 Task: Open Card Partnership Review Meeting in Board Data Visualization Techniques to Workspace Business Development and Sales and add a team member Softage.3@softage.net, a label Orange, a checklist Talent Management, an attachment from Trello, a color Orange and finally, add a card description 'Plan and execute company team-building activity at a go-karting track' and a comment 'Let us make sure we have clear communication channels in place for this task to ensure that everyone is on the same page.'. Add a start date 'Jan 07, 1900' with a due date 'Jan 14, 1900'
Action: Mouse moved to (687, 190)
Screenshot: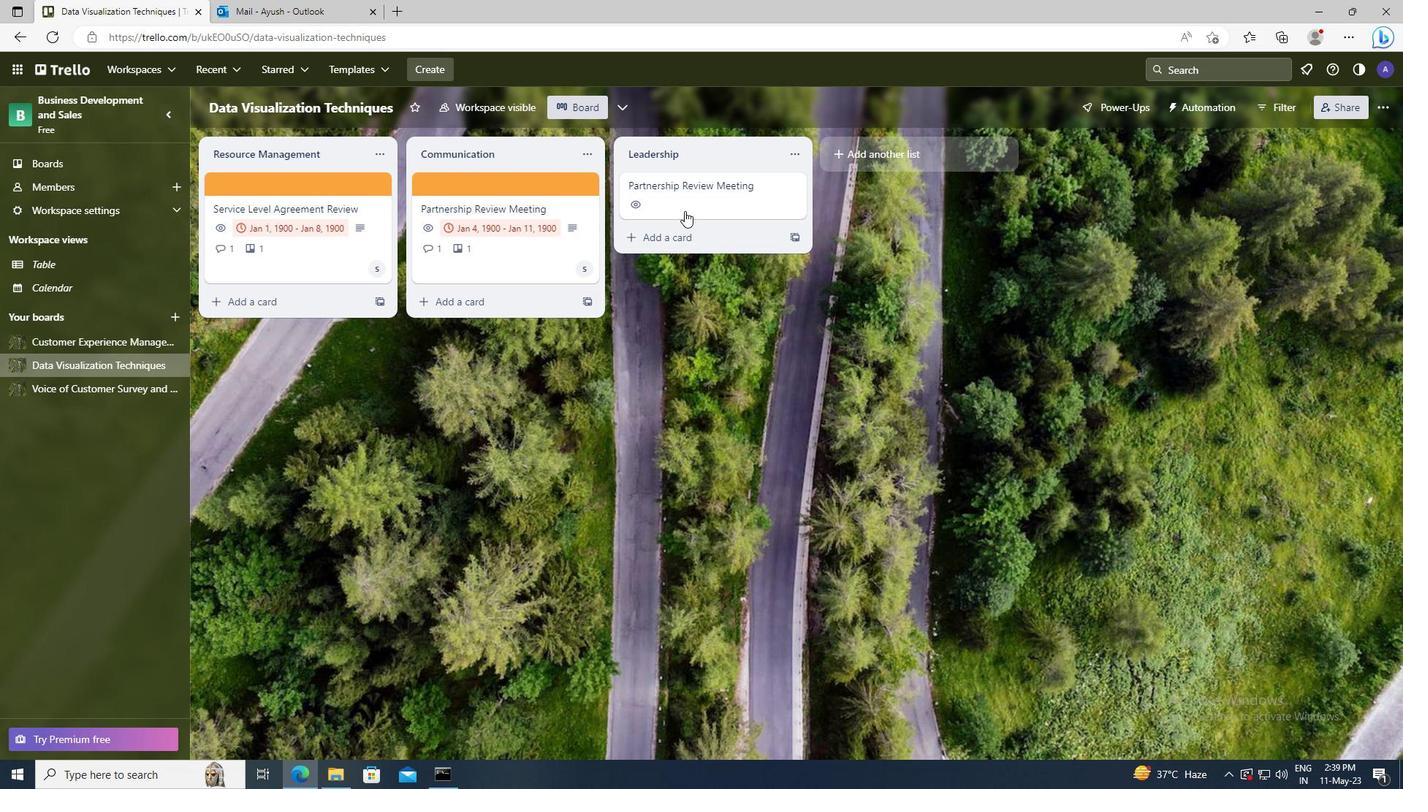 
Action: Mouse pressed left at (687, 190)
Screenshot: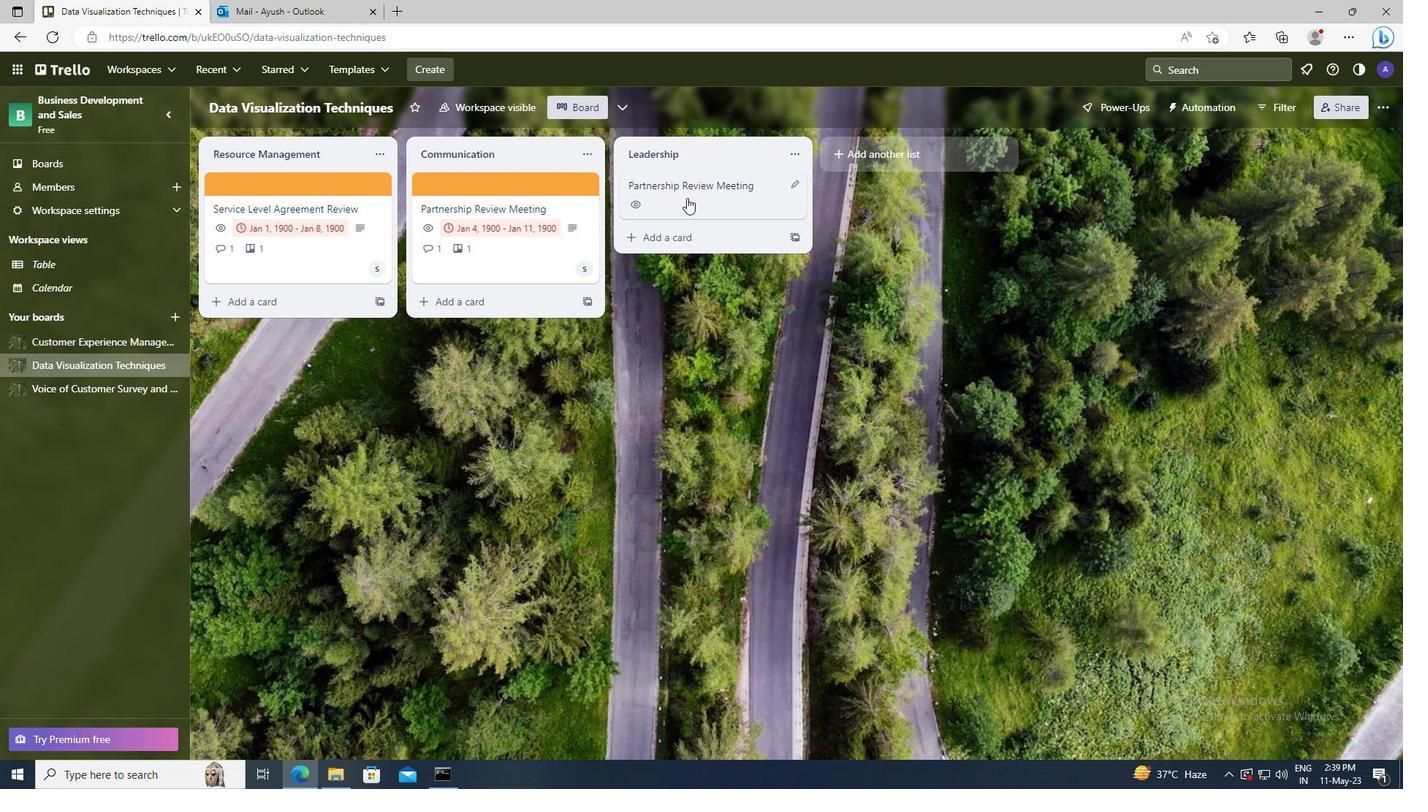 
Action: Mouse moved to (869, 228)
Screenshot: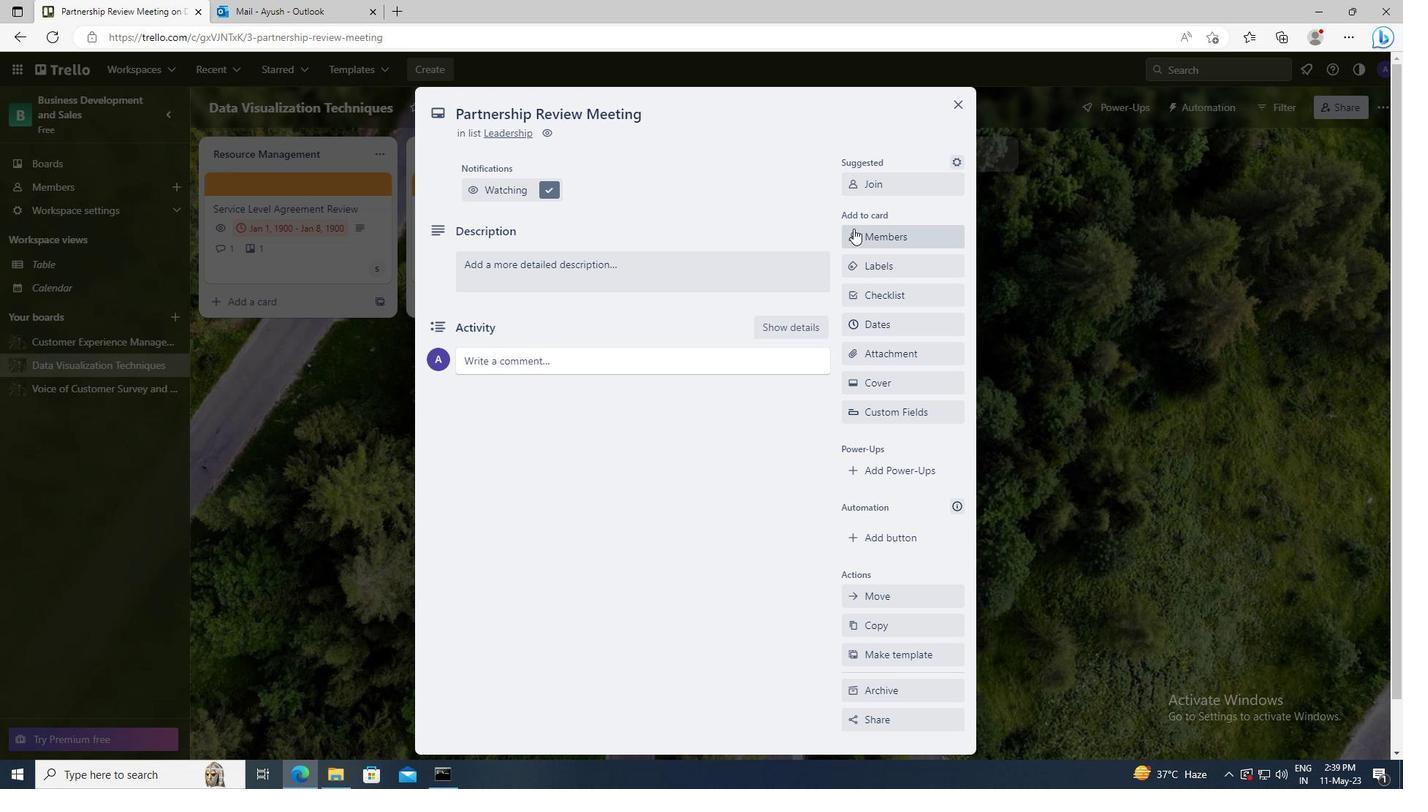 
Action: Mouse pressed left at (869, 228)
Screenshot: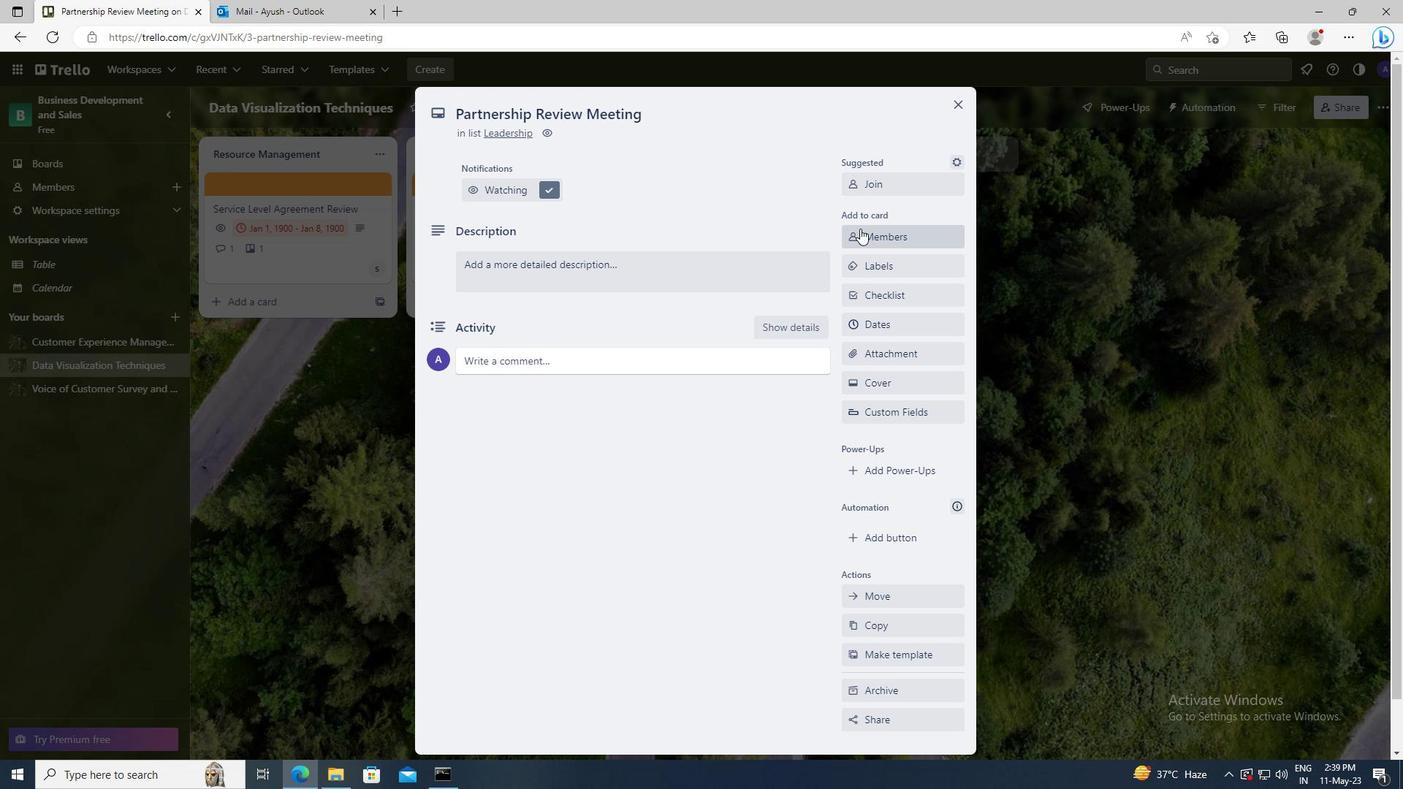 
Action: Mouse moved to (872, 305)
Screenshot: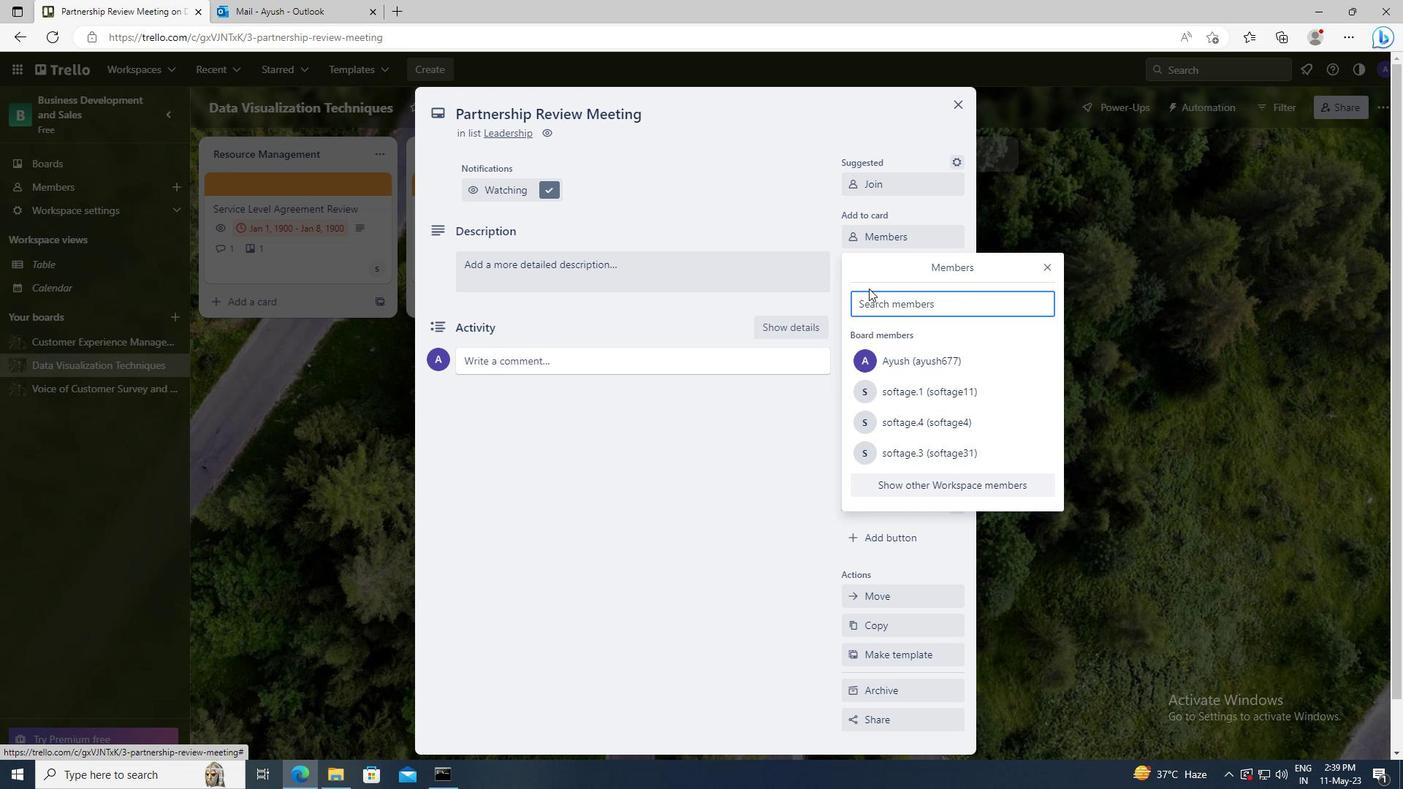 
Action: Mouse pressed left at (872, 305)
Screenshot: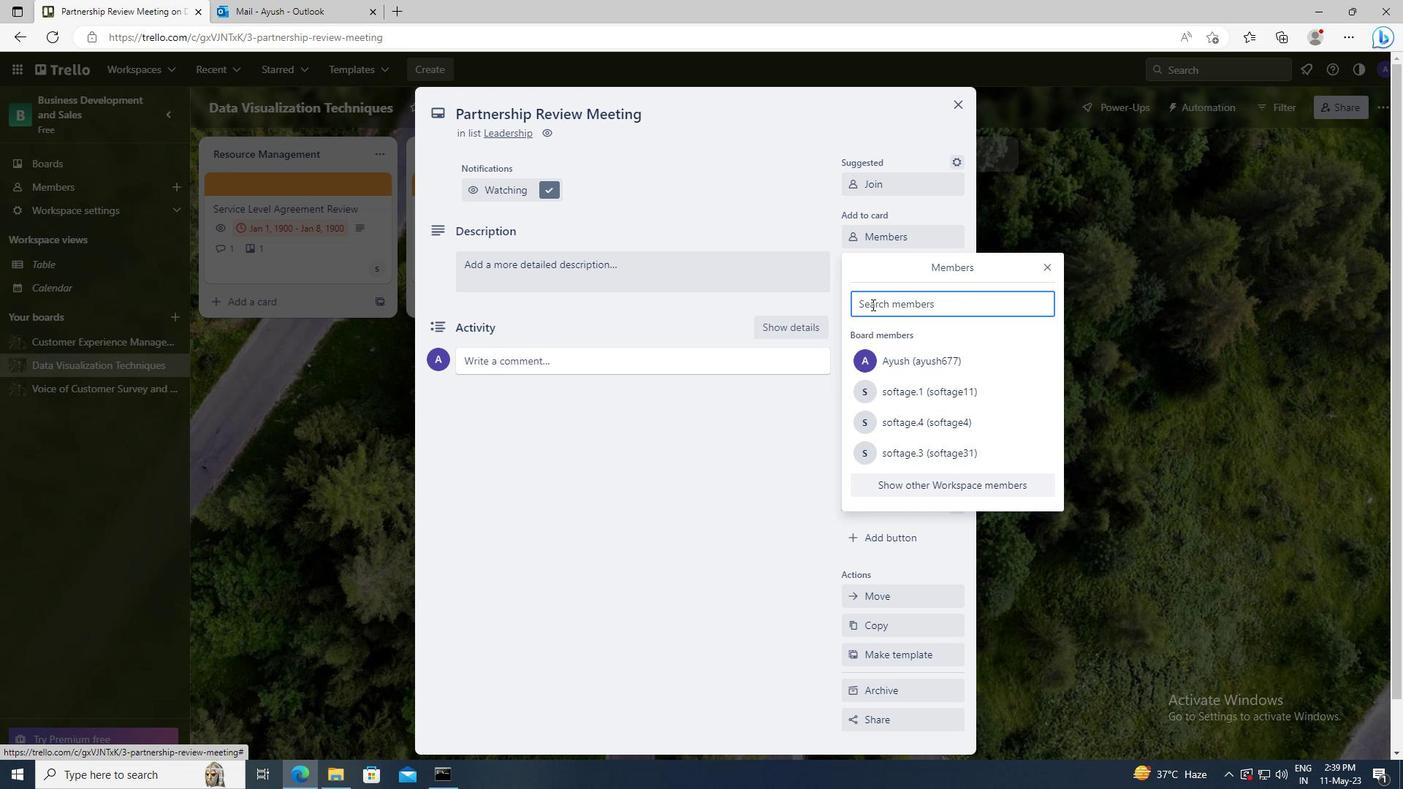 
Action: Key pressed <Key.shift>SOFTAGE.3
Screenshot: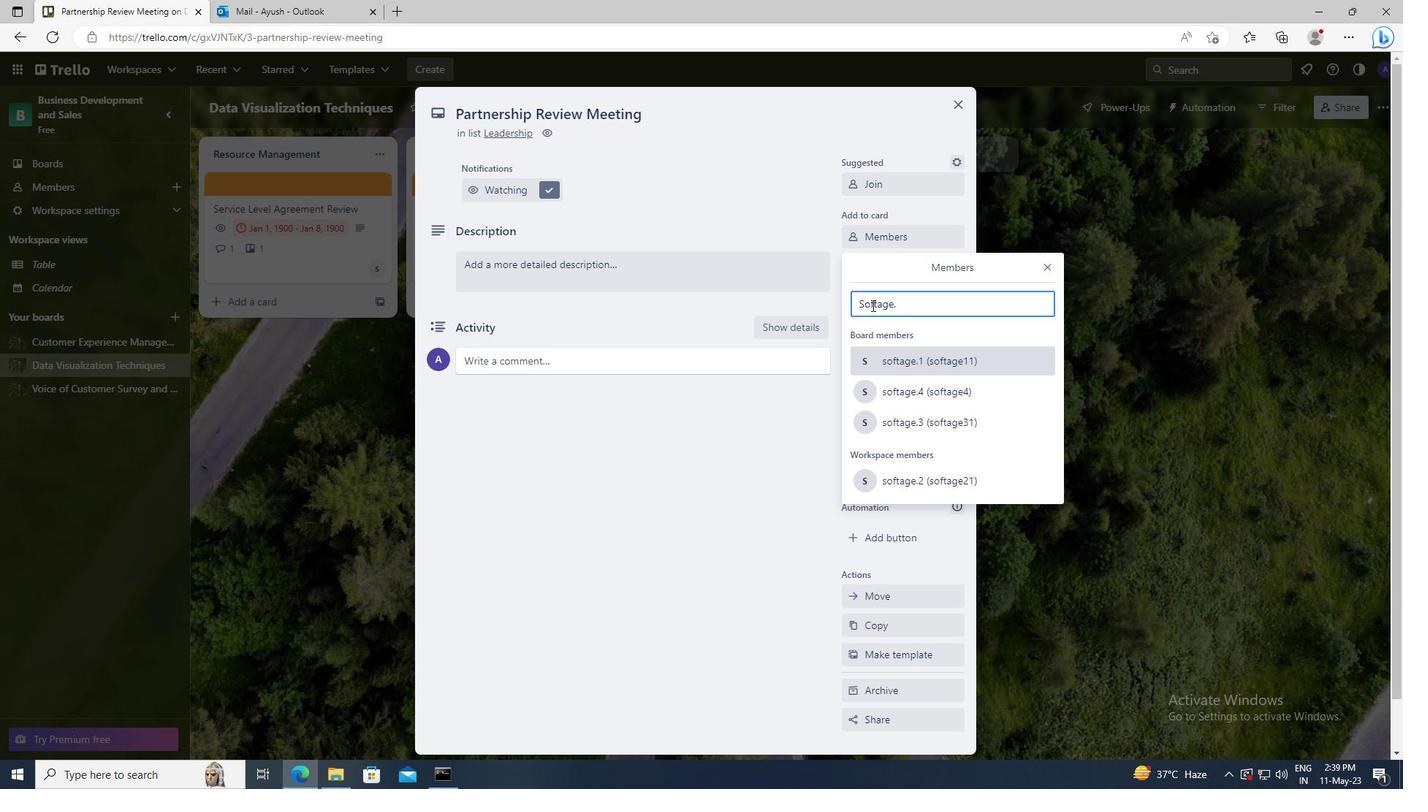 
Action: Mouse moved to (895, 360)
Screenshot: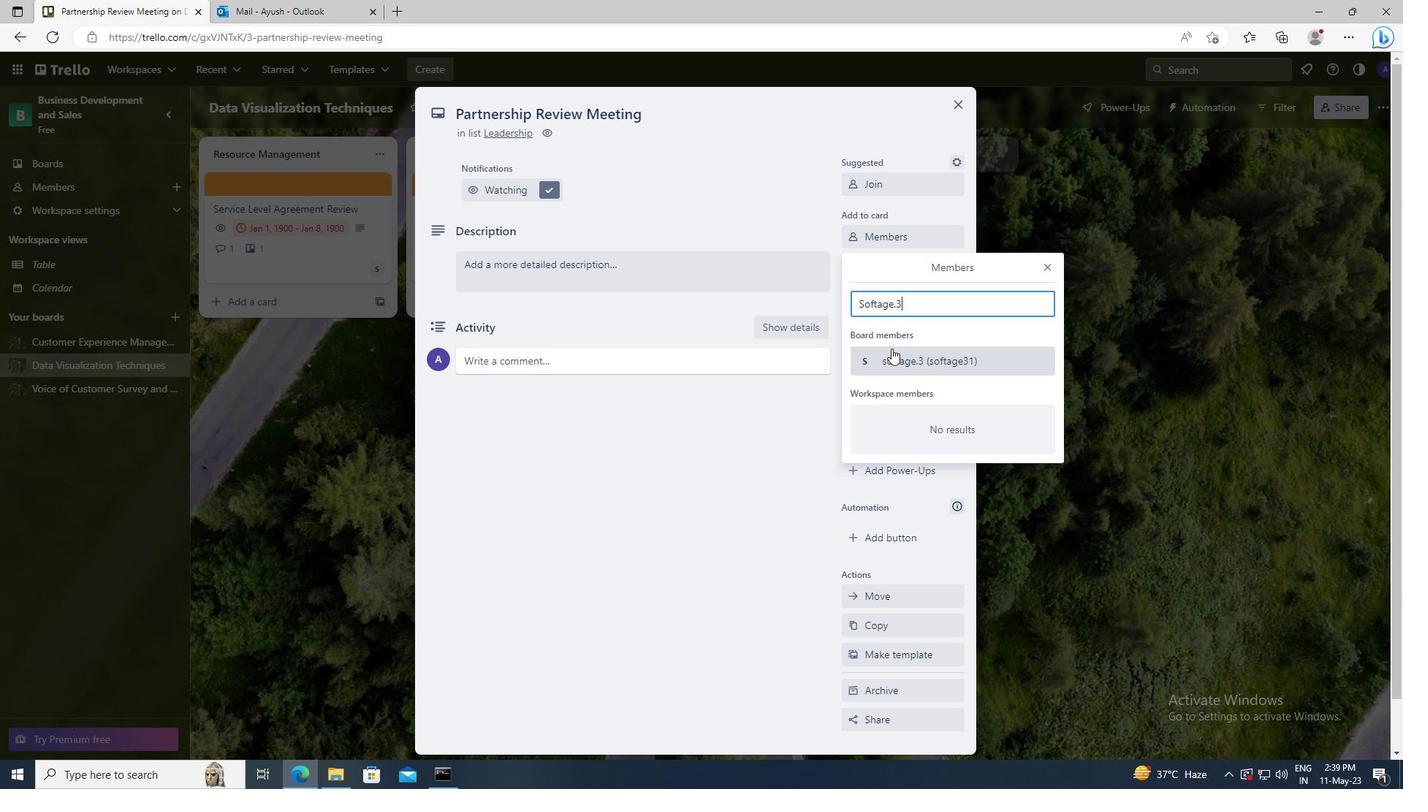 
Action: Mouse pressed left at (895, 360)
Screenshot: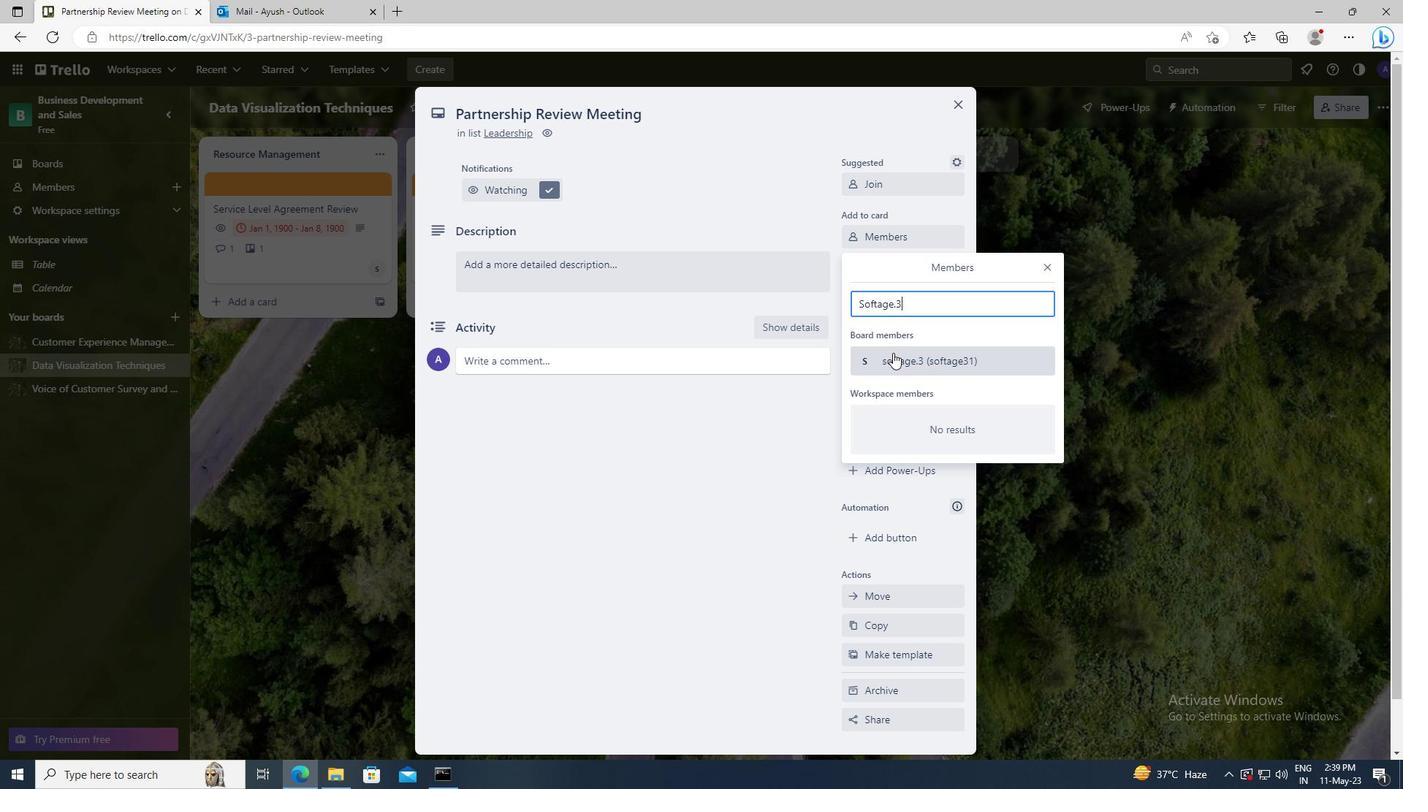
Action: Mouse moved to (1049, 269)
Screenshot: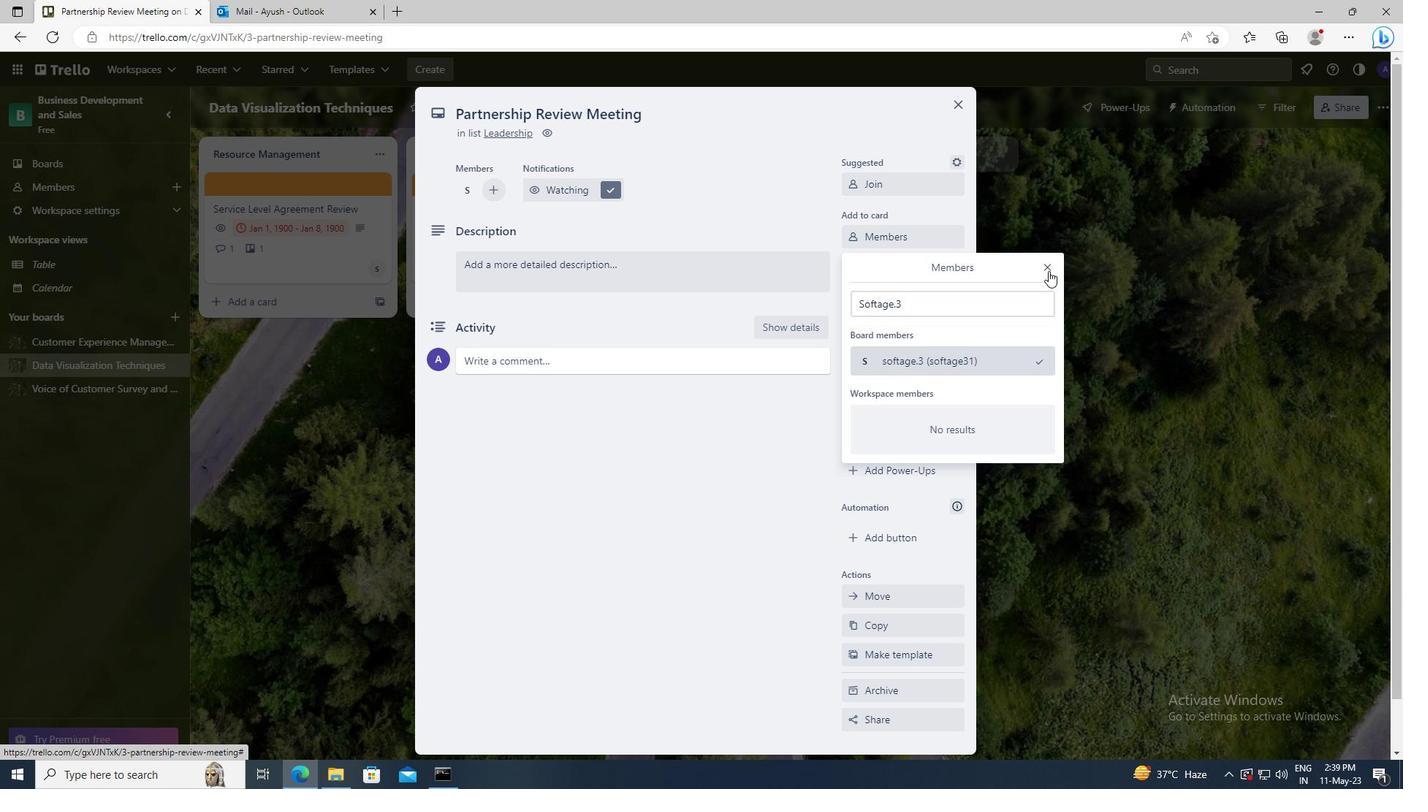 
Action: Mouse pressed left at (1049, 269)
Screenshot: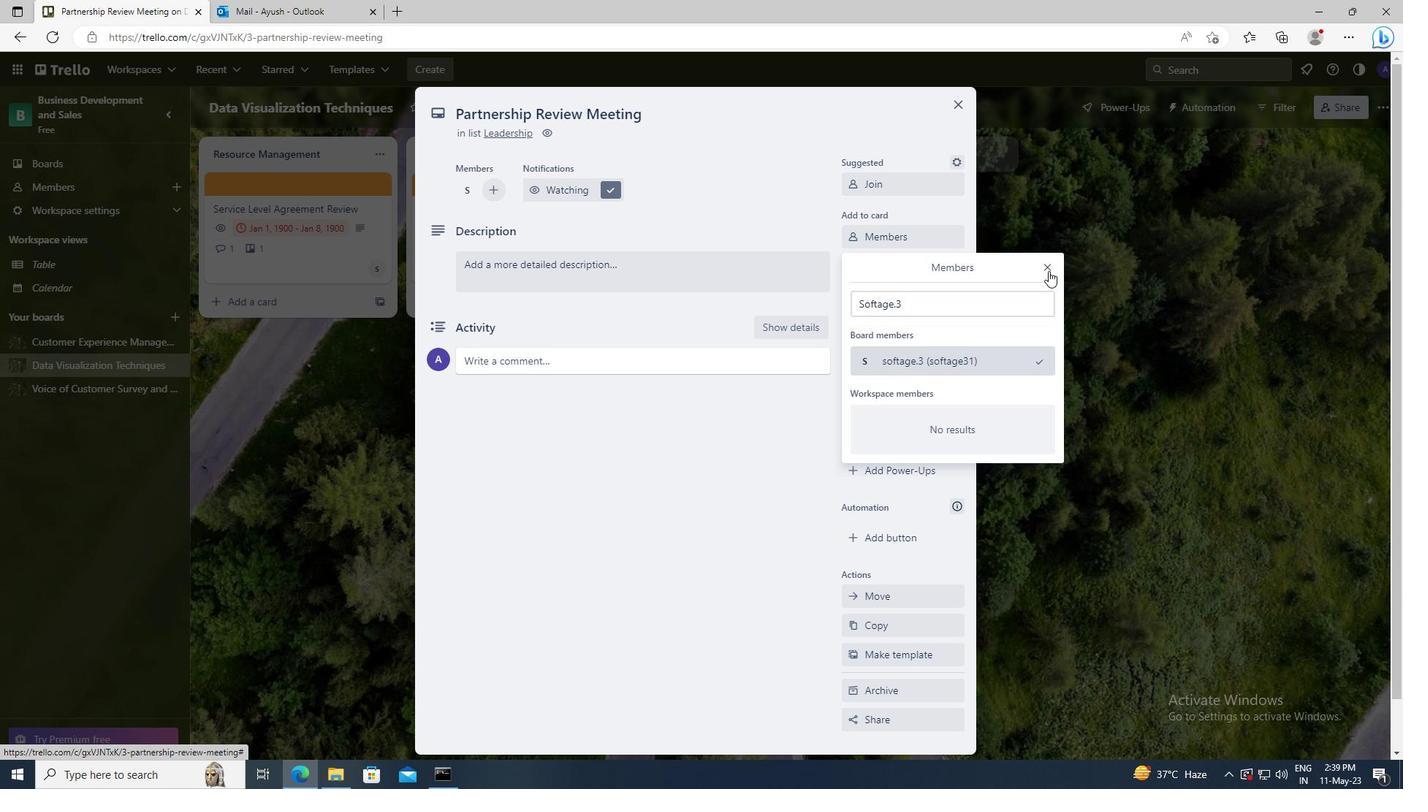 
Action: Mouse moved to (905, 269)
Screenshot: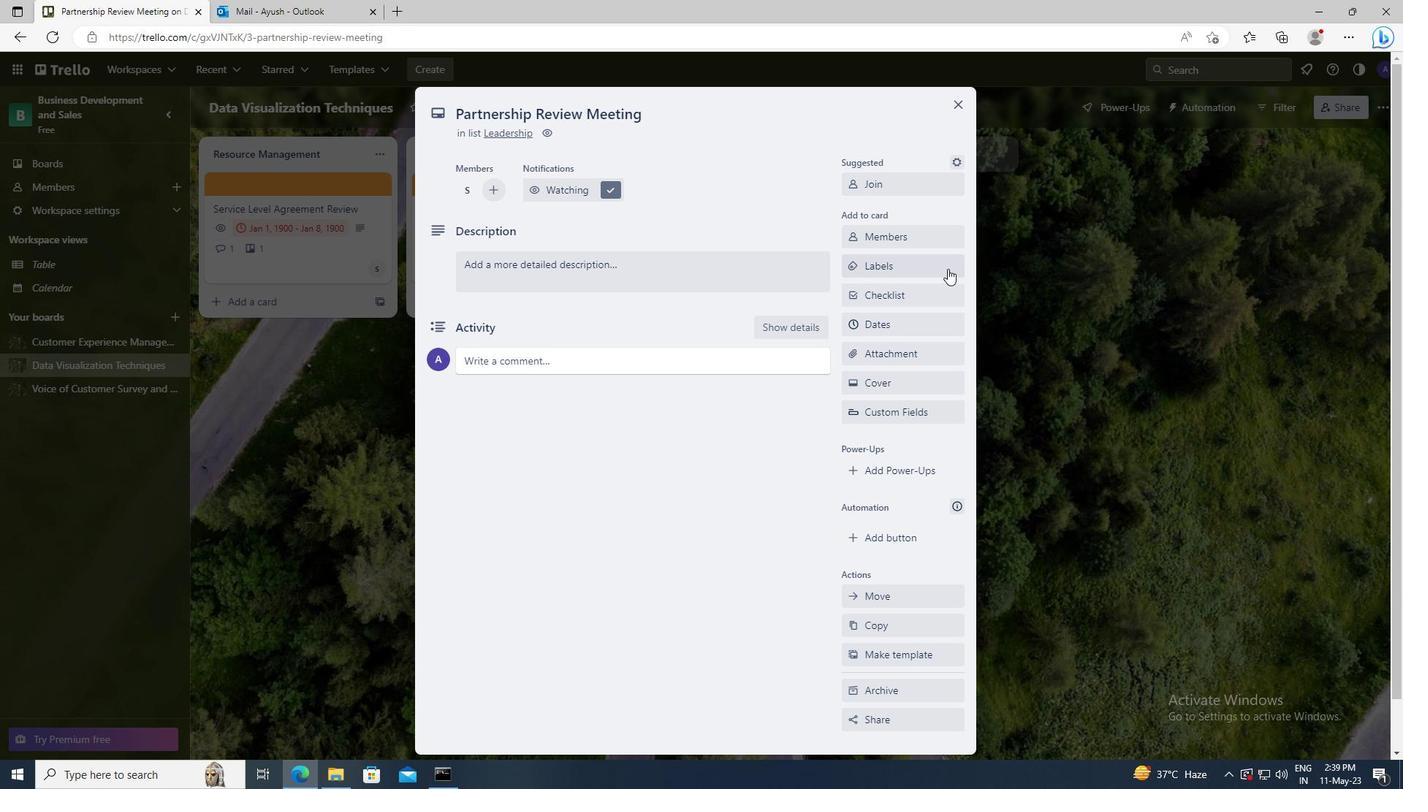 
Action: Mouse pressed left at (905, 269)
Screenshot: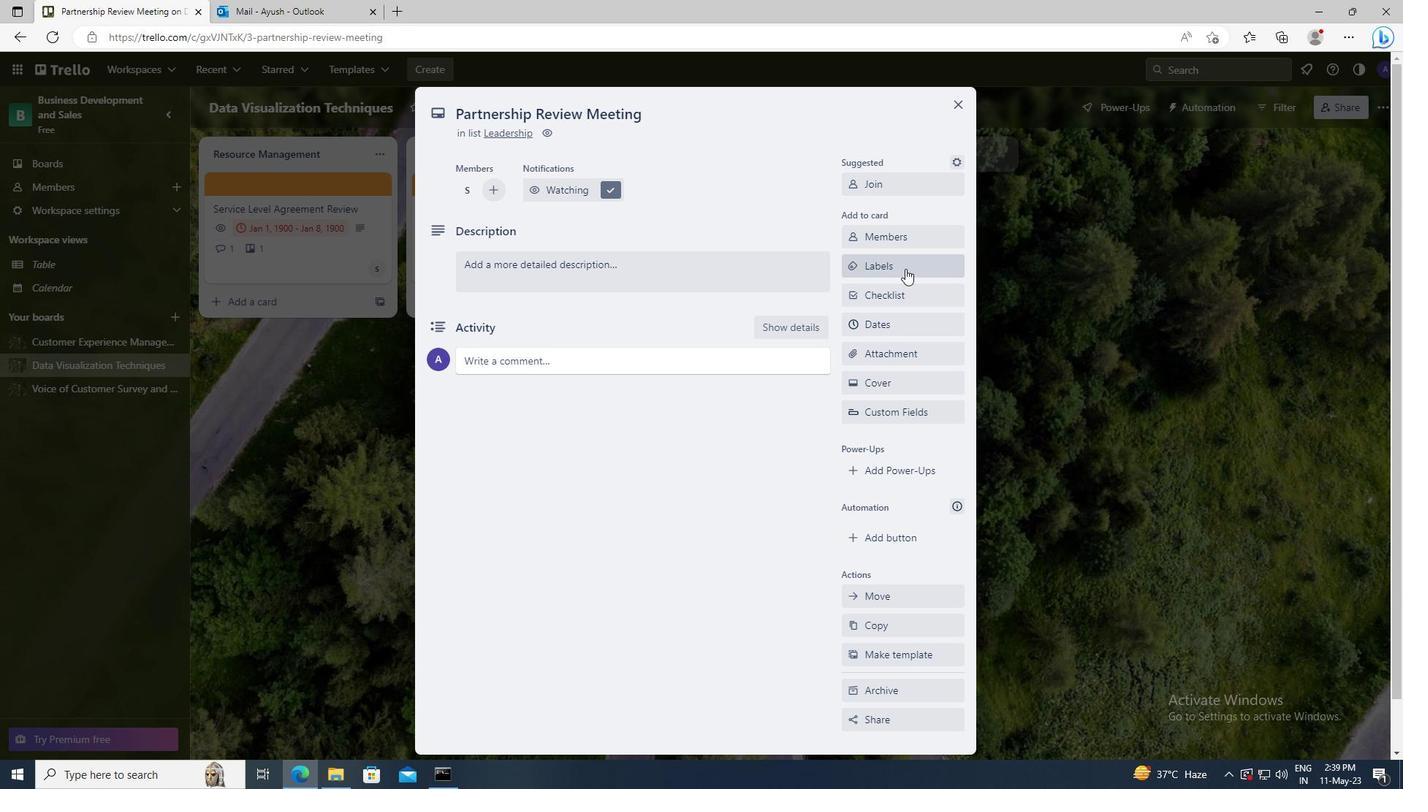 
Action: Mouse moved to (919, 528)
Screenshot: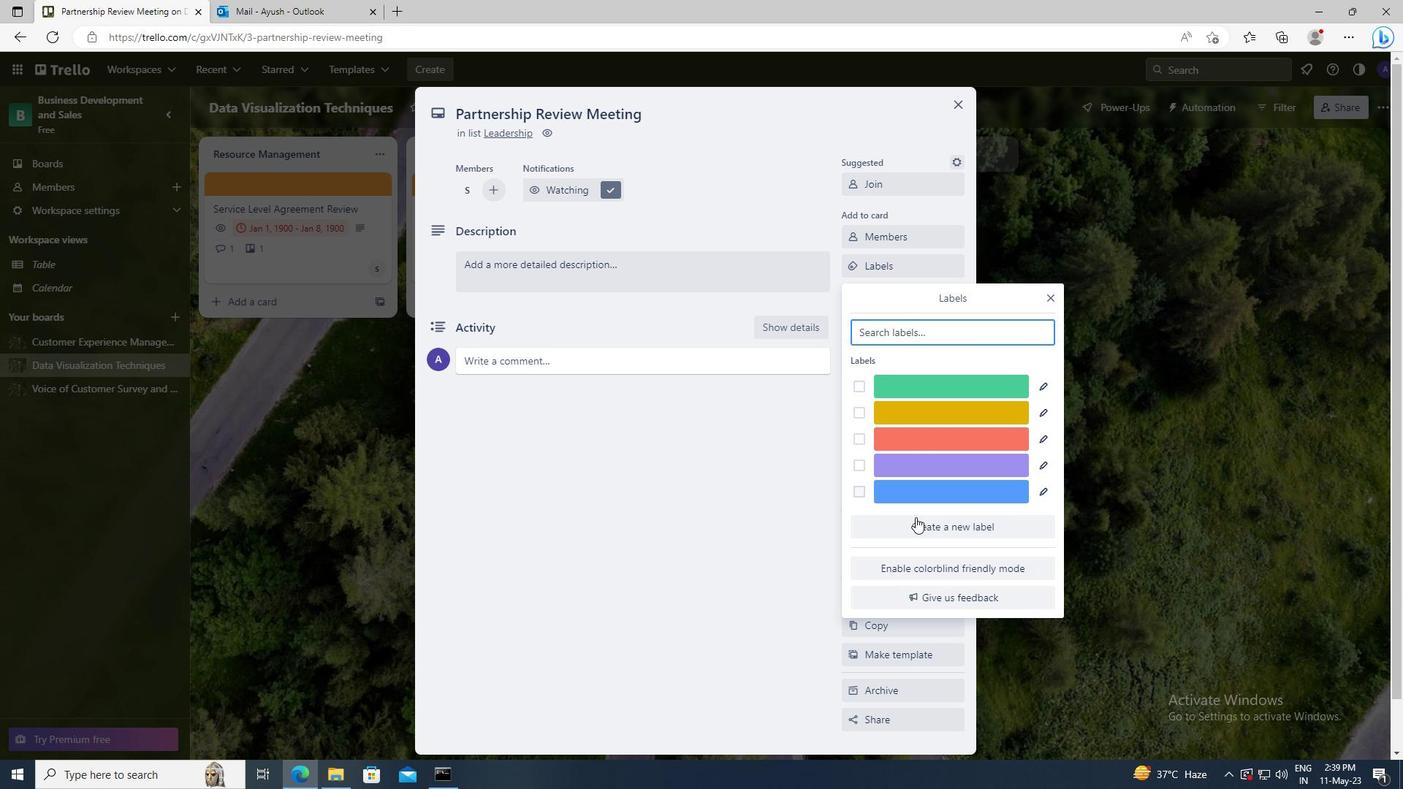 
Action: Mouse pressed left at (919, 528)
Screenshot: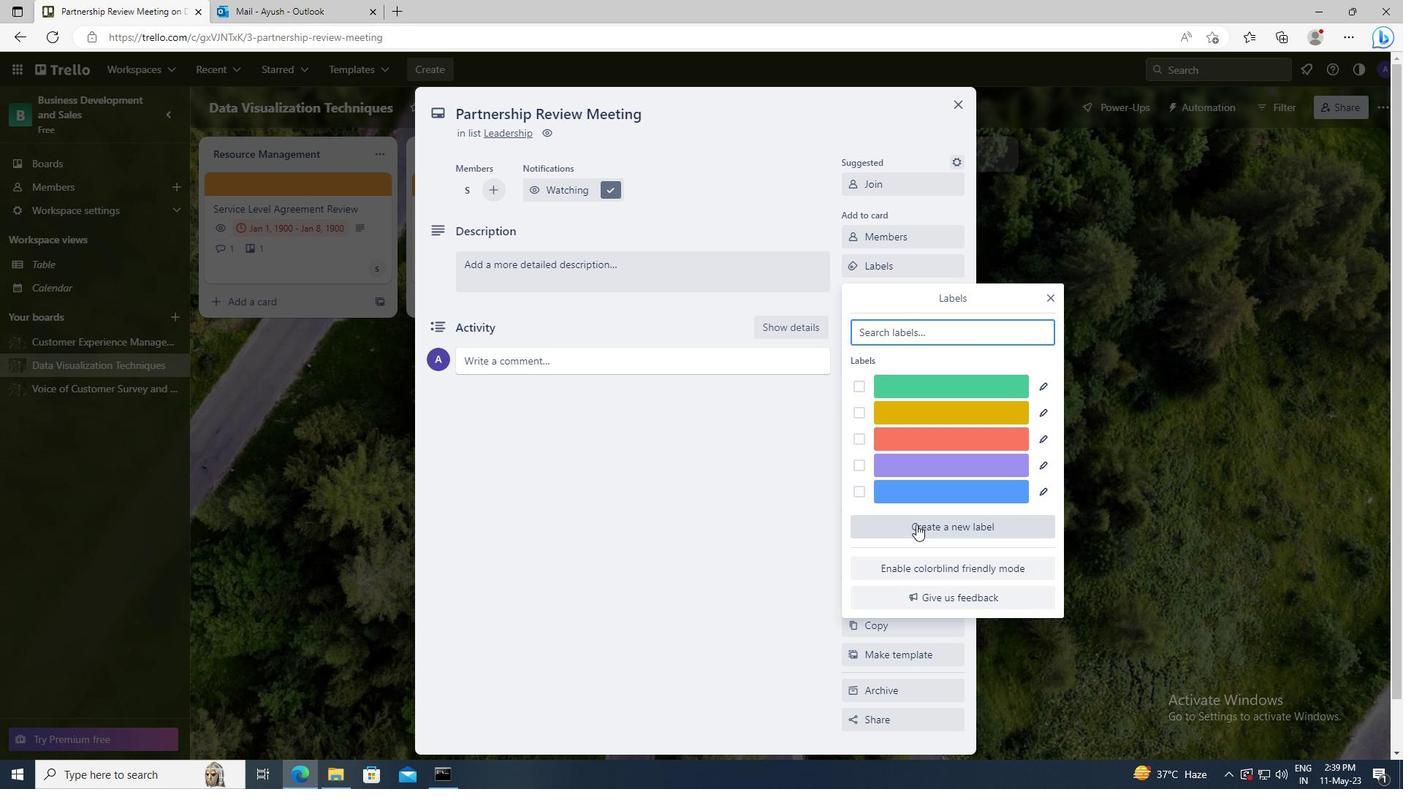 
Action: Mouse moved to (949, 510)
Screenshot: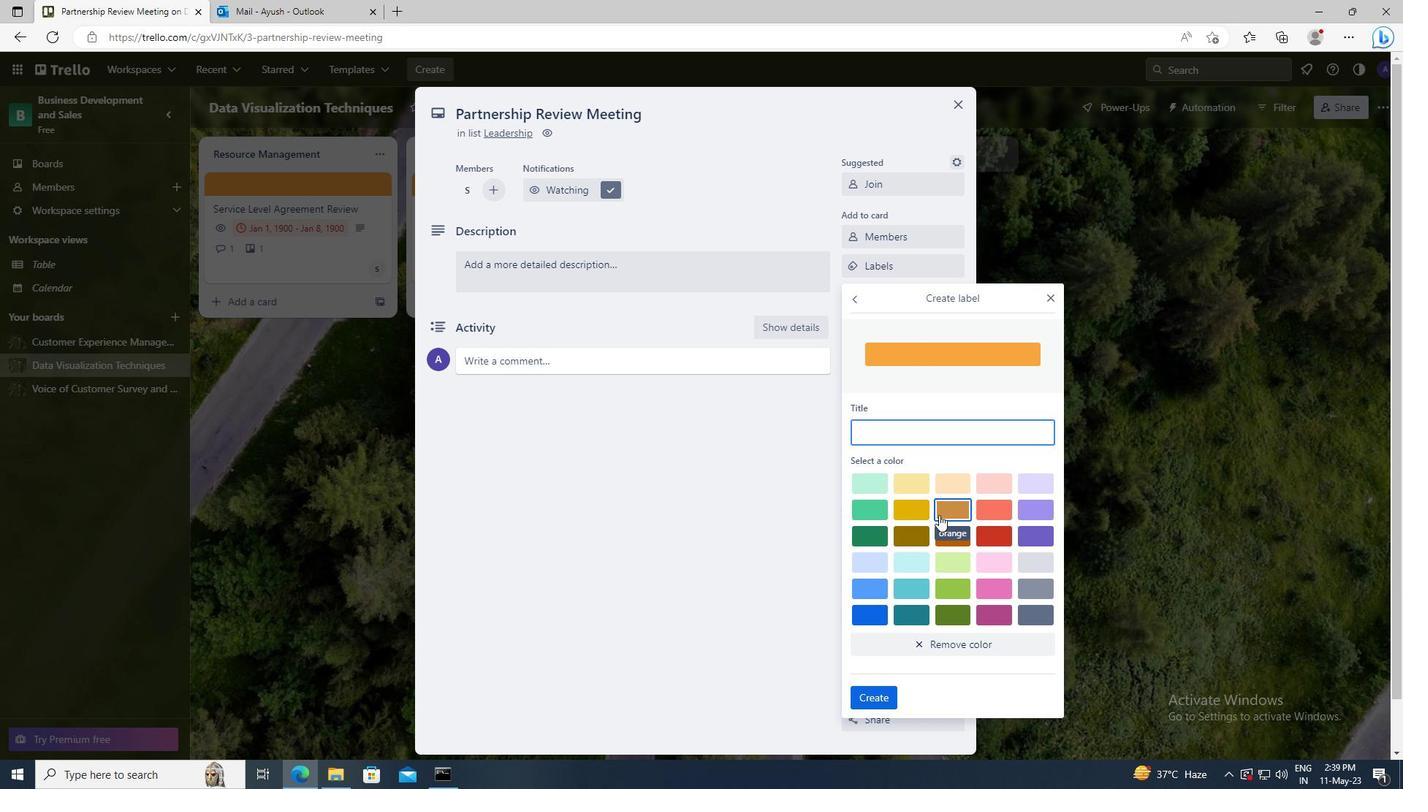 
Action: Mouse pressed left at (949, 510)
Screenshot: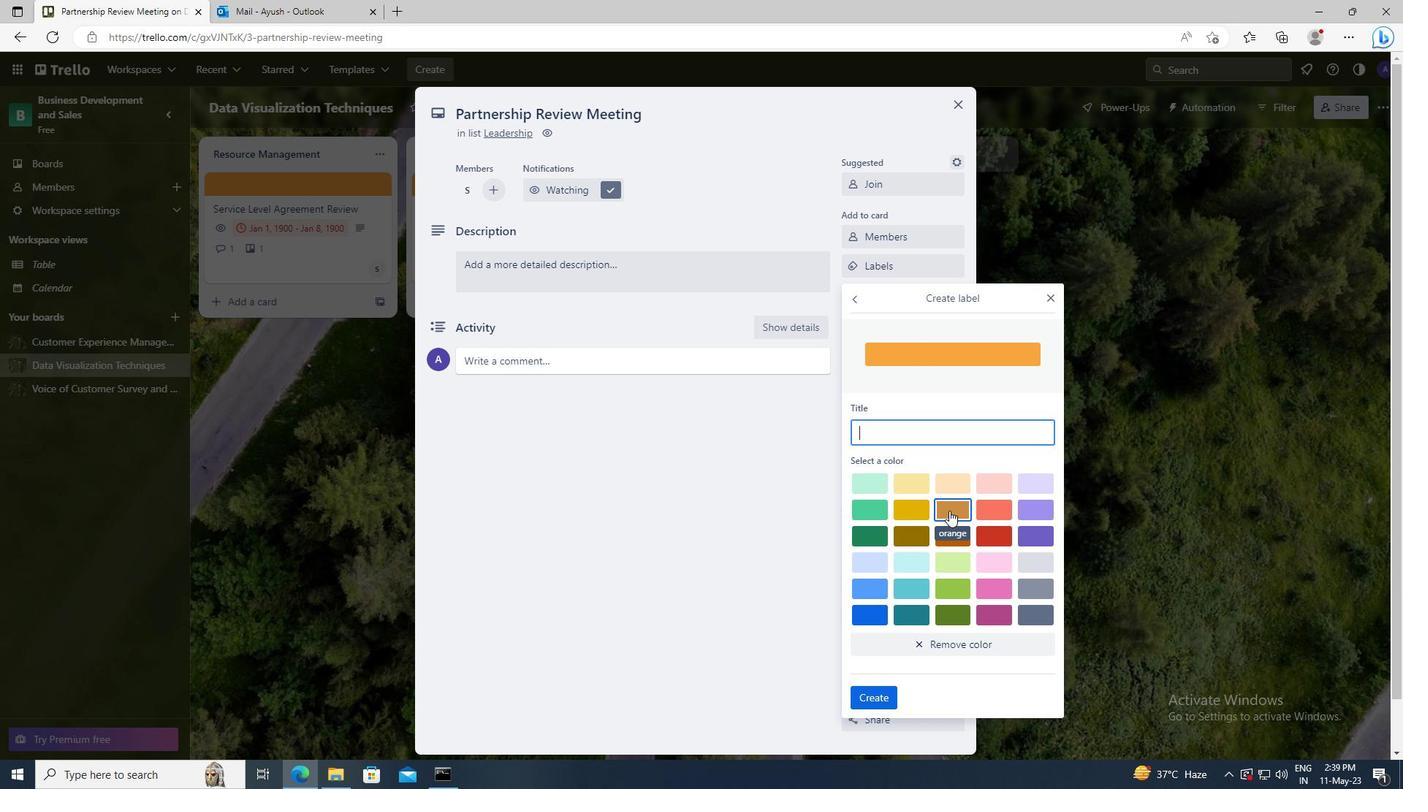 
Action: Mouse moved to (876, 692)
Screenshot: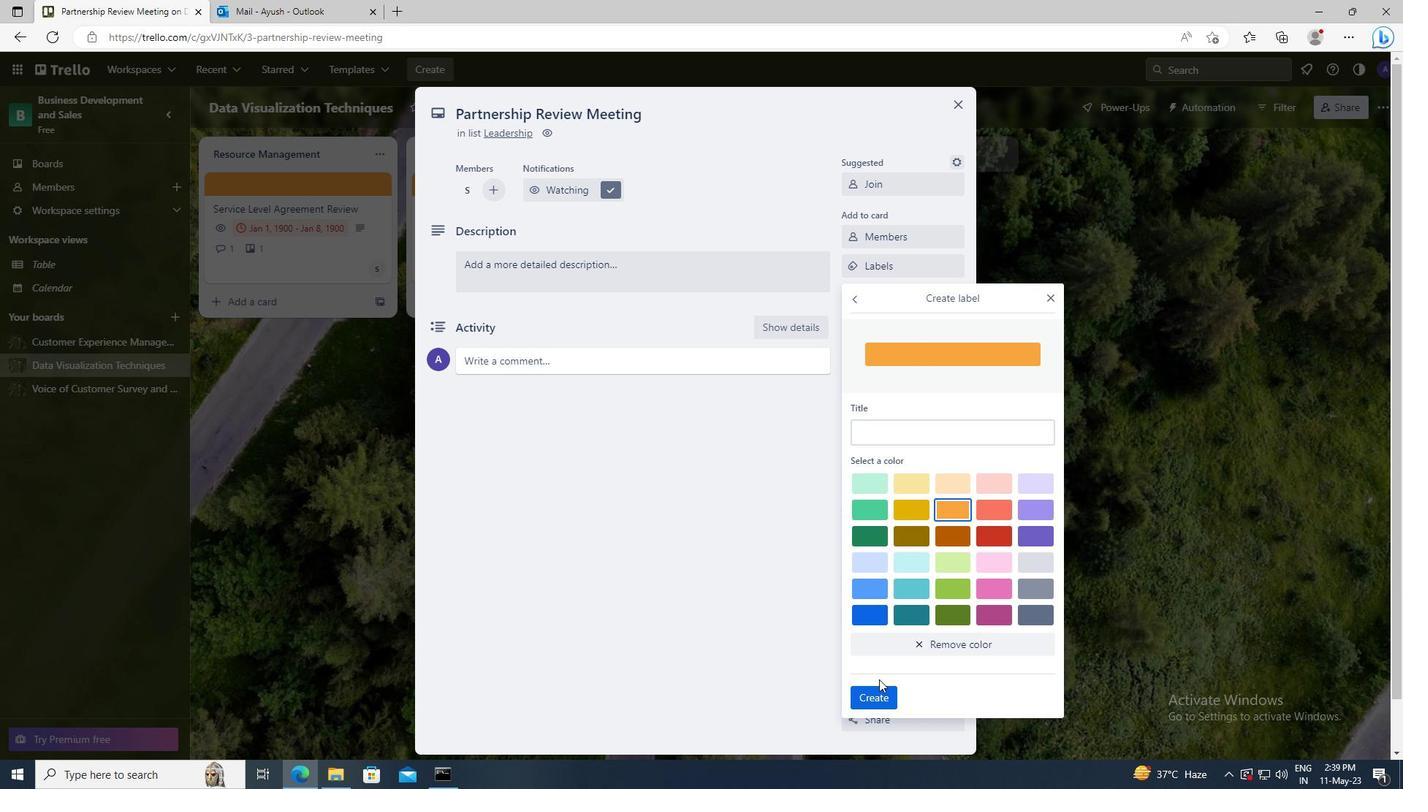 
Action: Mouse pressed left at (876, 692)
Screenshot: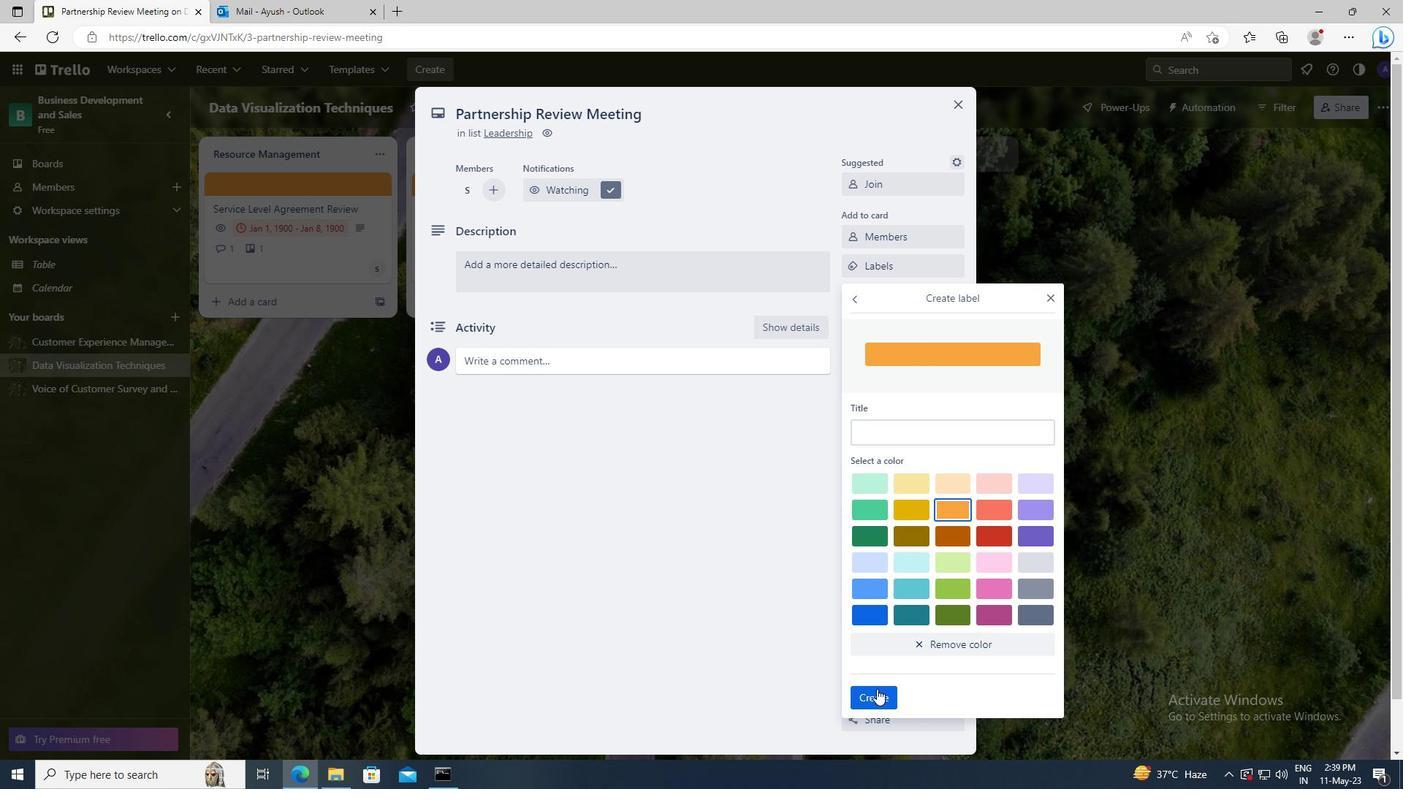
Action: Mouse moved to (1052, 297)
Screenshot: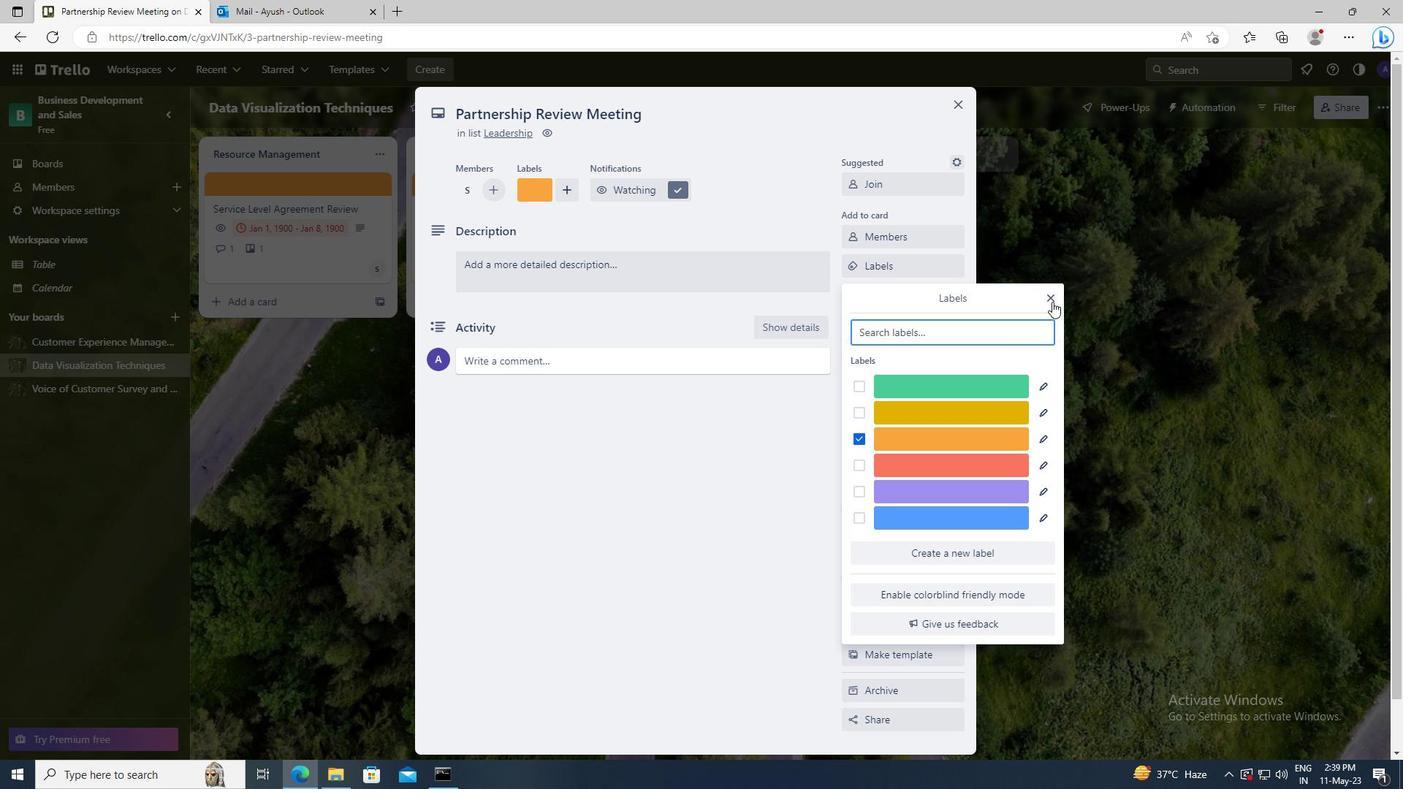 
Action: Mouse pressed left at (1052, 297)
Screenshot: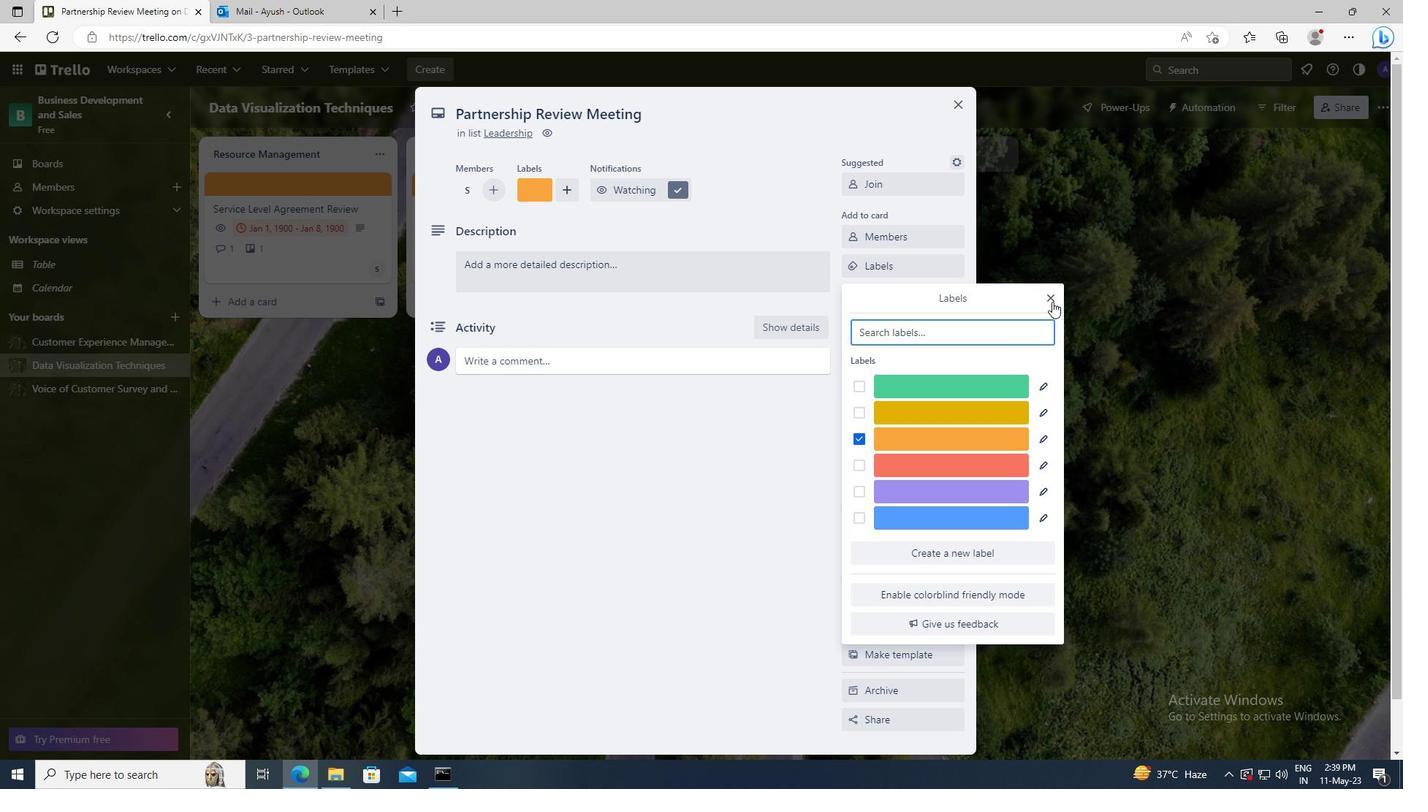 
Action: Mouse moved to (921, 288)
Screenshot: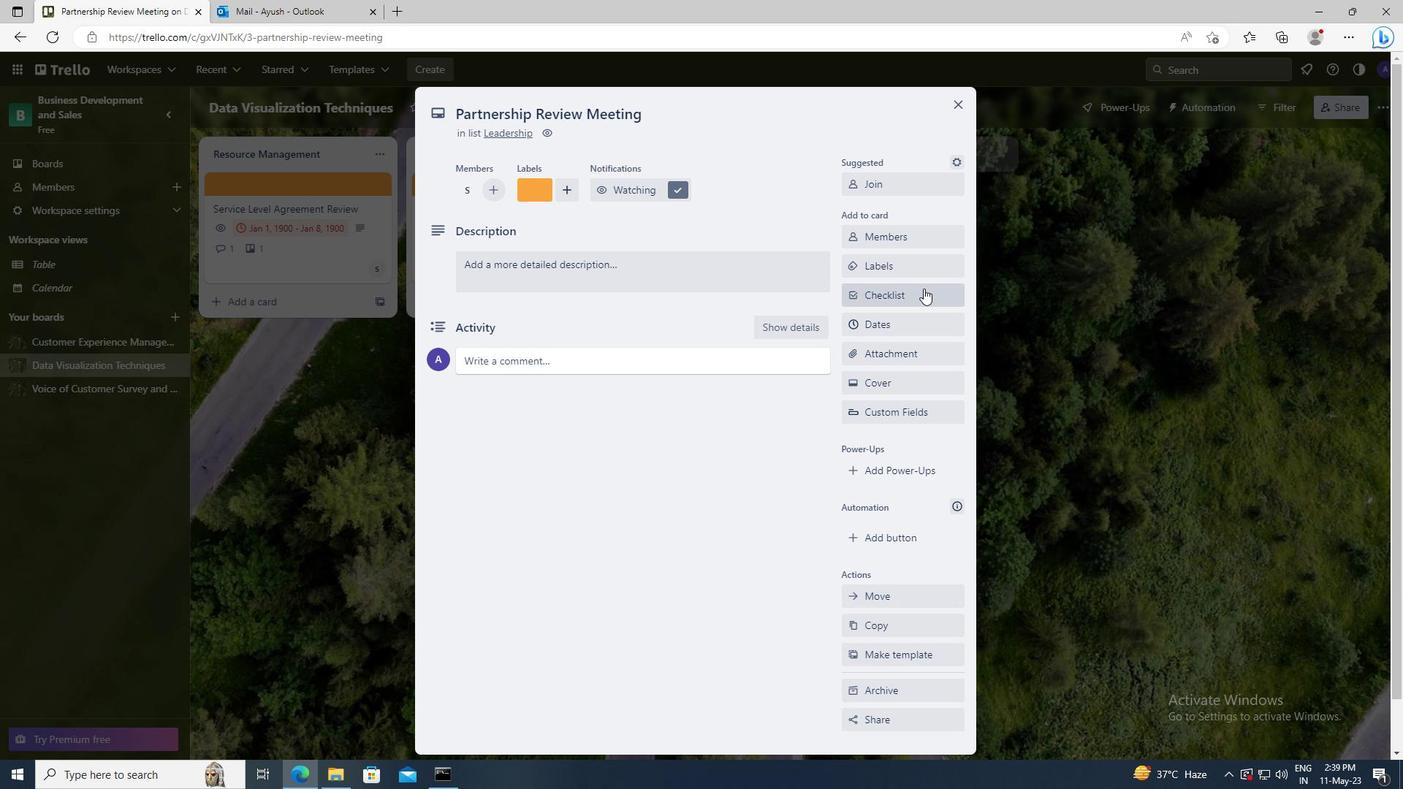 
Action: Mouse pressed left at (921, 288)
Screenshot: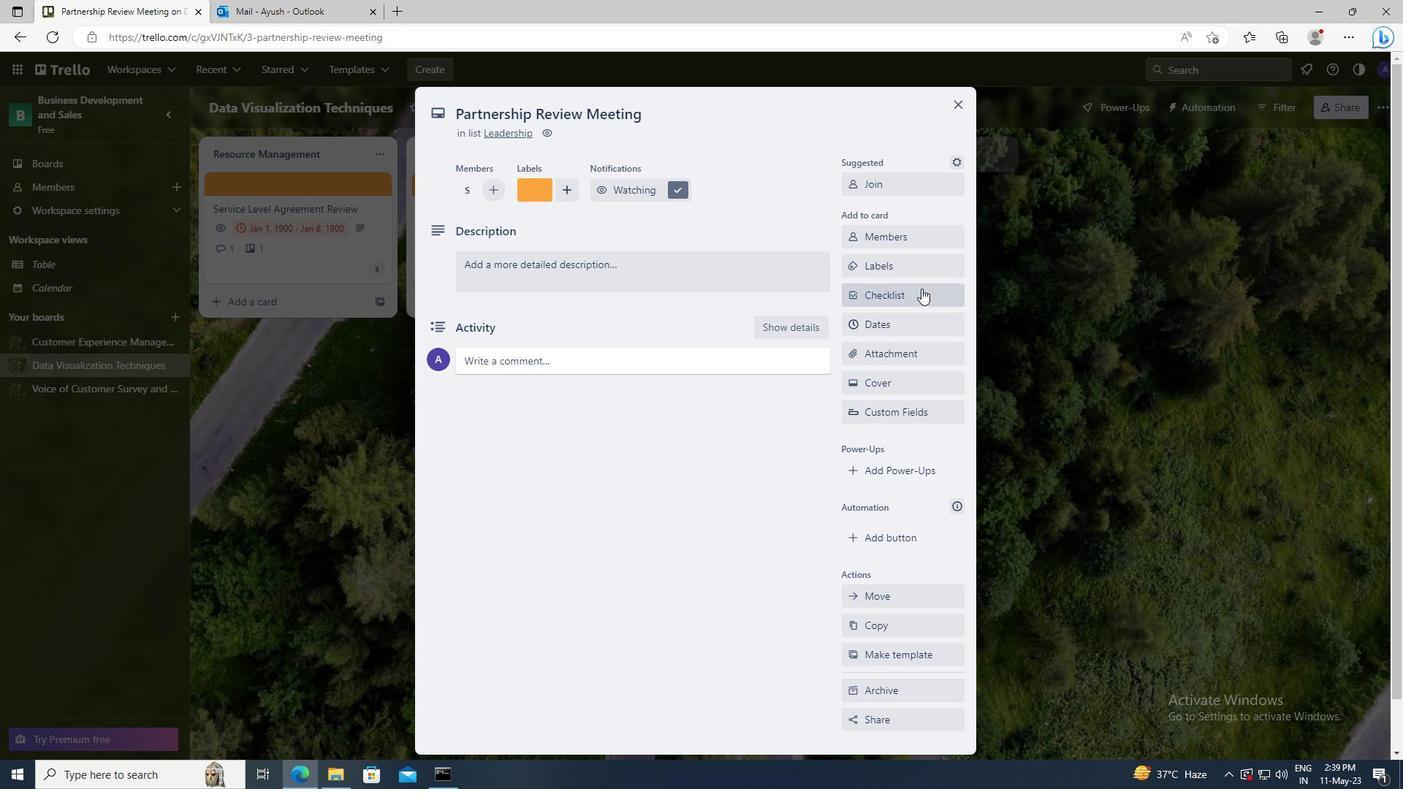 
Action: Key pressed <Key.shift>TALENT<Key.space><Key.shift>MANAGEMENT
Screenshot: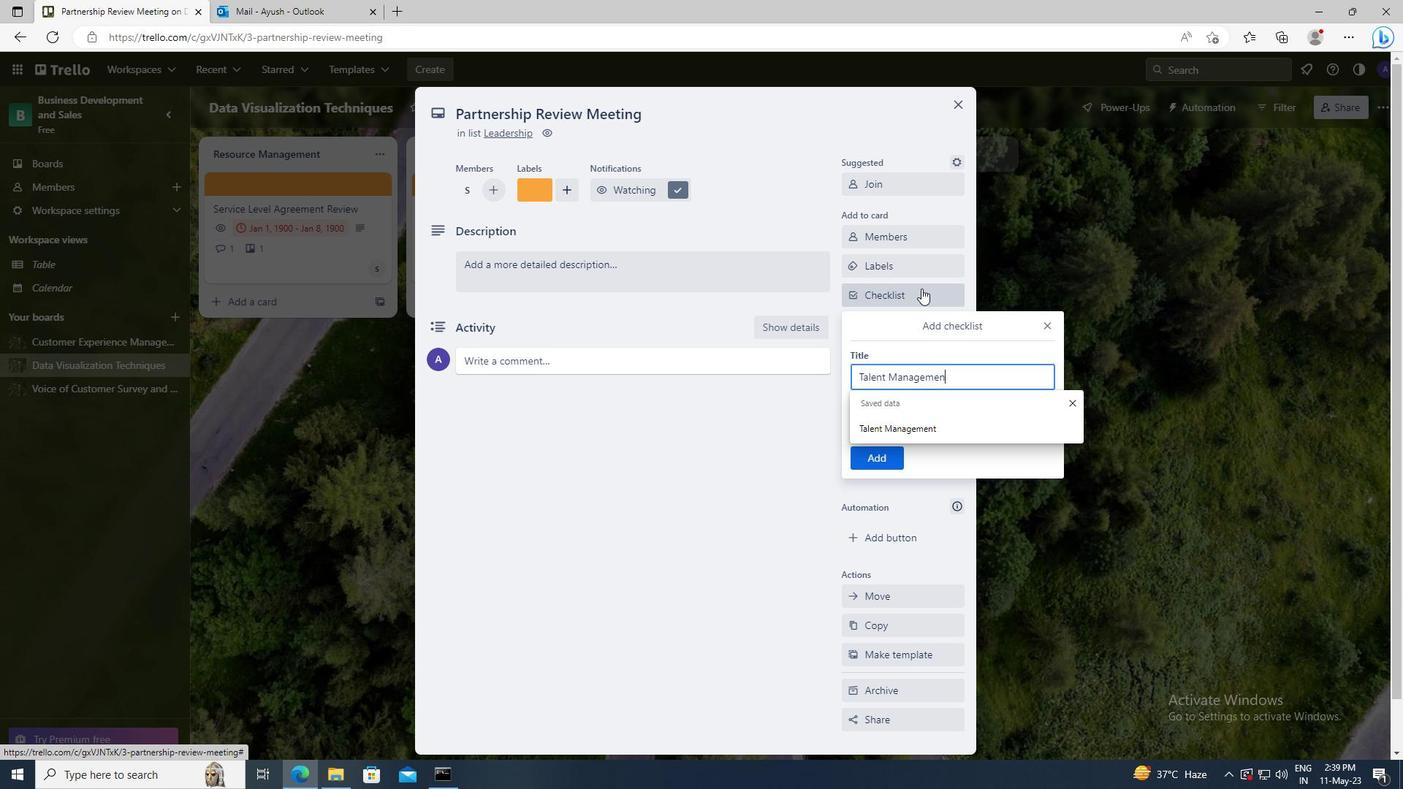 
Action: Mouse moved to (881, 457)
Screenshot: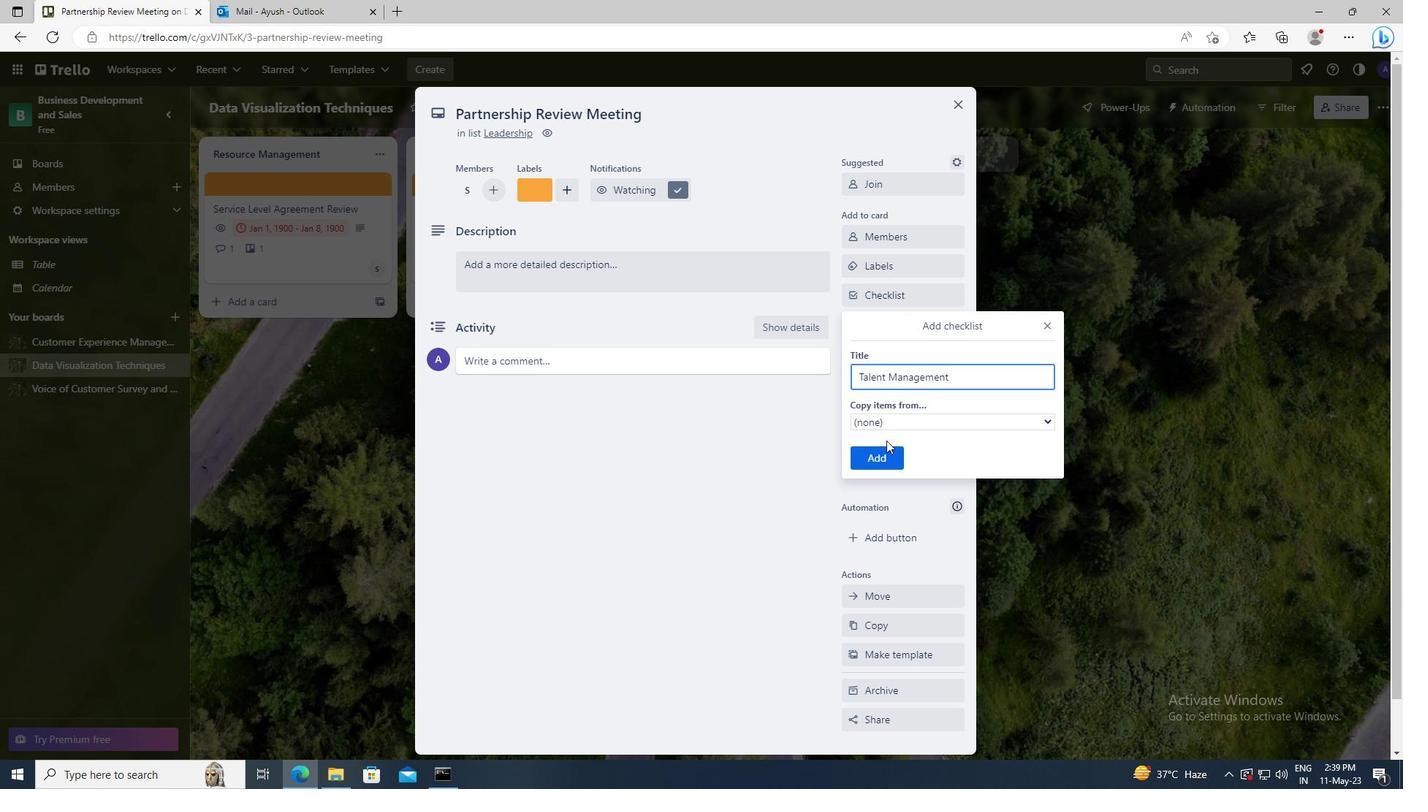 
Action: Mouse pressed left at (881, 457)
Screenshot: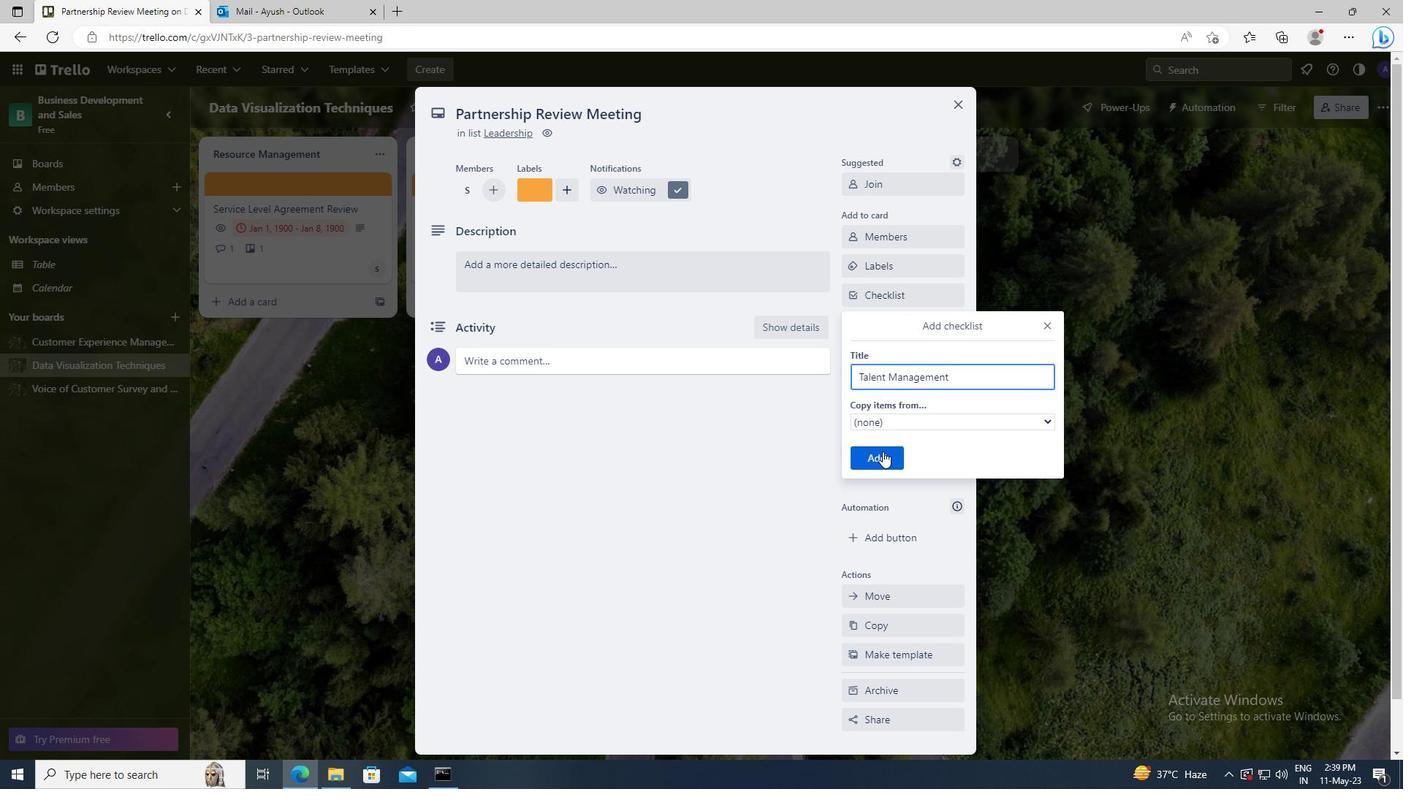 
Action: Mouse moved to (894, 361)
Screenshot: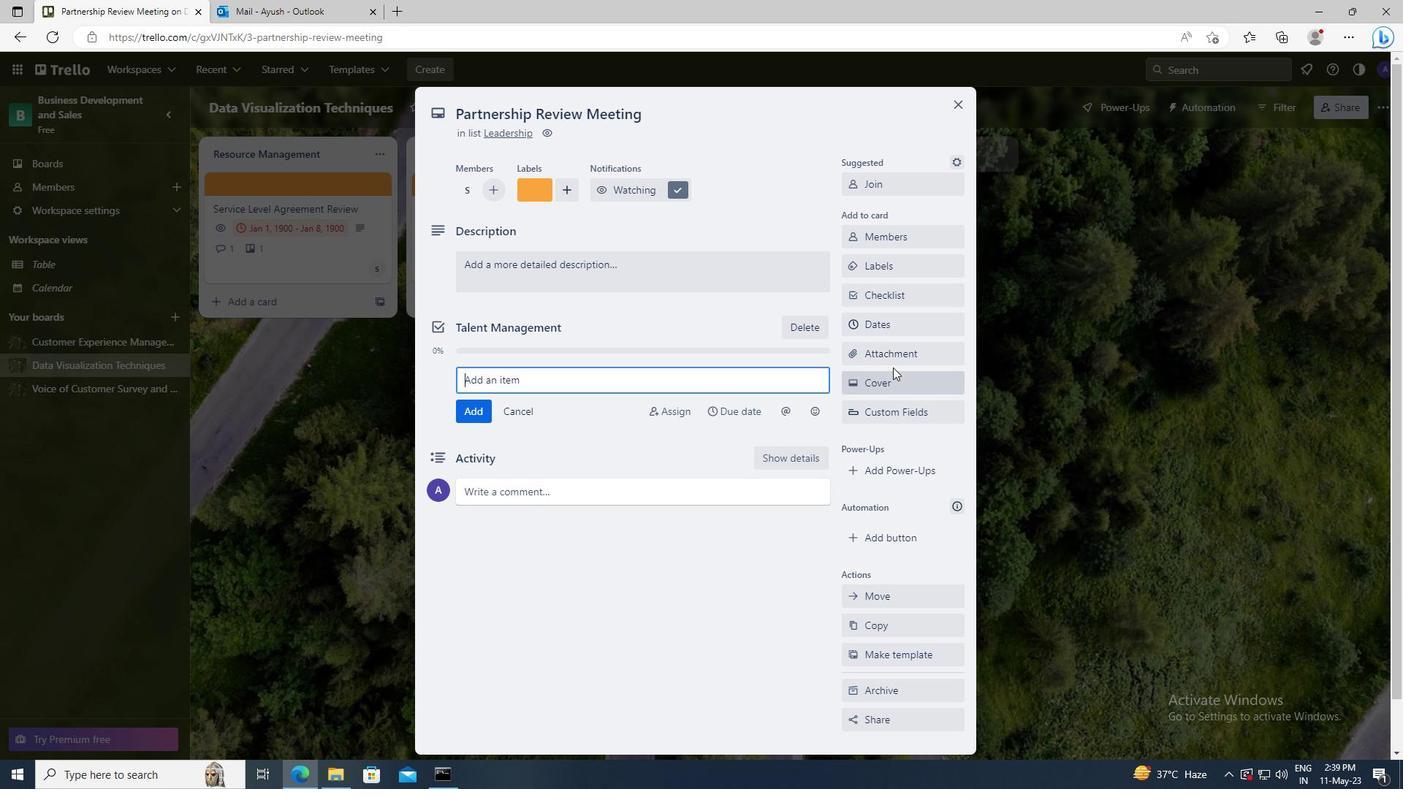
Action: Mouse pressed left at (894, 361)
Screenshot: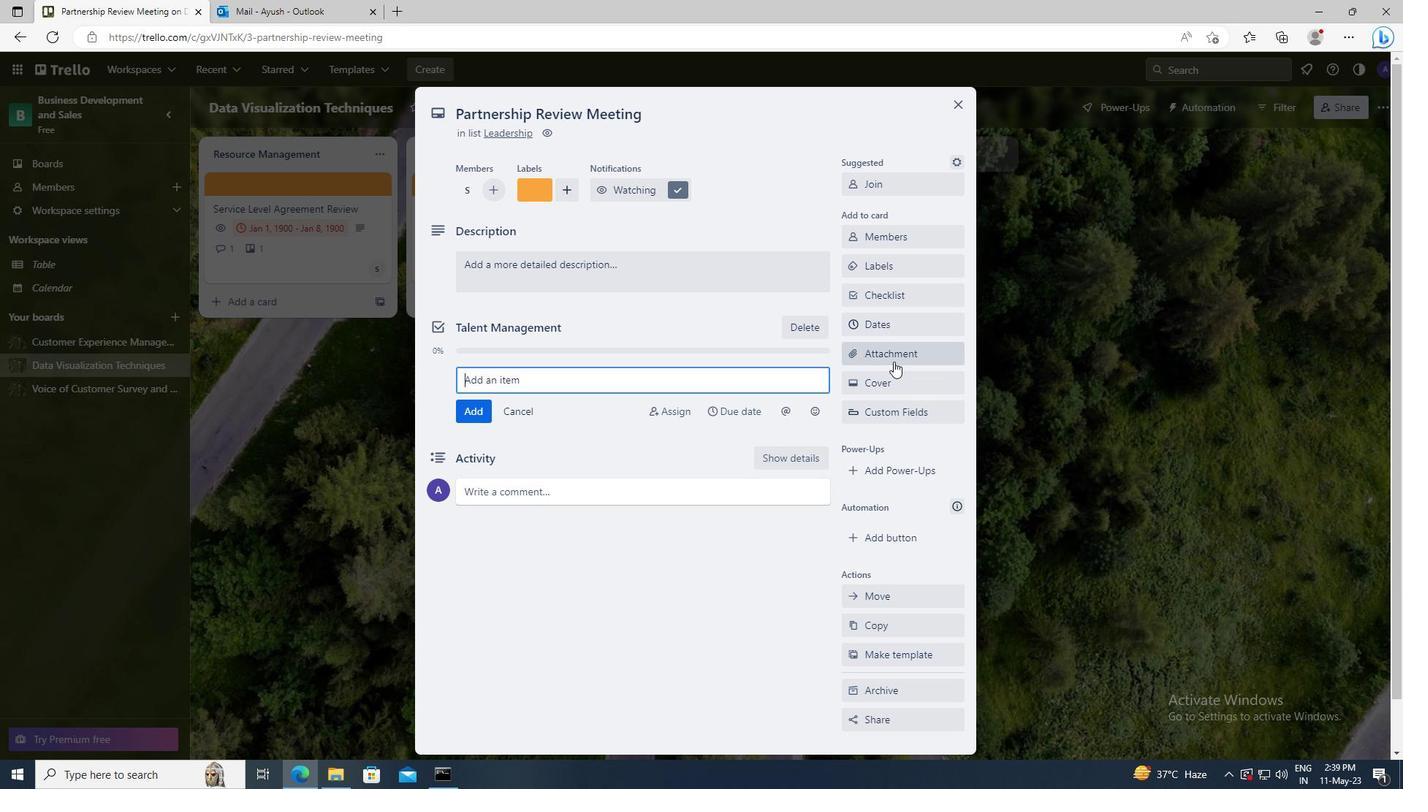 
Action: Mouse moved to (894, 440)
Screenshot: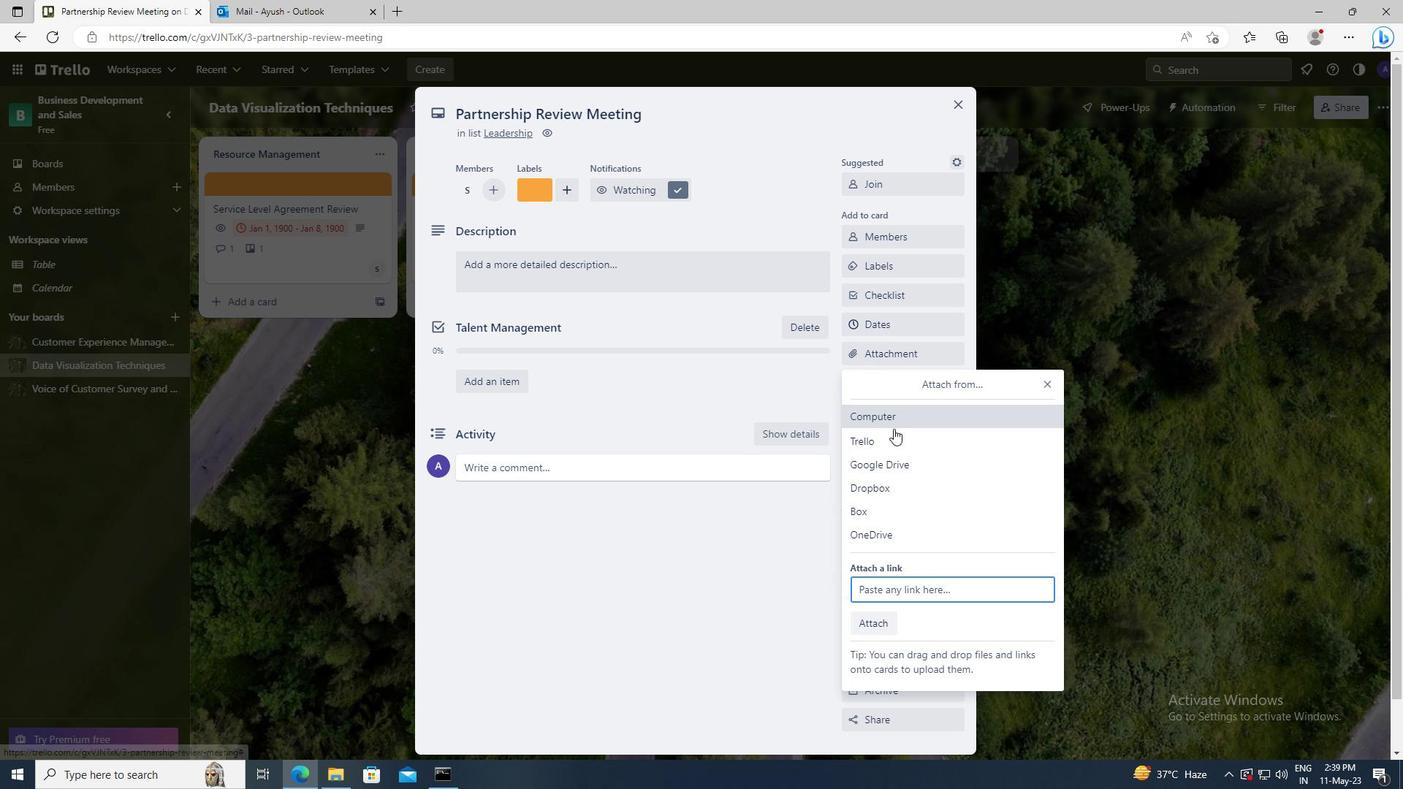 
Action: Mouse pressed left at (894, 440)
Screenshot: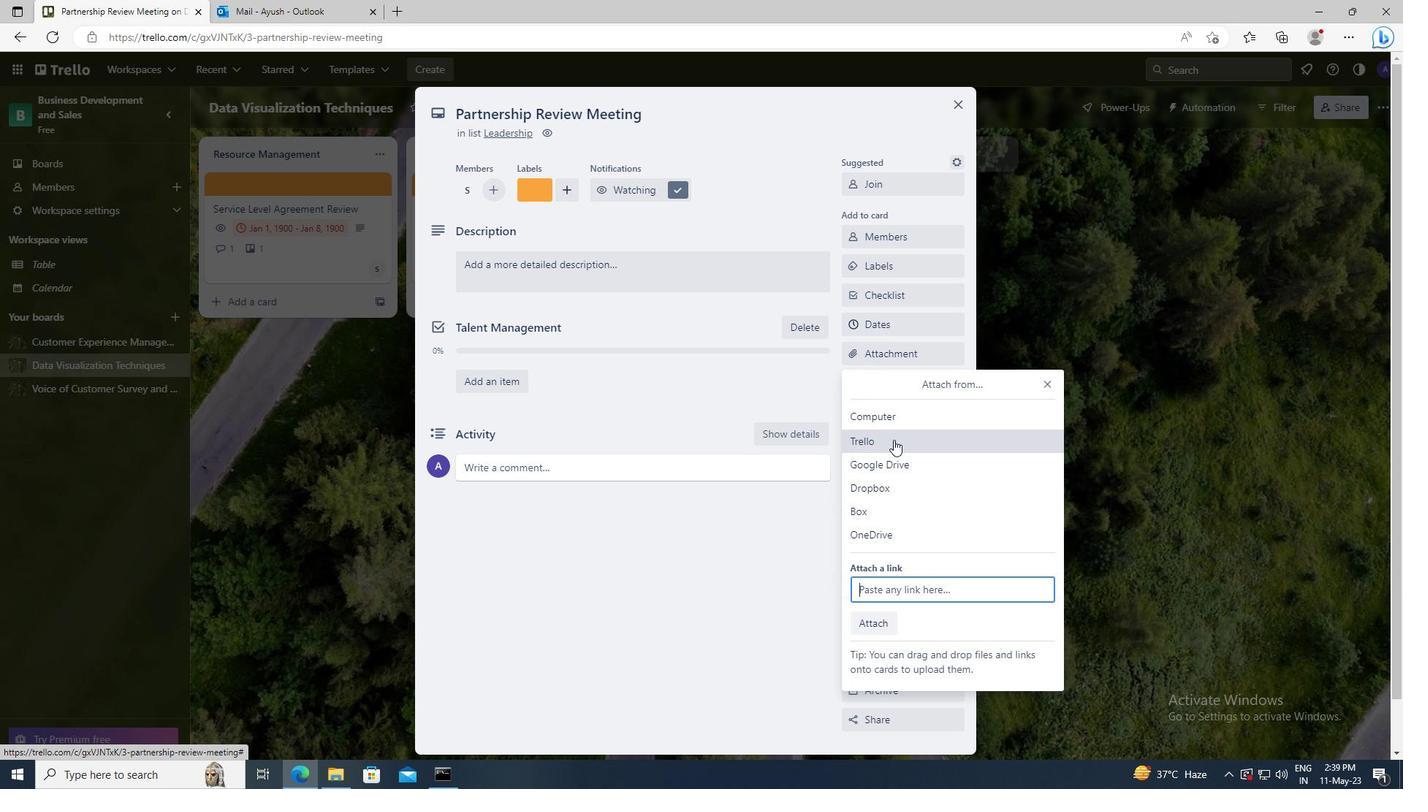 
Action: Mouse moved to (891, 352)
Screenshot: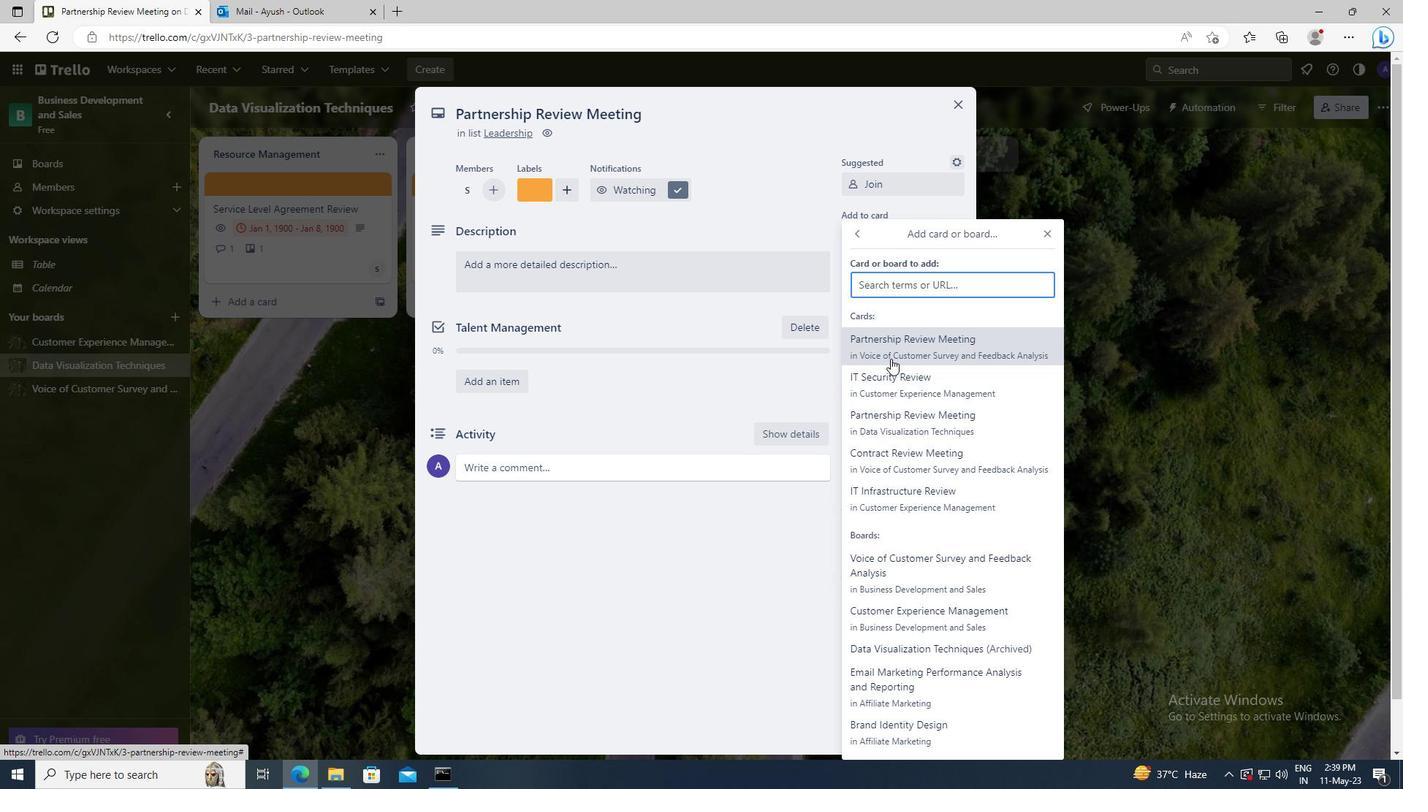 
Action: Mouse pressed left at (891, 352)
Screenshot: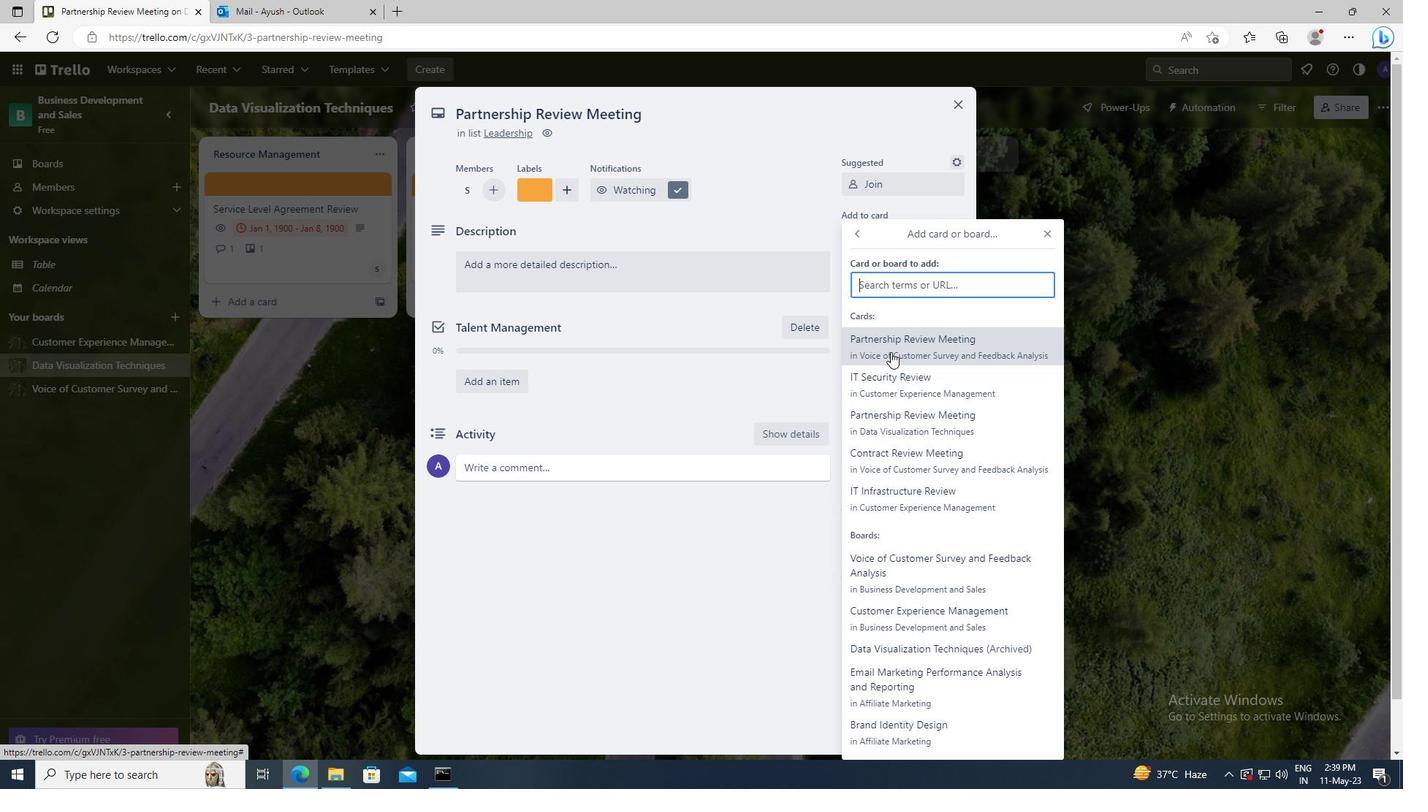 
Action: Mouse moved to (893, 379)
Screenshot: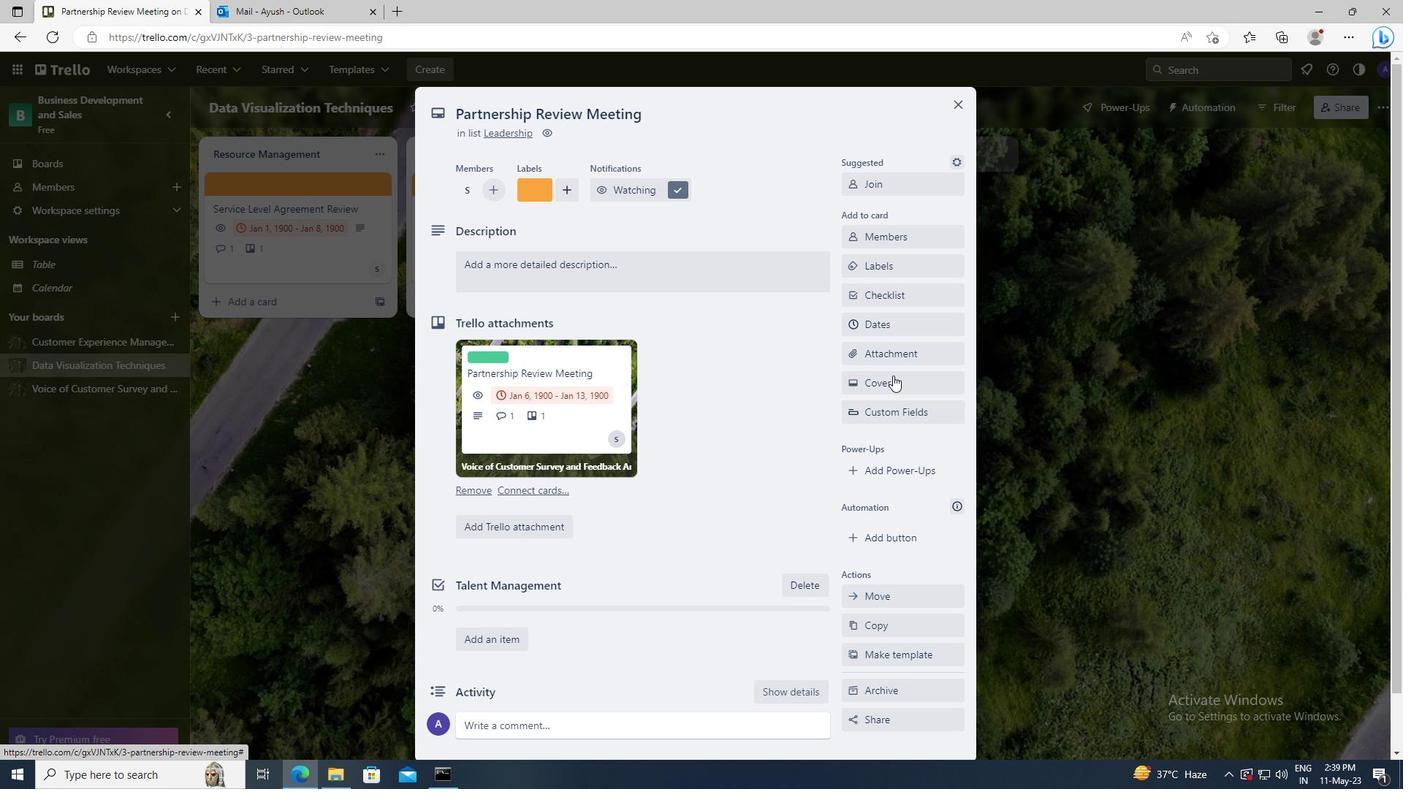 
Action: Mouse pressed left at (893, 379)
Screenshot: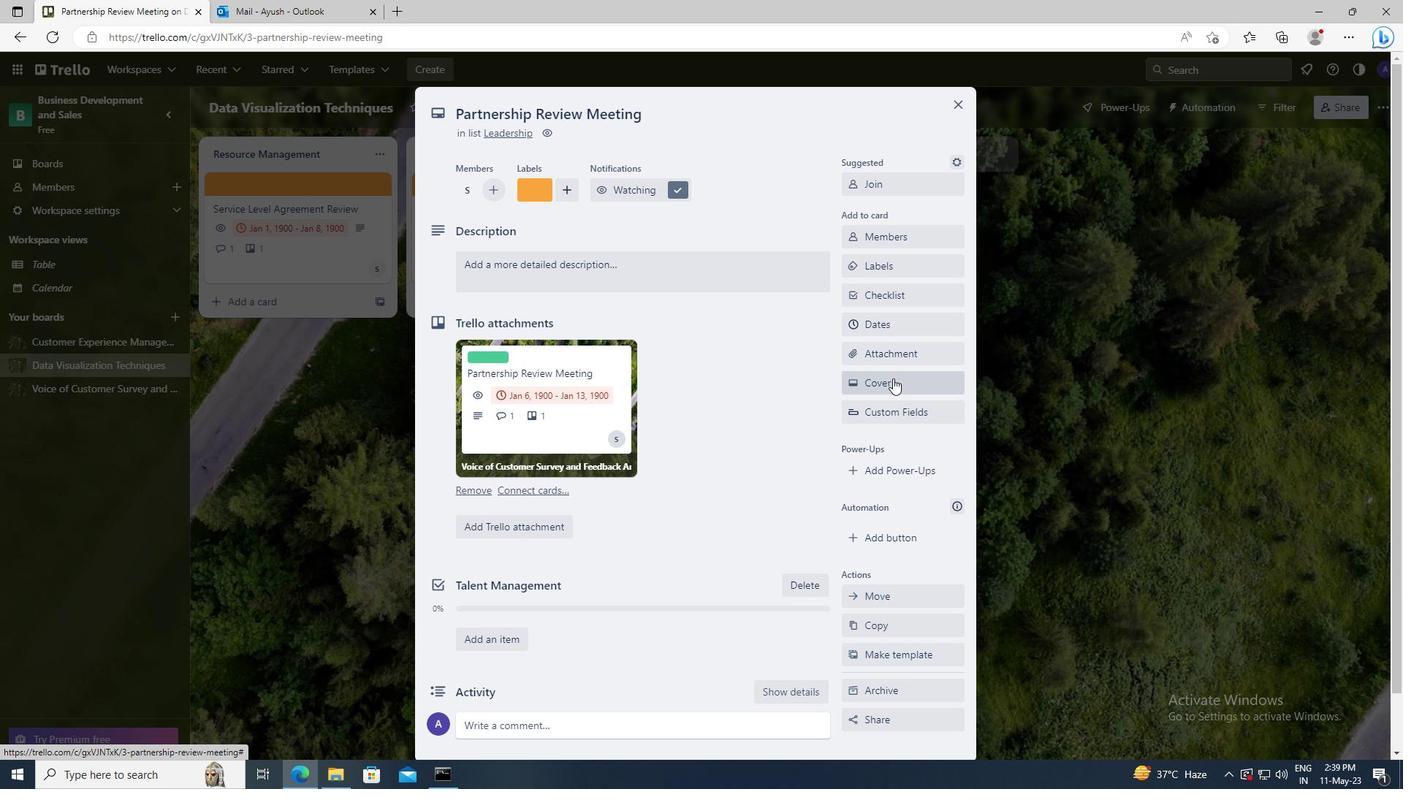 
Action: Mouse moved to (951, 231)
Screenshot: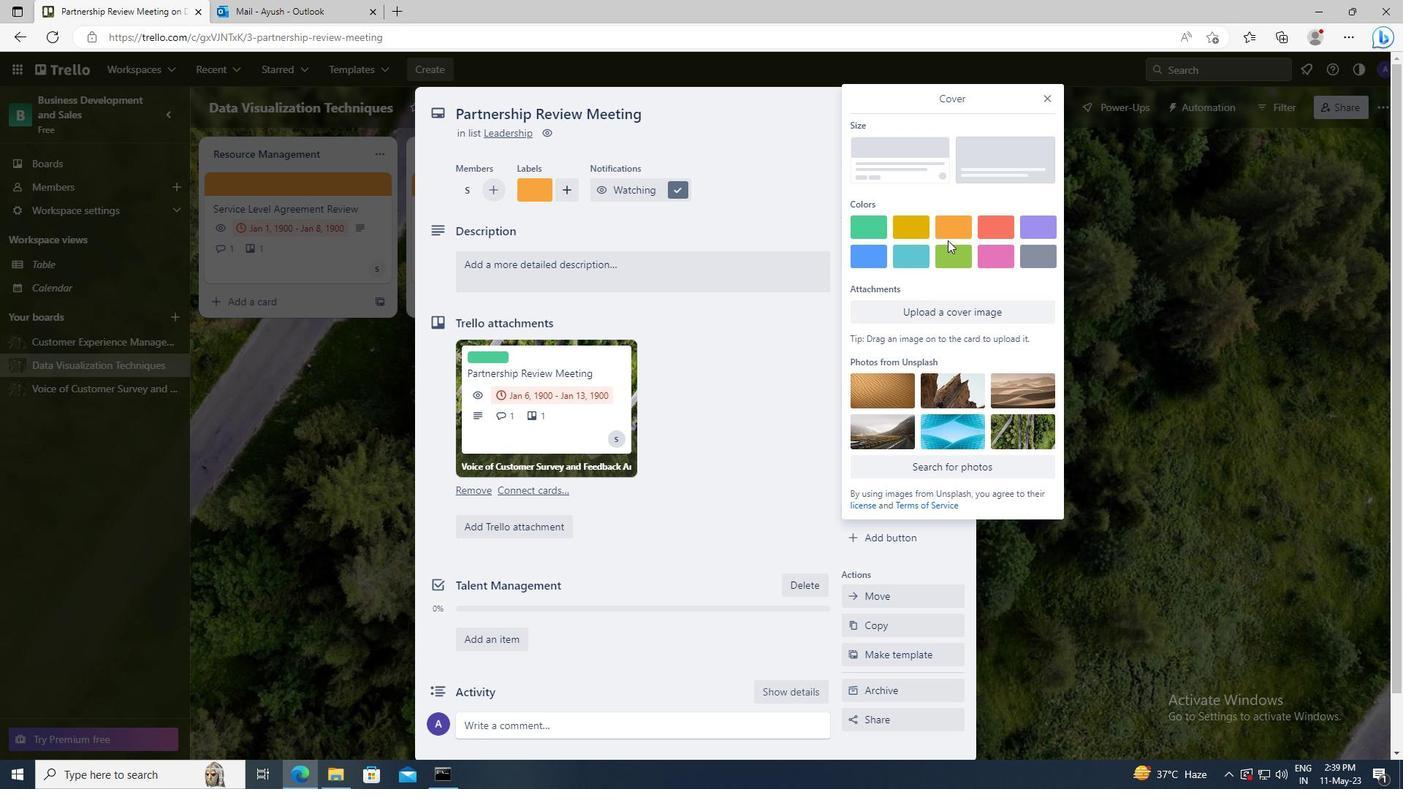 
Action: Mouse pressed left at (951, 231)
Screenshot: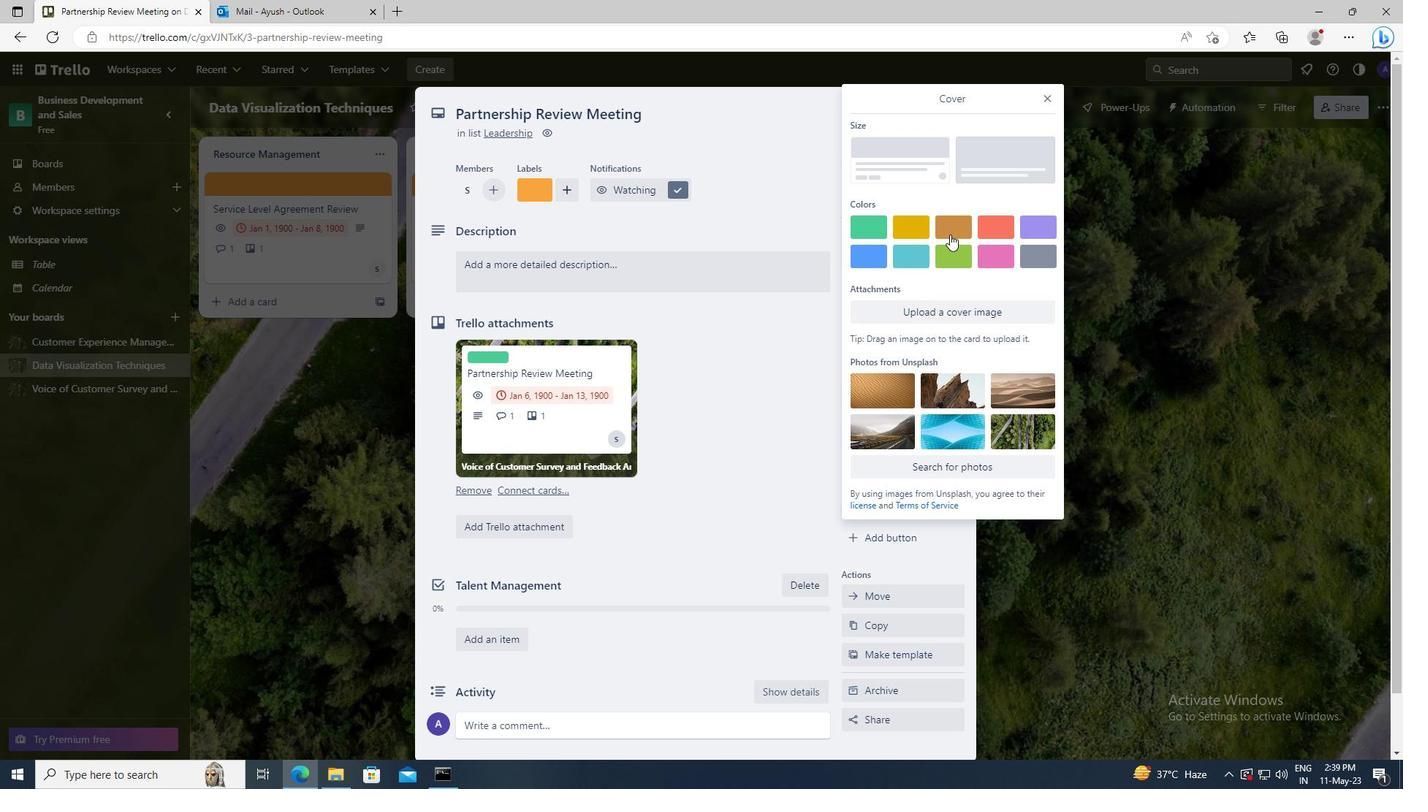 
Action: Mouse moved to (1045, 99)
Screenshot: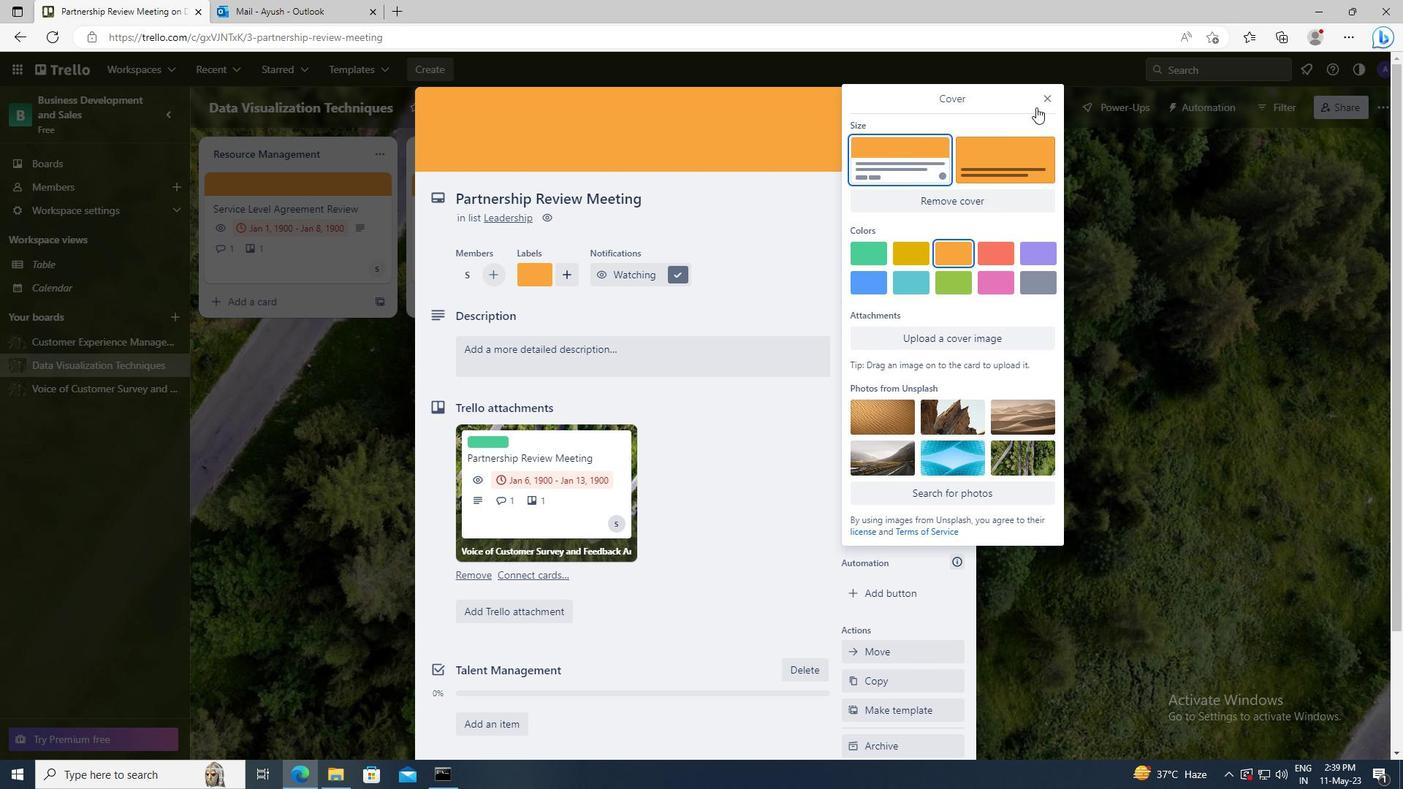 
Action: Mouse pressed left at (1045, 99)
Screenshot: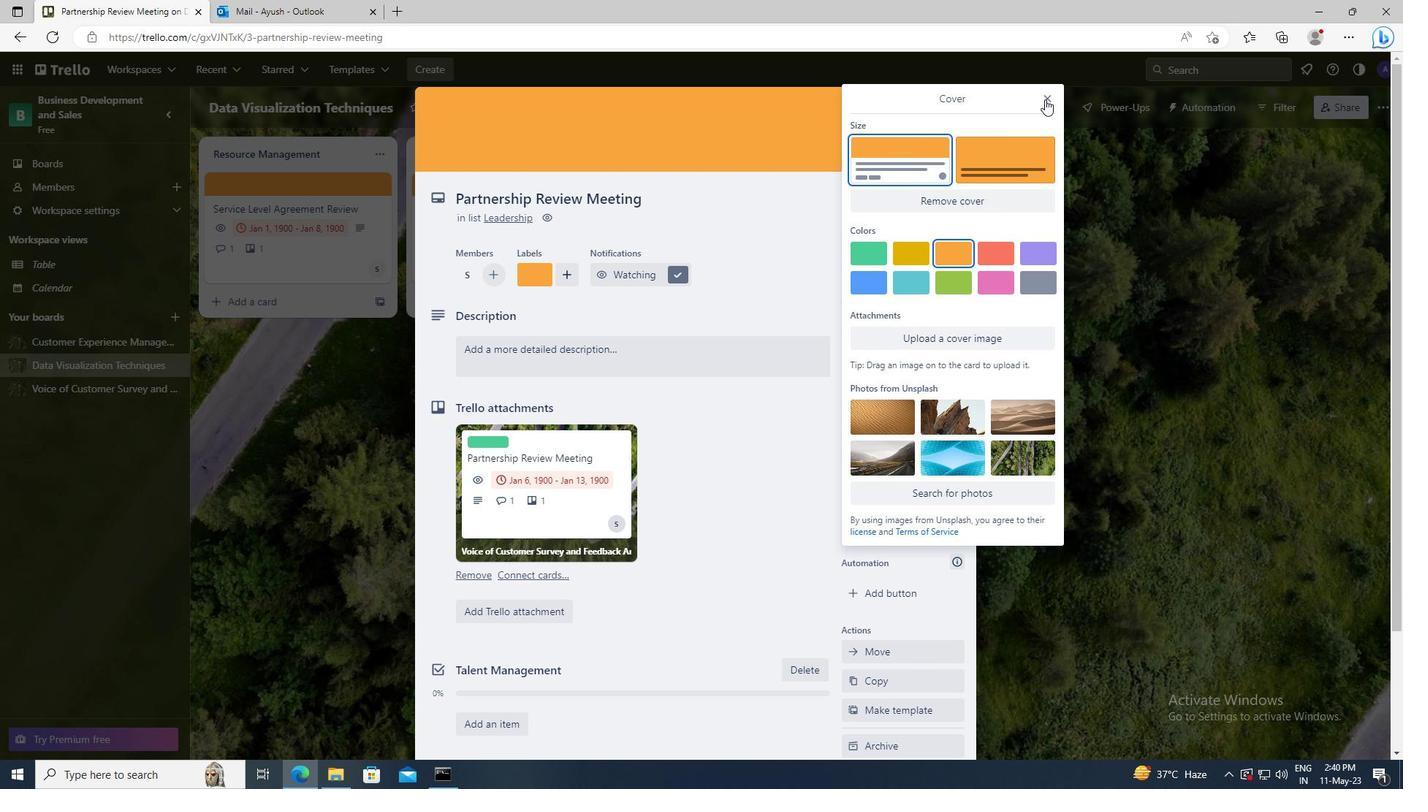 
Action: Mouse moved to (551, 362)
Screenshot: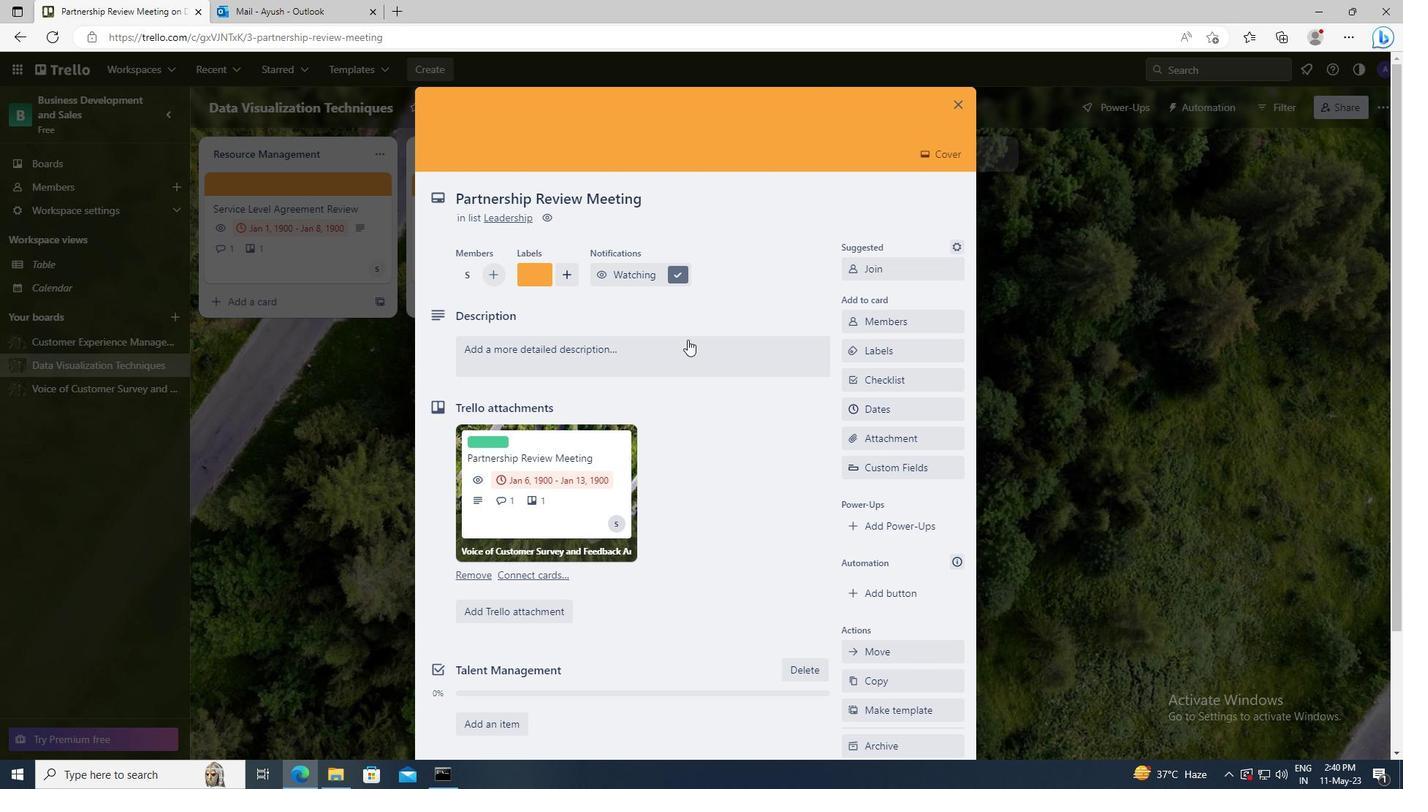 
Action: Mouse pressed left at (551, 362)
Screenshot: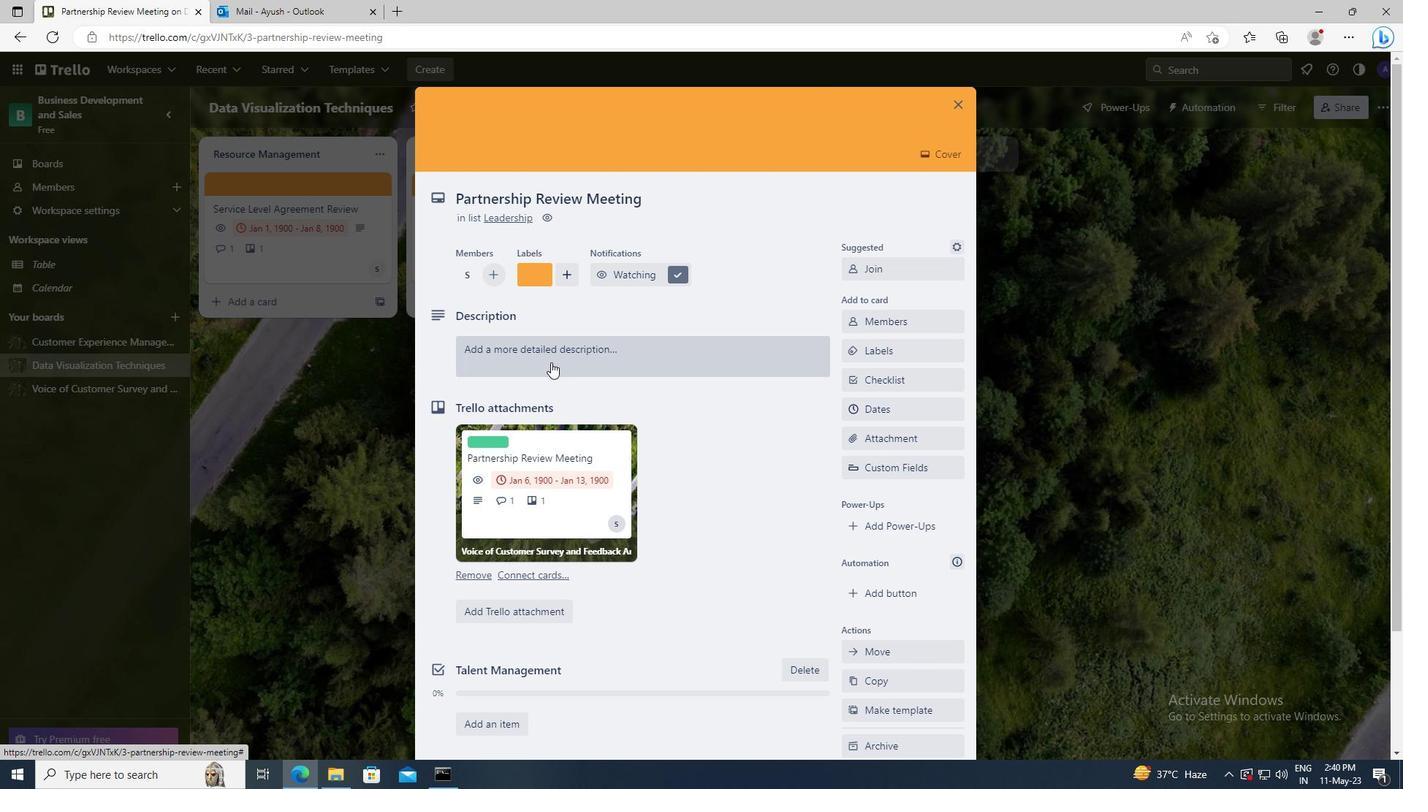 
Action: Key pressed <Key.shift>PLAN<Key.space>AND<Key.space>EXECUTE<Key.space>COMPANY<Key.space>TEAM-BUILDING<Key.space>ACTIVITY<Key.space>AT<Key.space>A<Key.space>GO-KARTING<Key.space>TRACK
Screenshot: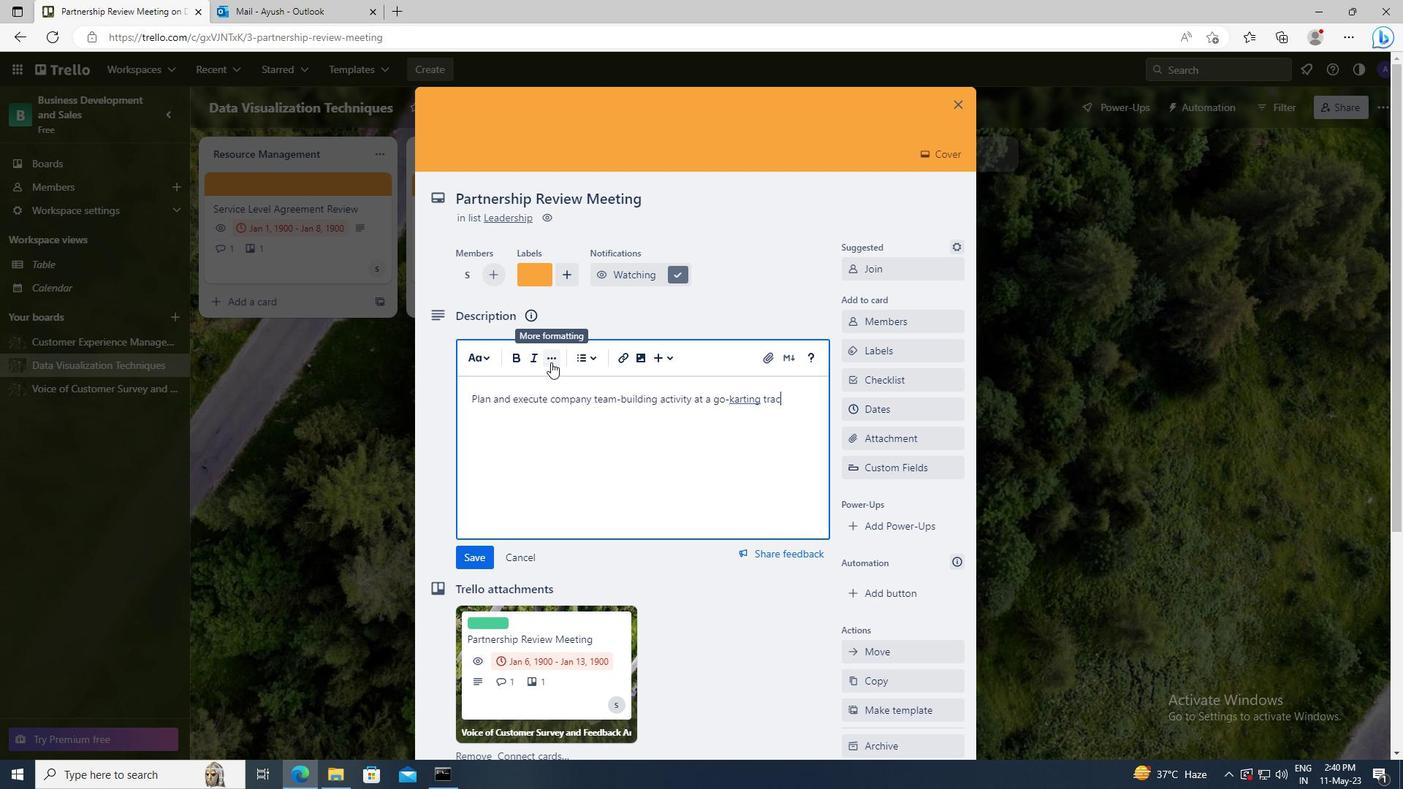 
Action: Mouse moved to (548, 364)
Screenshot: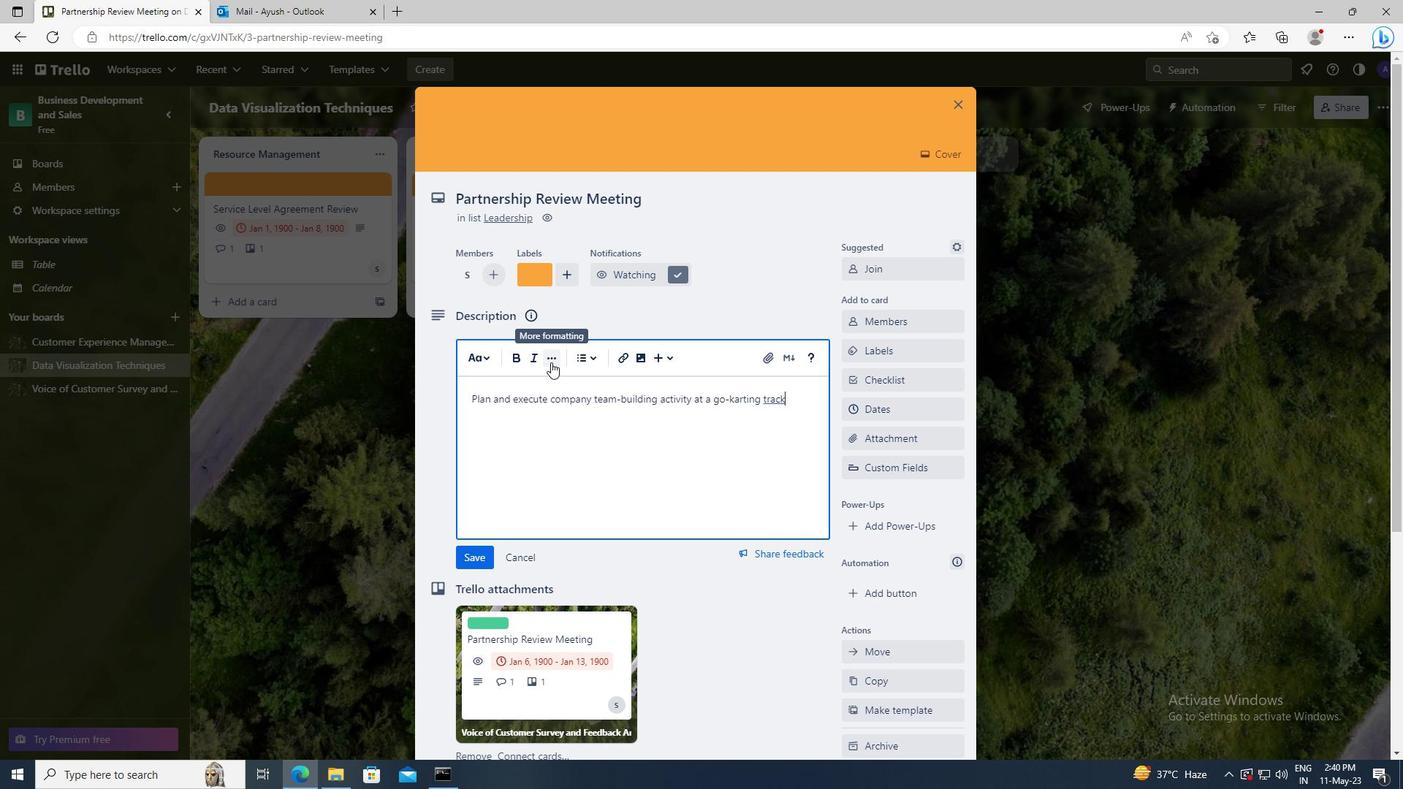 
Action: Mouse scrolled (548, 363) with delta (0, 0)
Screenshot: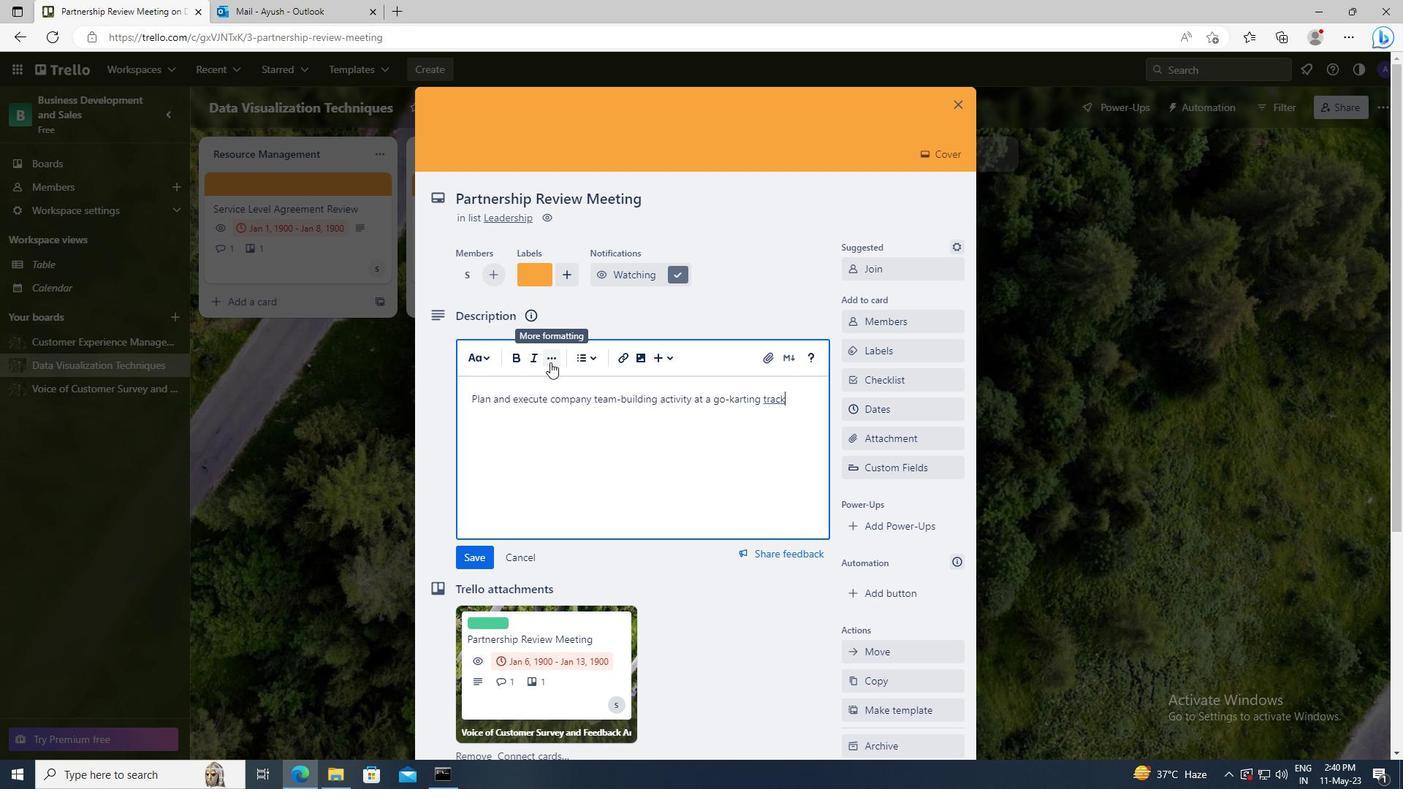 
Action: Mouse moved to (486, 452)
Screenshot: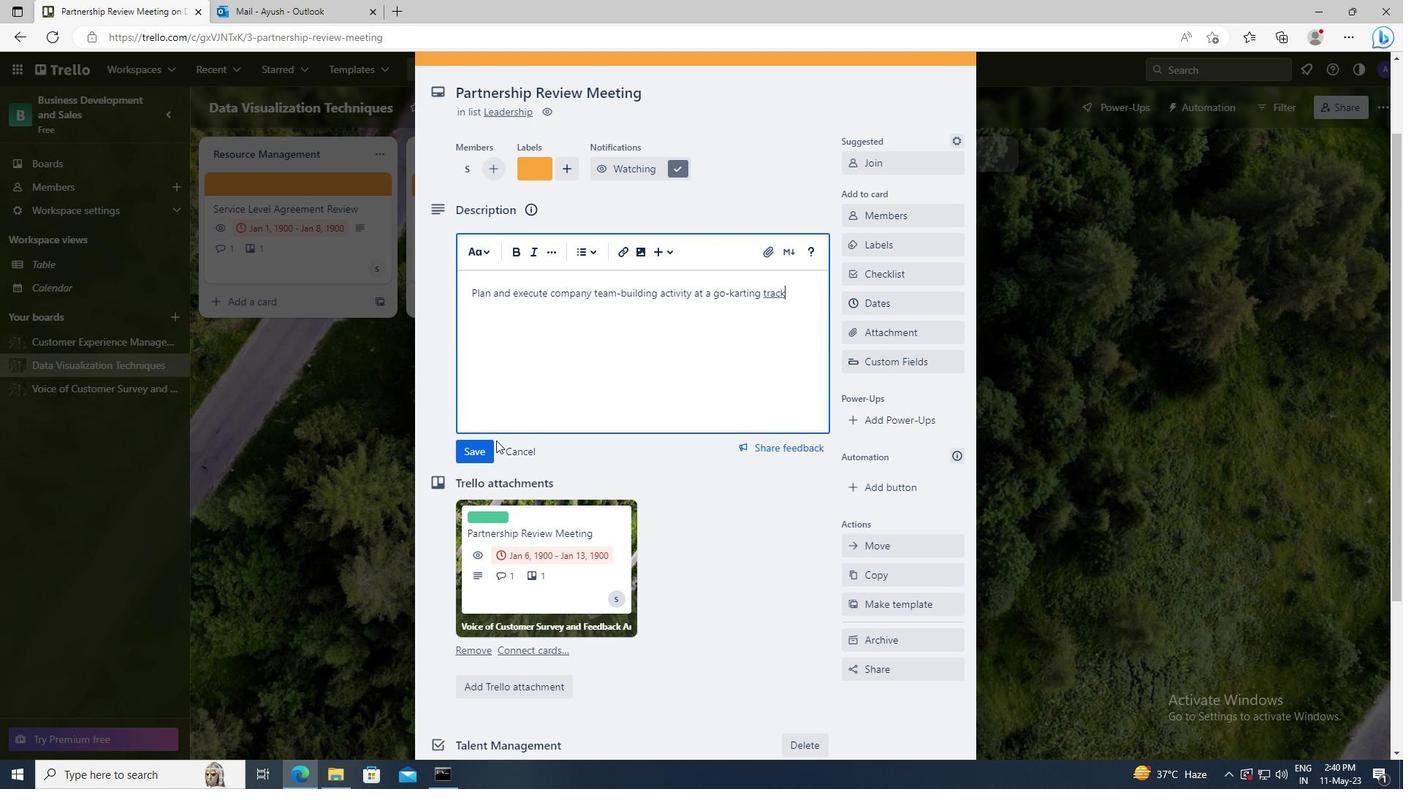 
Action: Mouse pressed left at (486, 452)
Screenshot: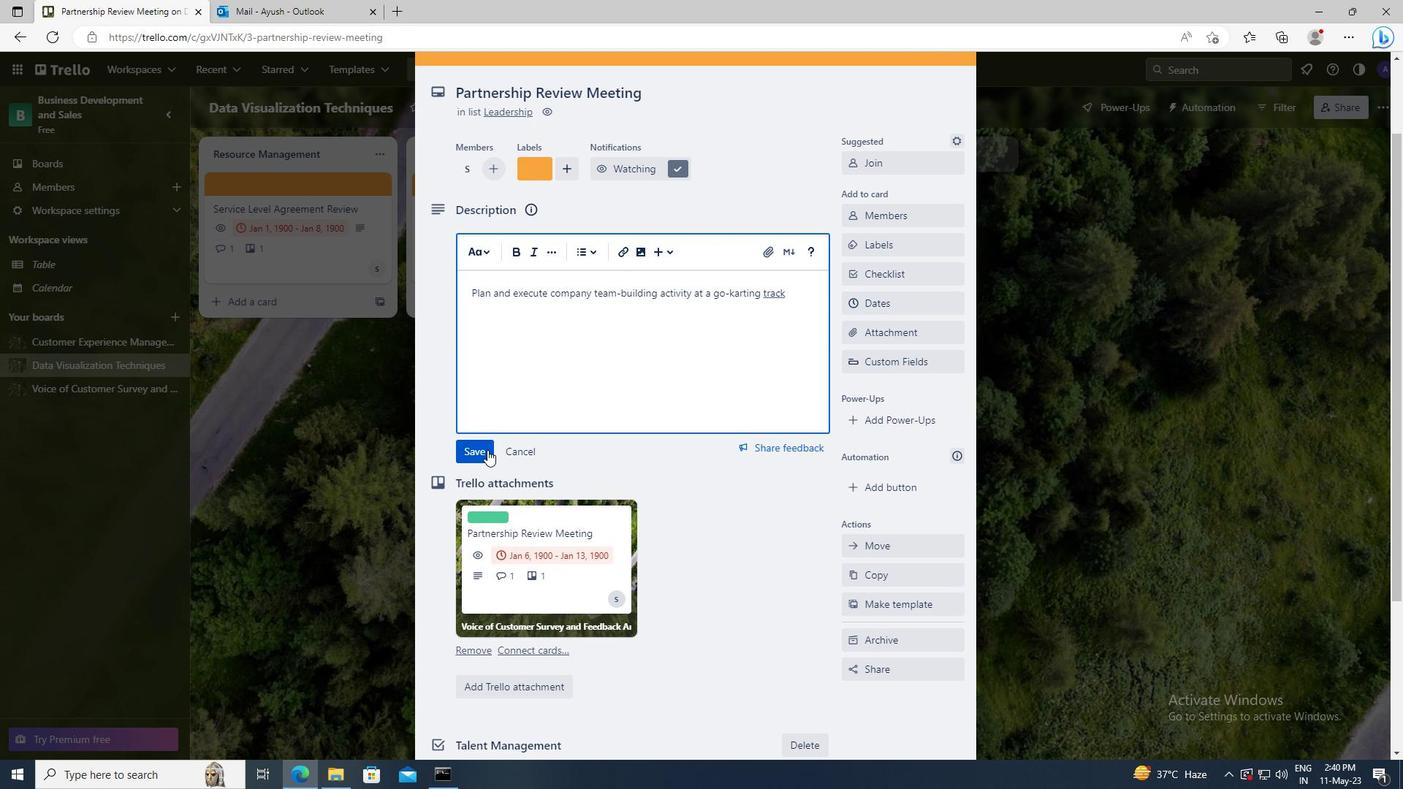 
Action: Mouse scrolled (486, 451) with delta (0, 0)
Screenshot: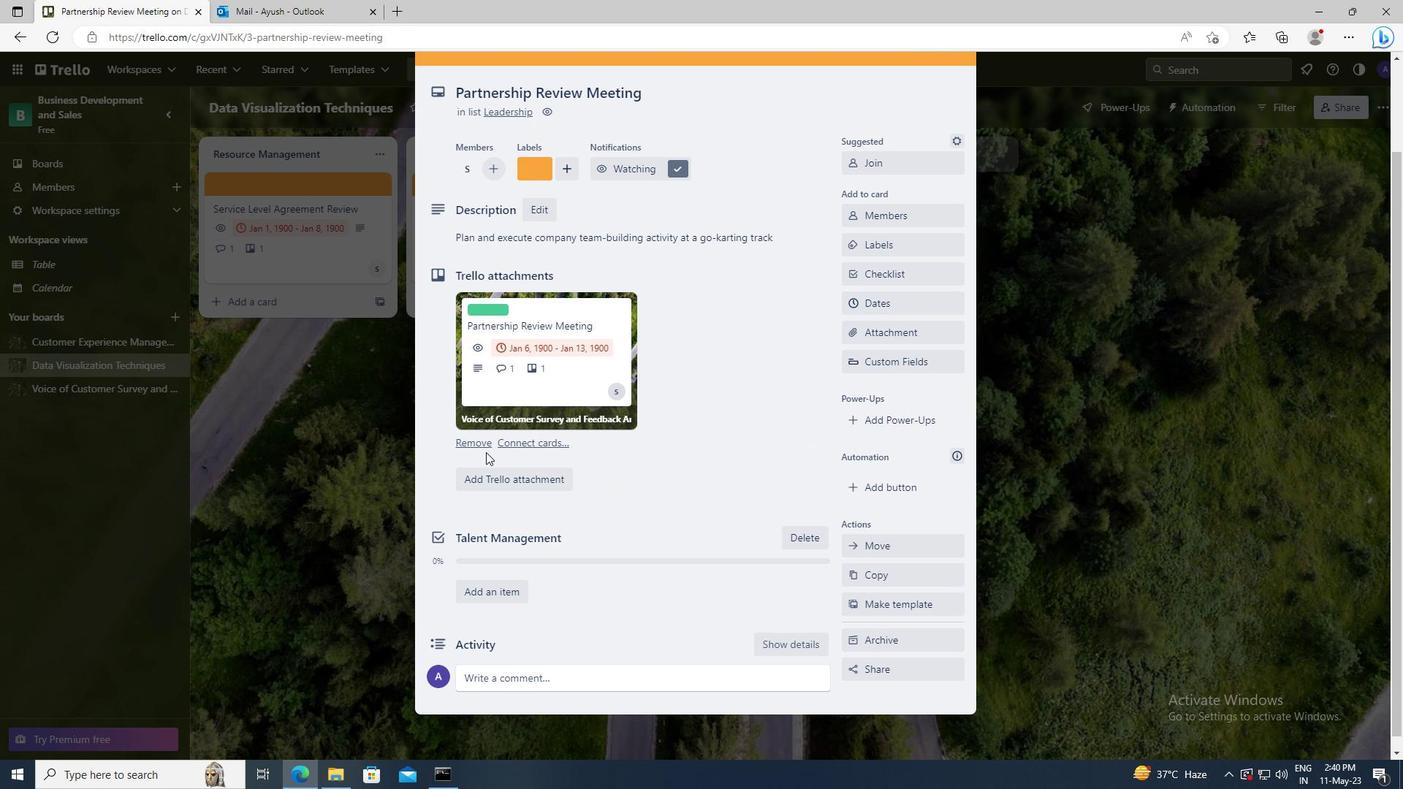 
Action: Mouse scrolled (486, 451) with delta (0, 0)
Screenshot: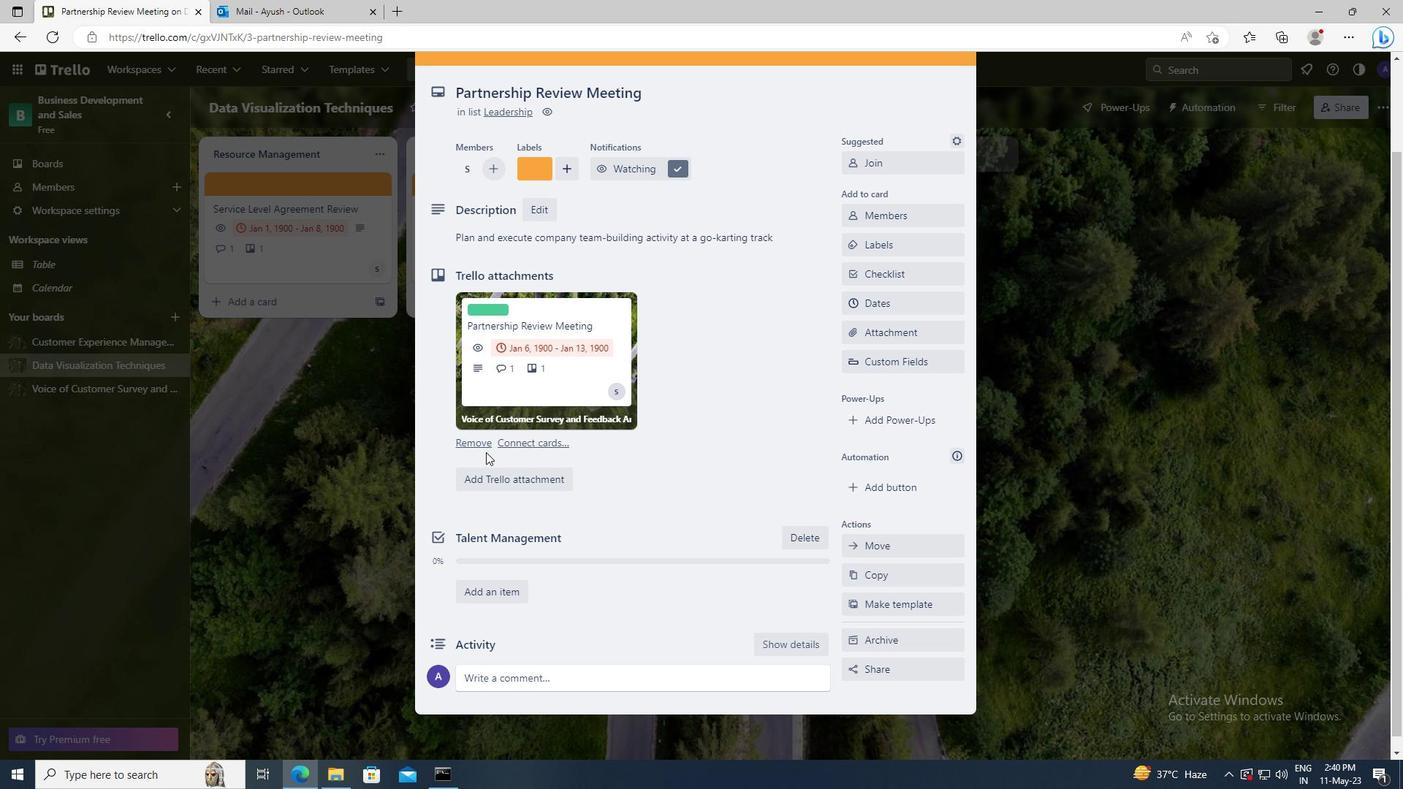 
Action: Mouse moved to (486, 666)
Screenshot: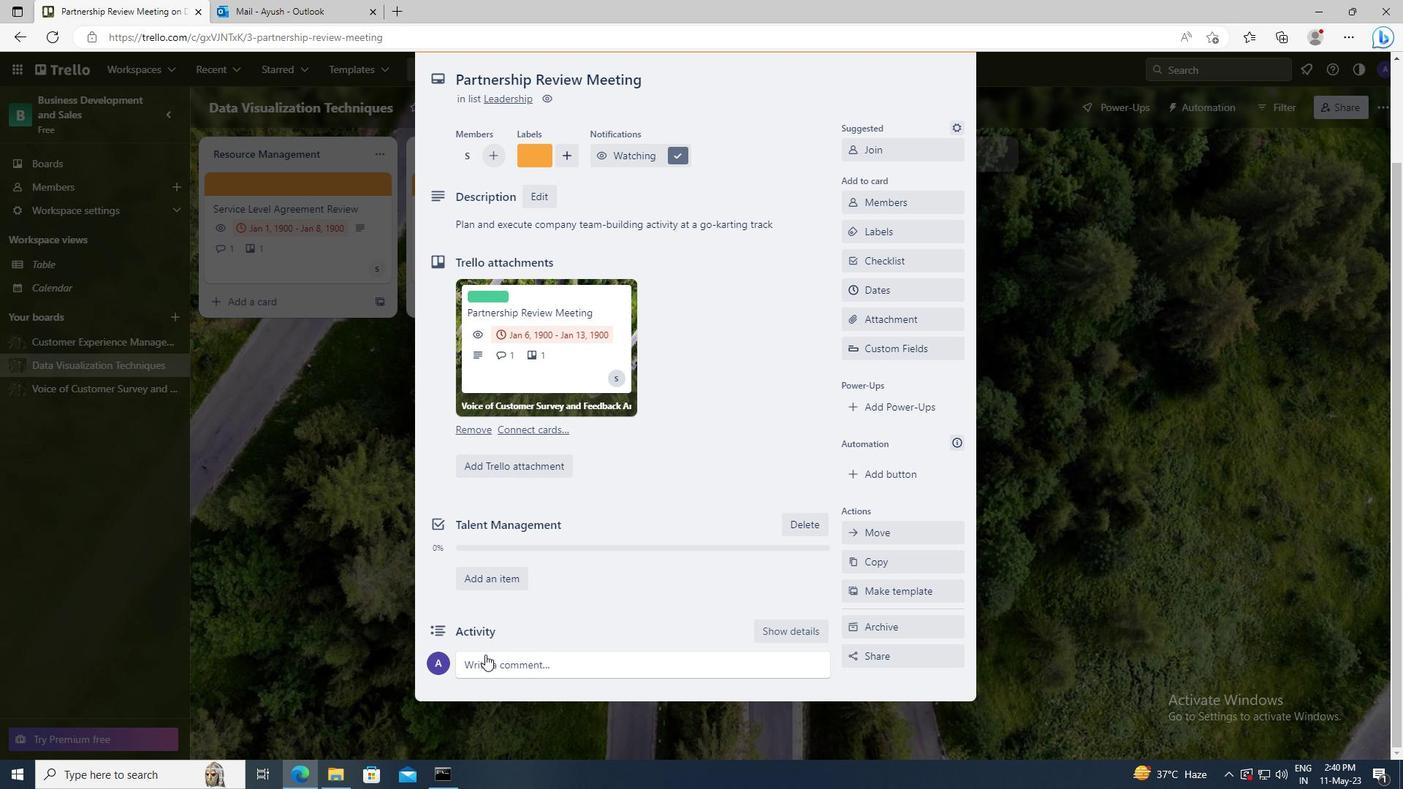 
Action: Mouse pressed left at (486, 666)
Screenshot: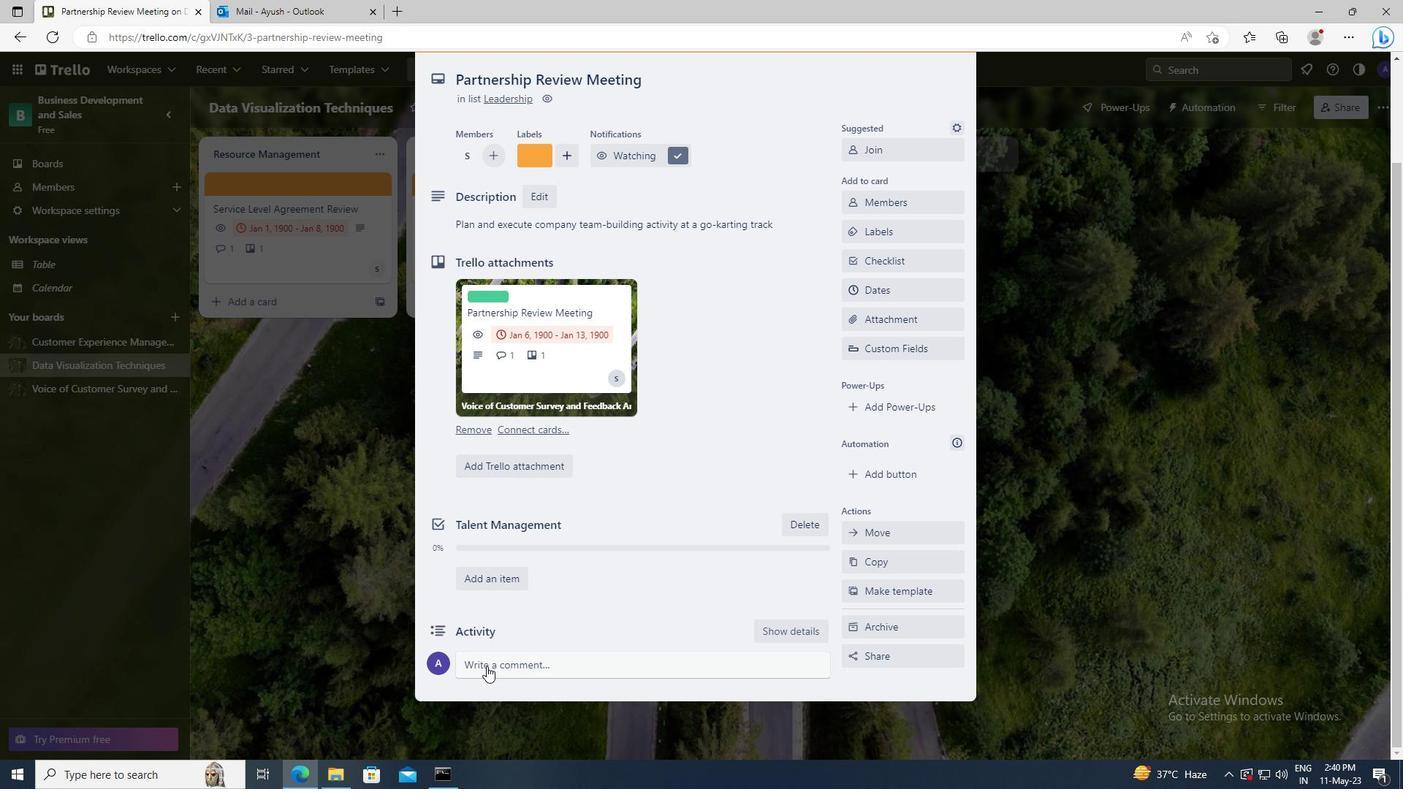 
Action: Key pressed <Key.shift>LET<Key.space>US<Key.space>MAKE<Key.space>SURE<Key.space>WE<Key.space>HAVE<Key.space>CLEAR<Key.space>COMMUNICATION<Key.space>CHANNELS<Key.space>IN<Key.space>PLACE<Key.space>FOR<Key.space>THIS<Key.space>TASK<Key.space>TO<Key.space>ENSURE<Key.space>THAT<Key.space>EVERYONE<Key.space>IS<Key.space>ON<Key.space>THE<Key.space>SAME<Key.space>PAGE.
Screenshot: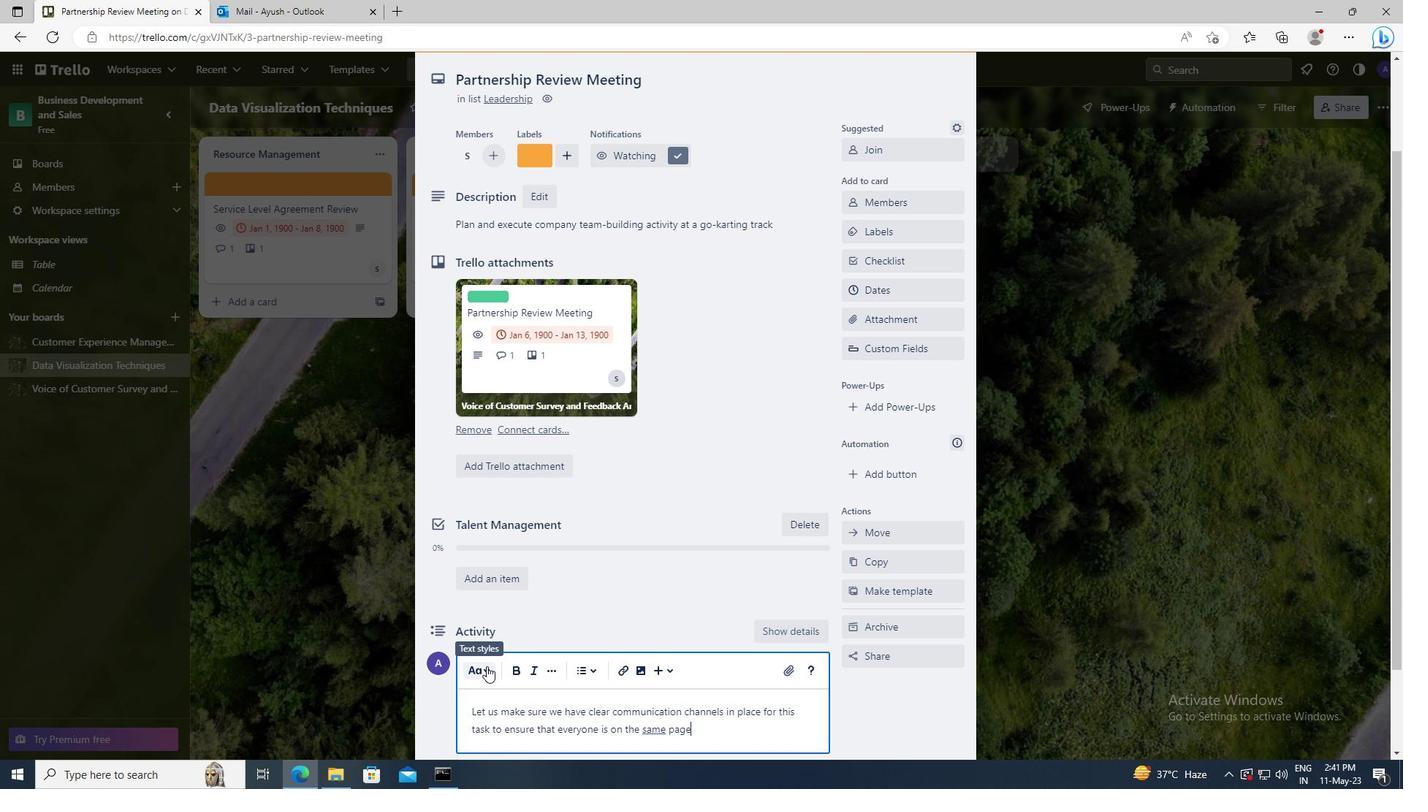
Action: Mouse moved to (478, 674)
Screenshot: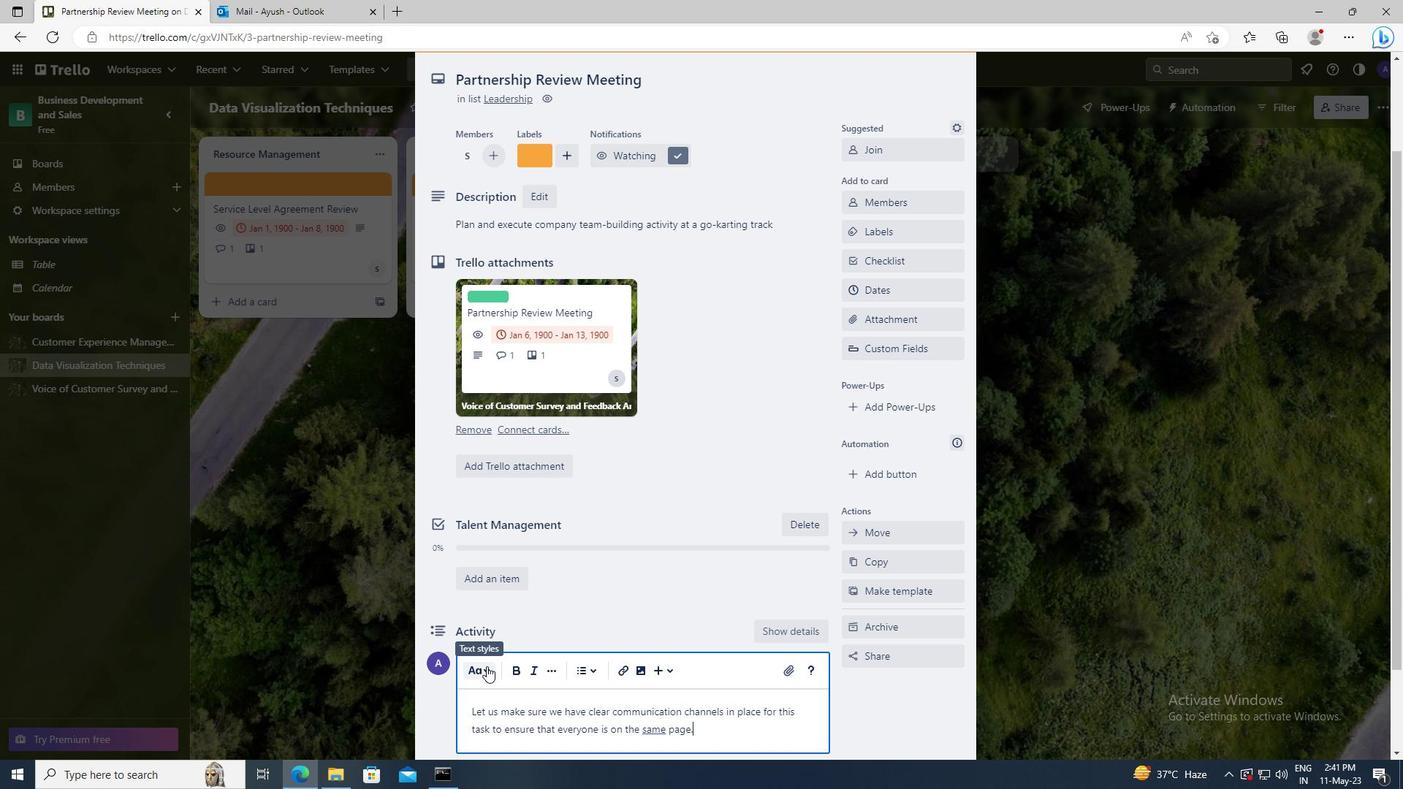 
Action: Mouse scrolled (478, 674) with delta (0, 0)
Screenshot: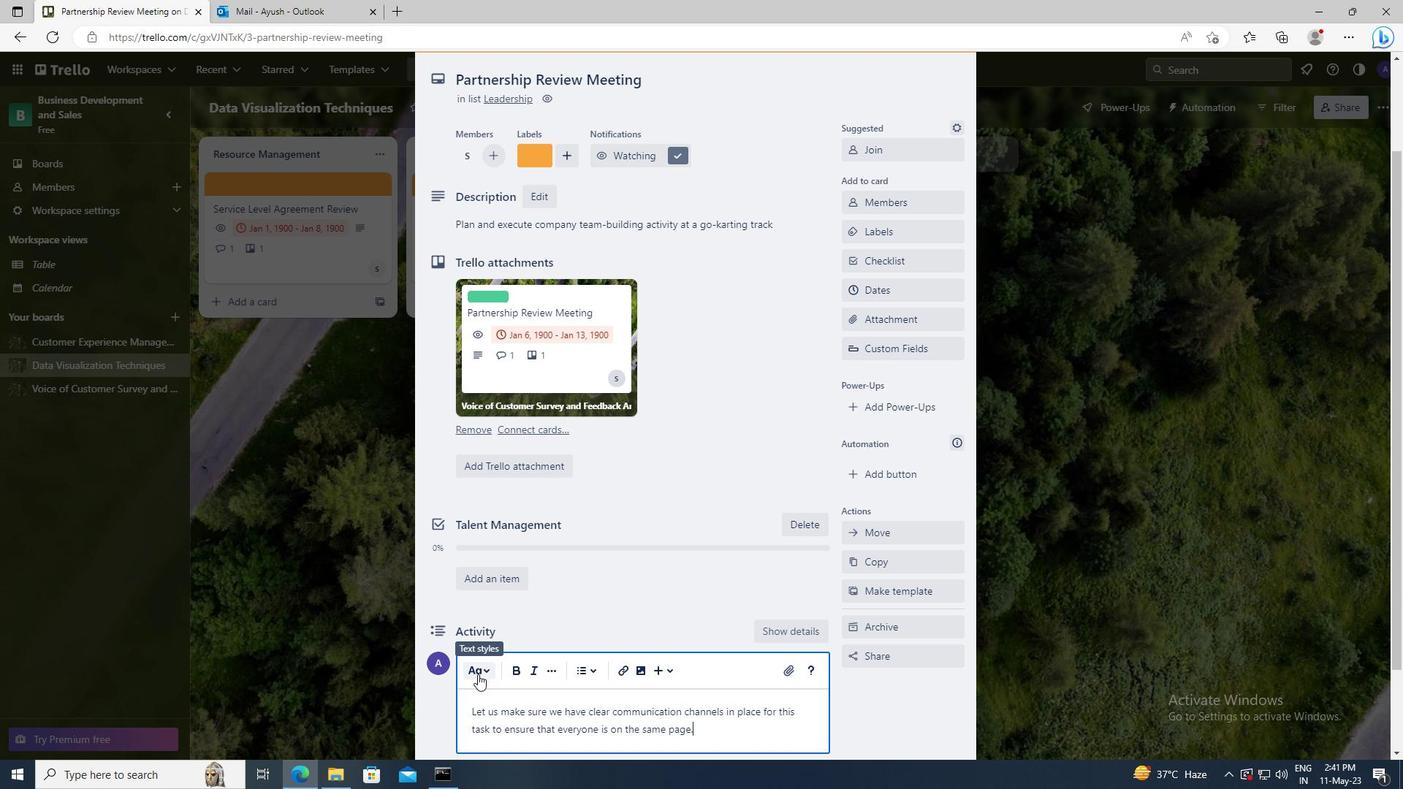 
Action: Mouse moved to (472, 674)
Screenshot: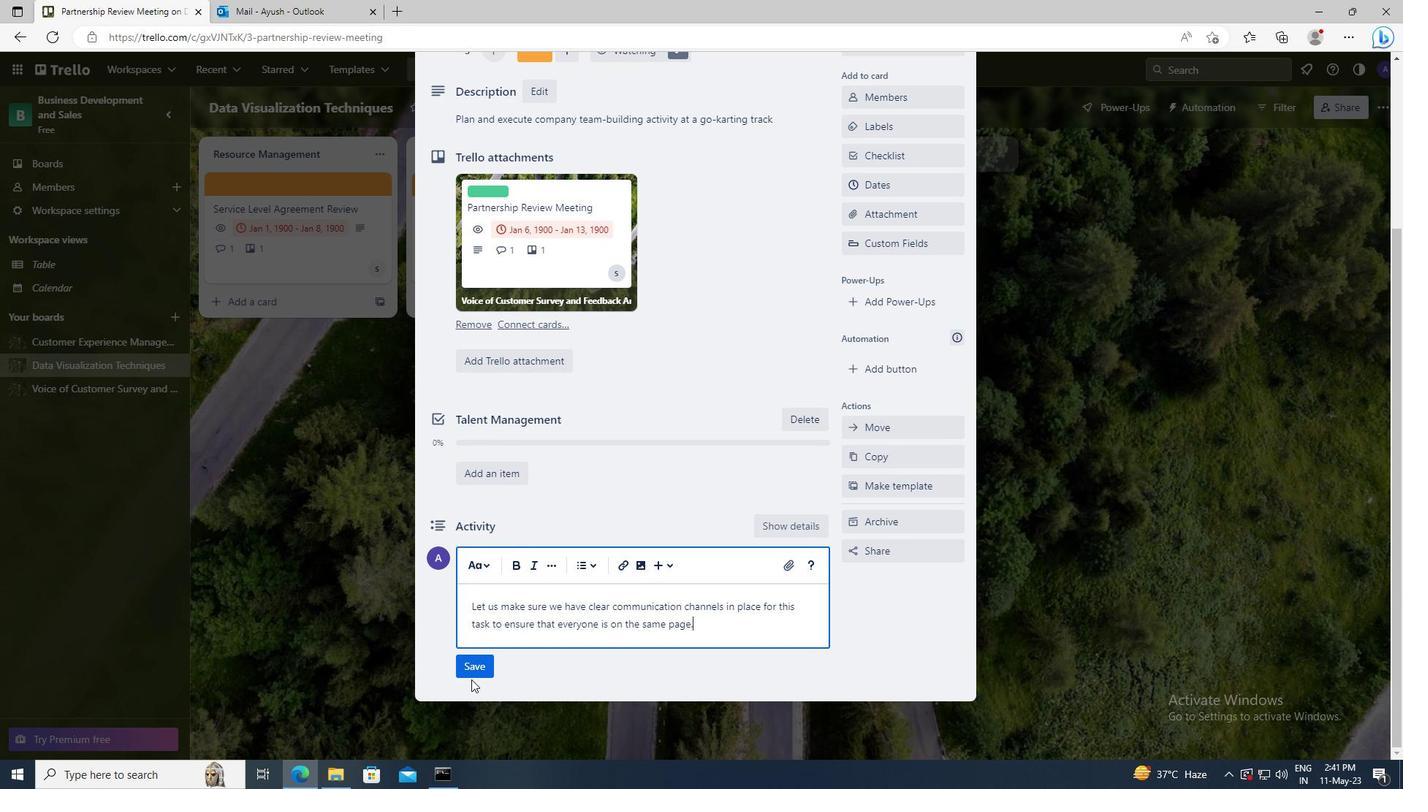 
Action: Mouse pressed left at (472, 674)
Screenshot: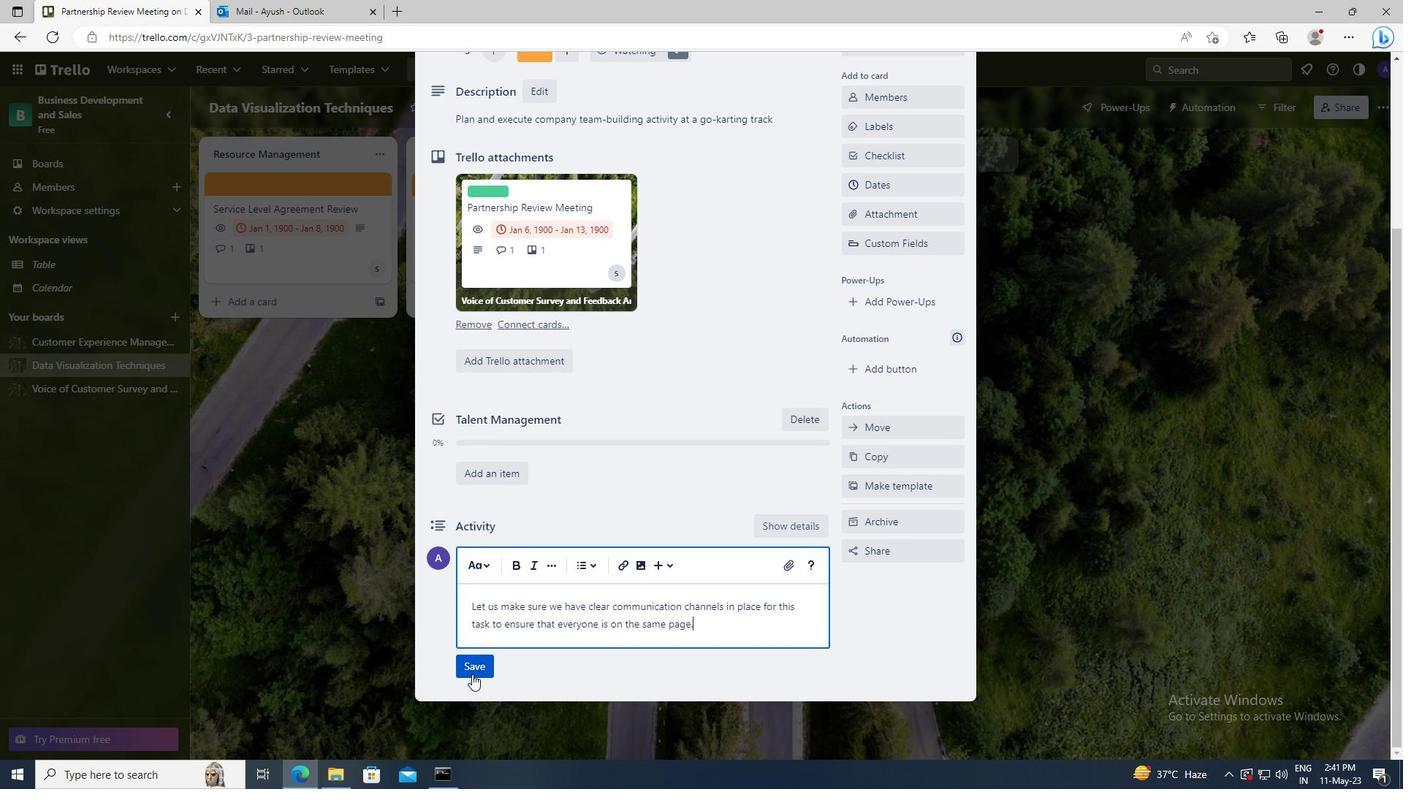 
Action: Mouse moved to (898, 290)
Screenshot: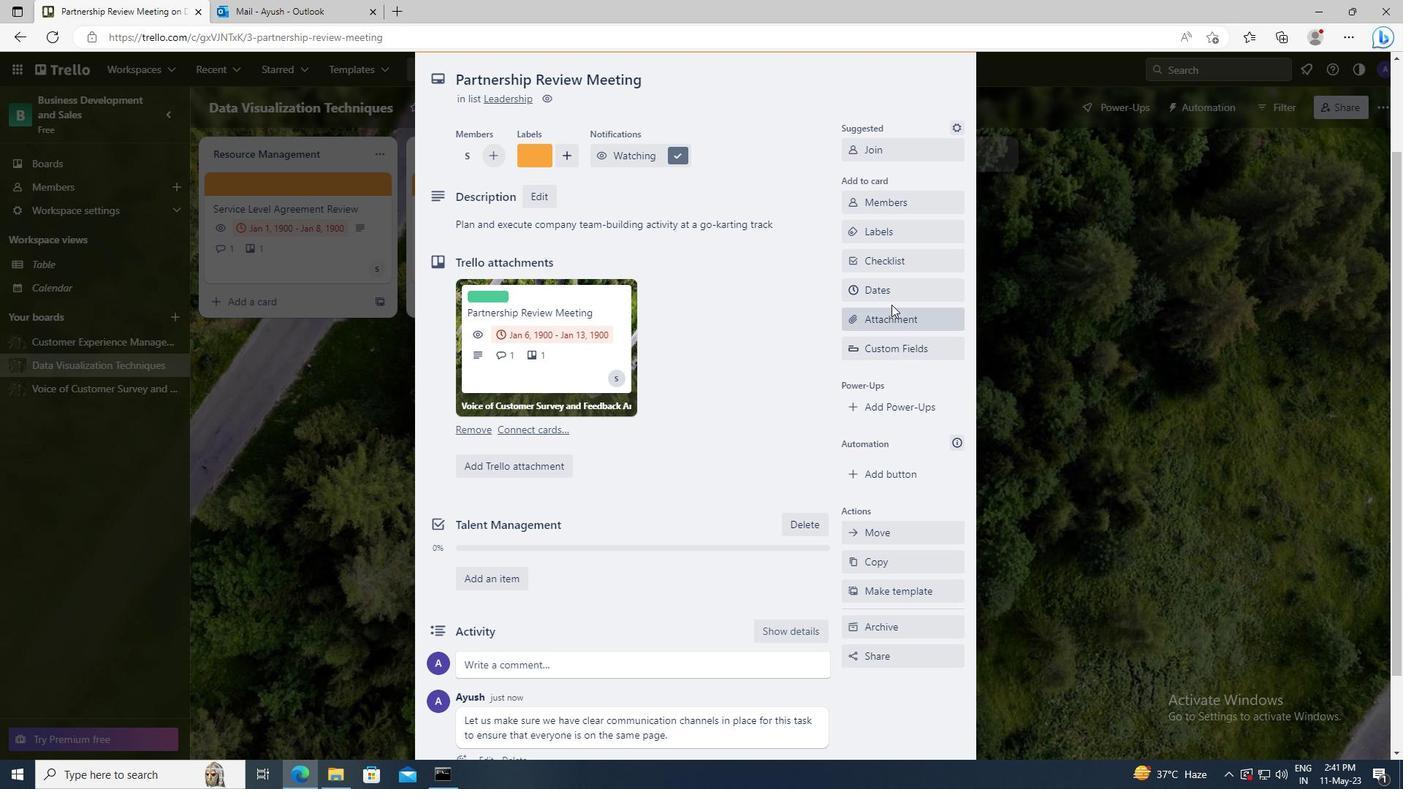 
Action: Mouse pressed left at (898, 290)
Screenshot: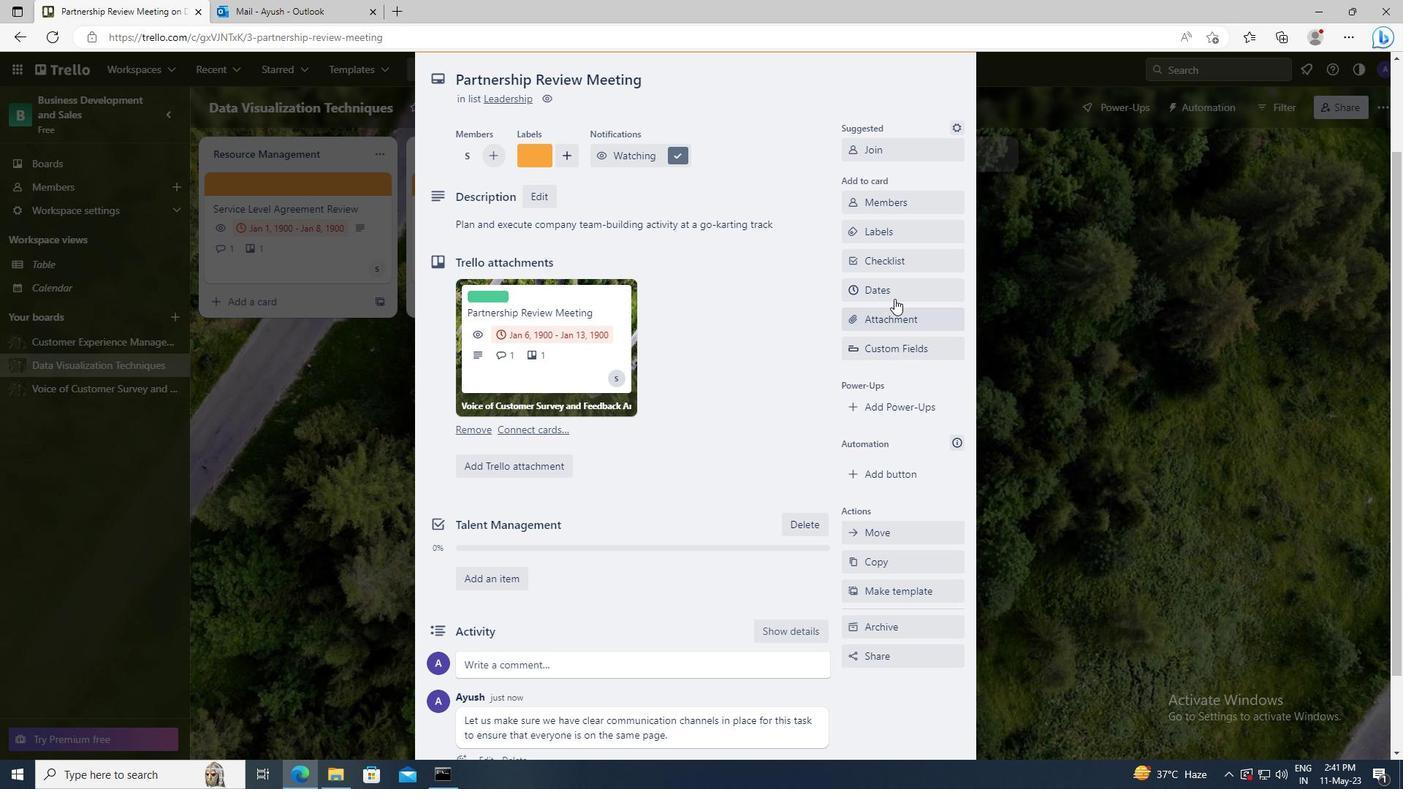 
Action: Mouse moved to (857, 372)
Screenshot: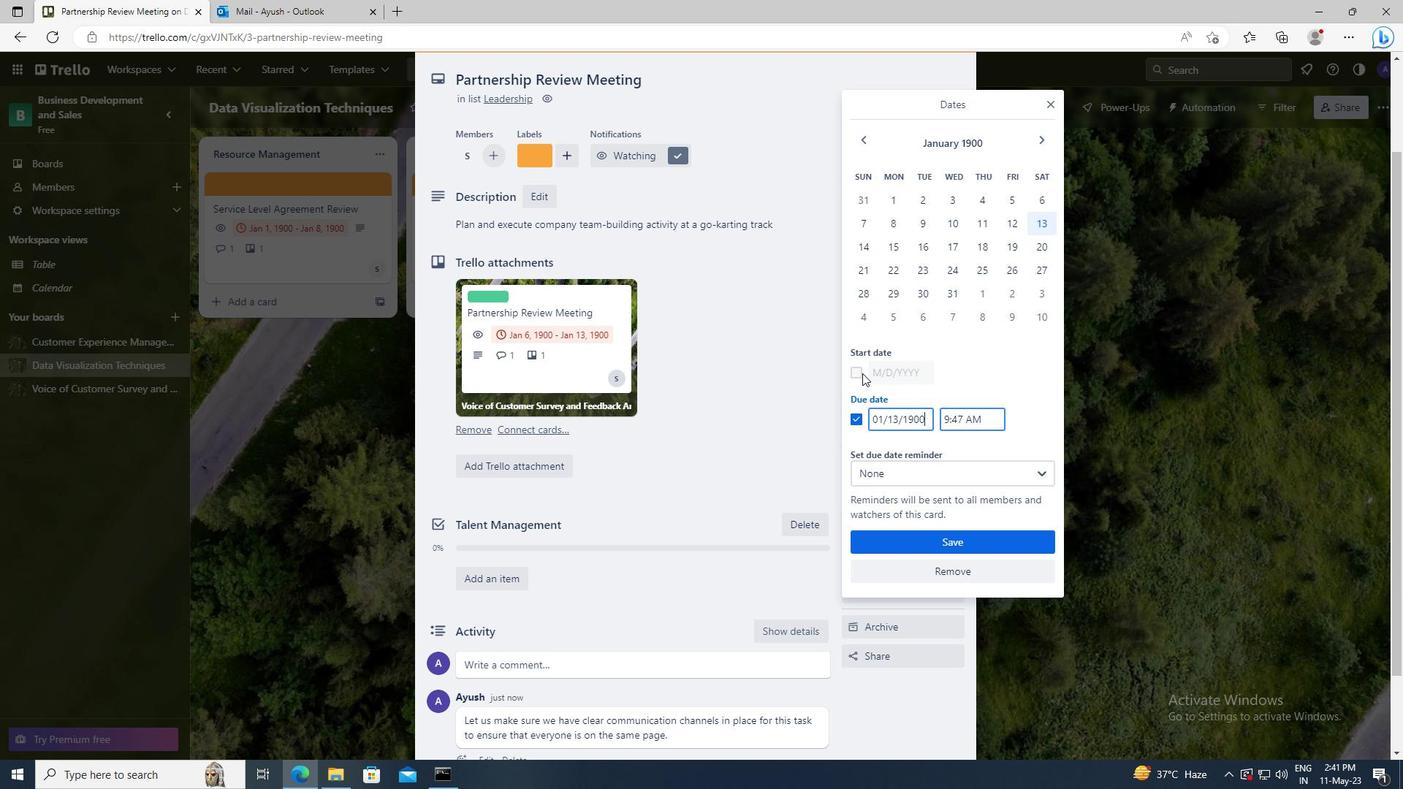 
Action: Mouse pressed left at (857, 372)
Screenshot: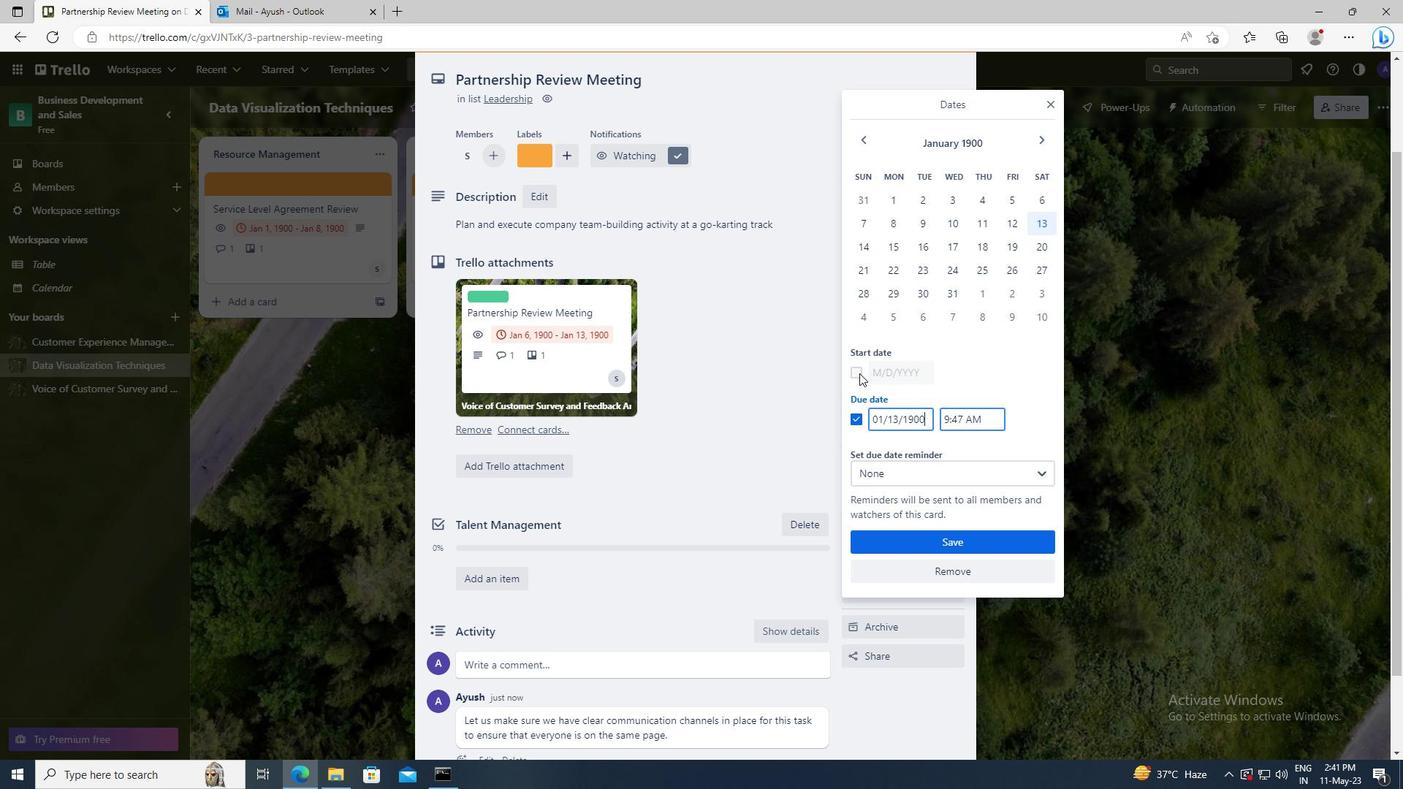 
Action: Mouse moved to (924, 372)
Screenshot: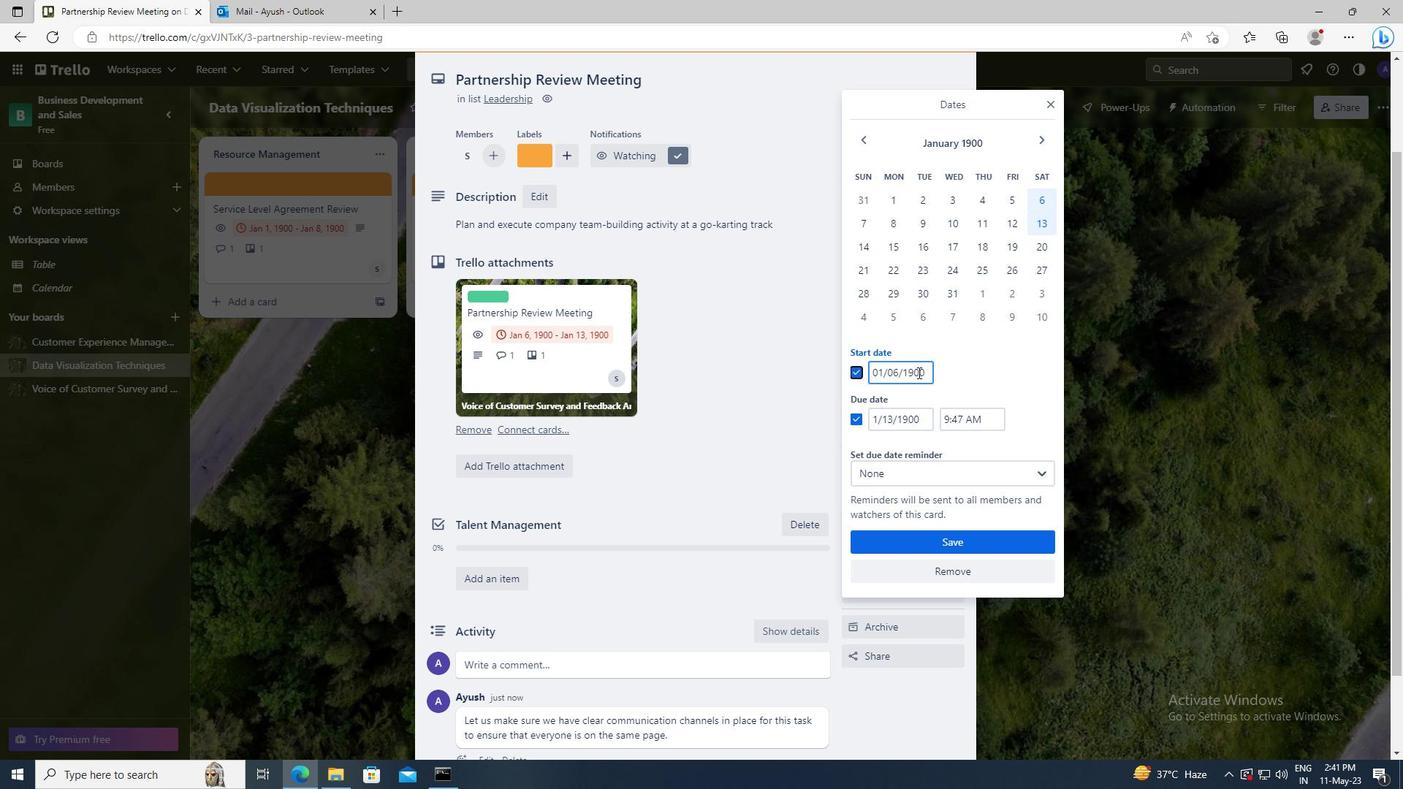 
Action: Mouse pressed left at (924, 372)
Screenshot: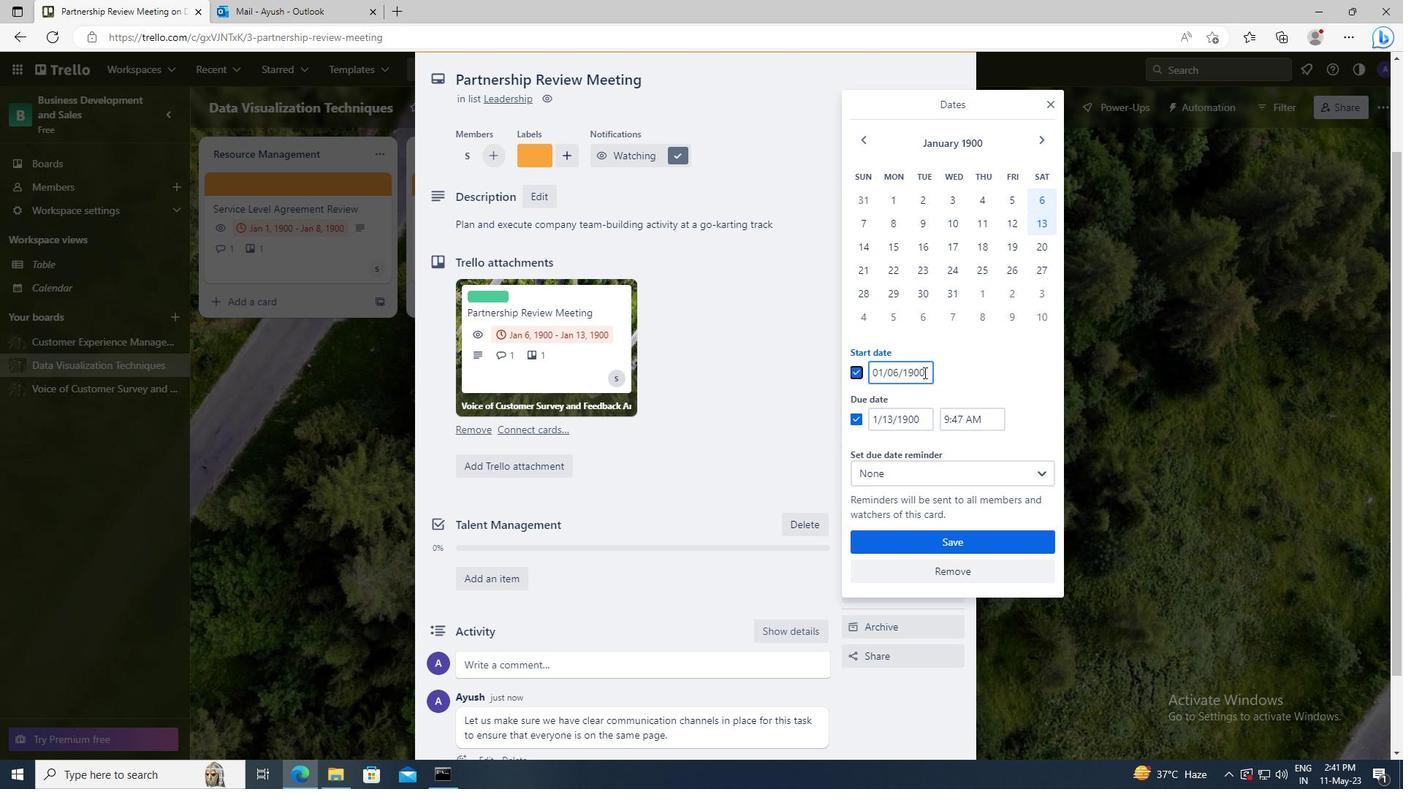 
Action: Key pressed <Key.left><Key.left><Key.left><Key.left><Key.left><Key.backspace>7
Screenshot: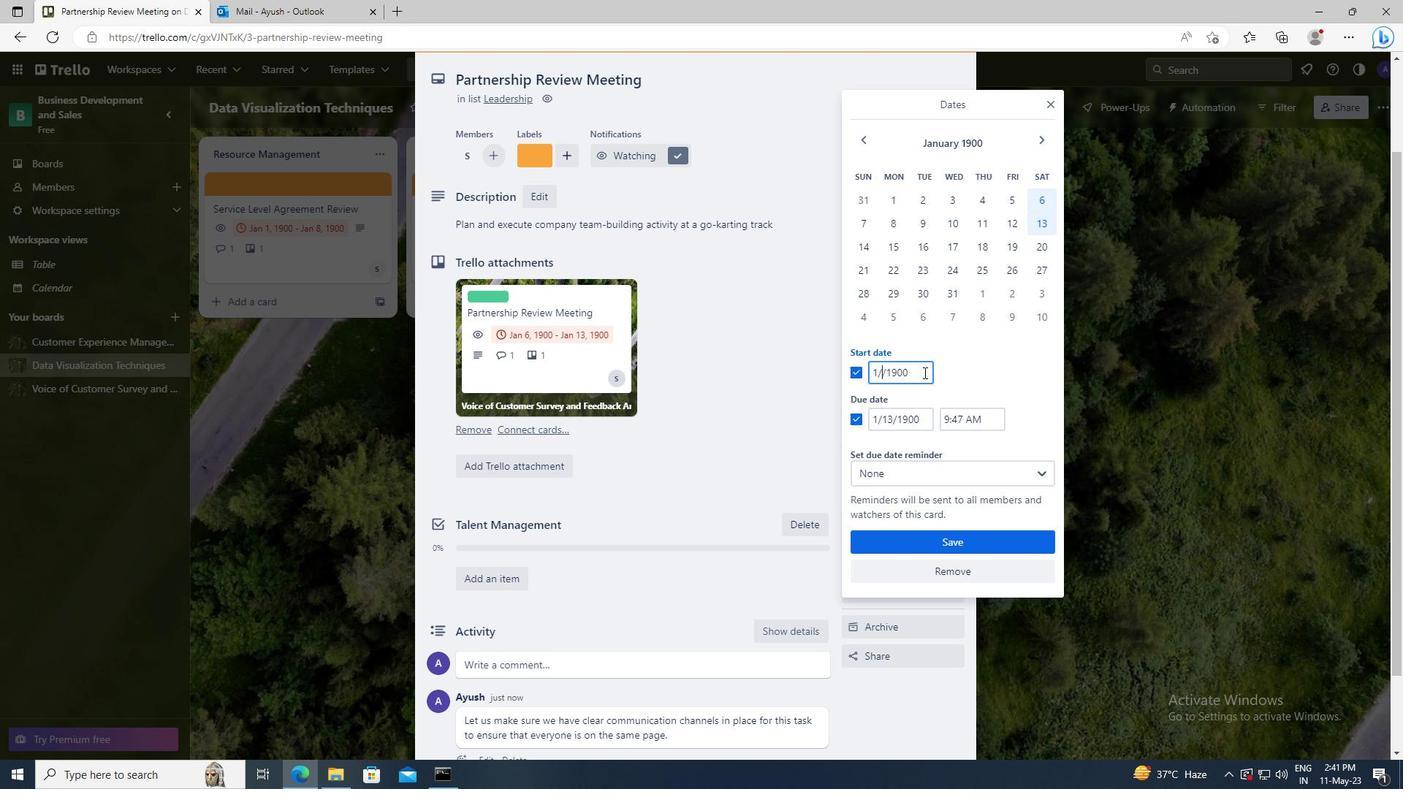 
Action: Mouse moved to (928, 416)
Screenshot: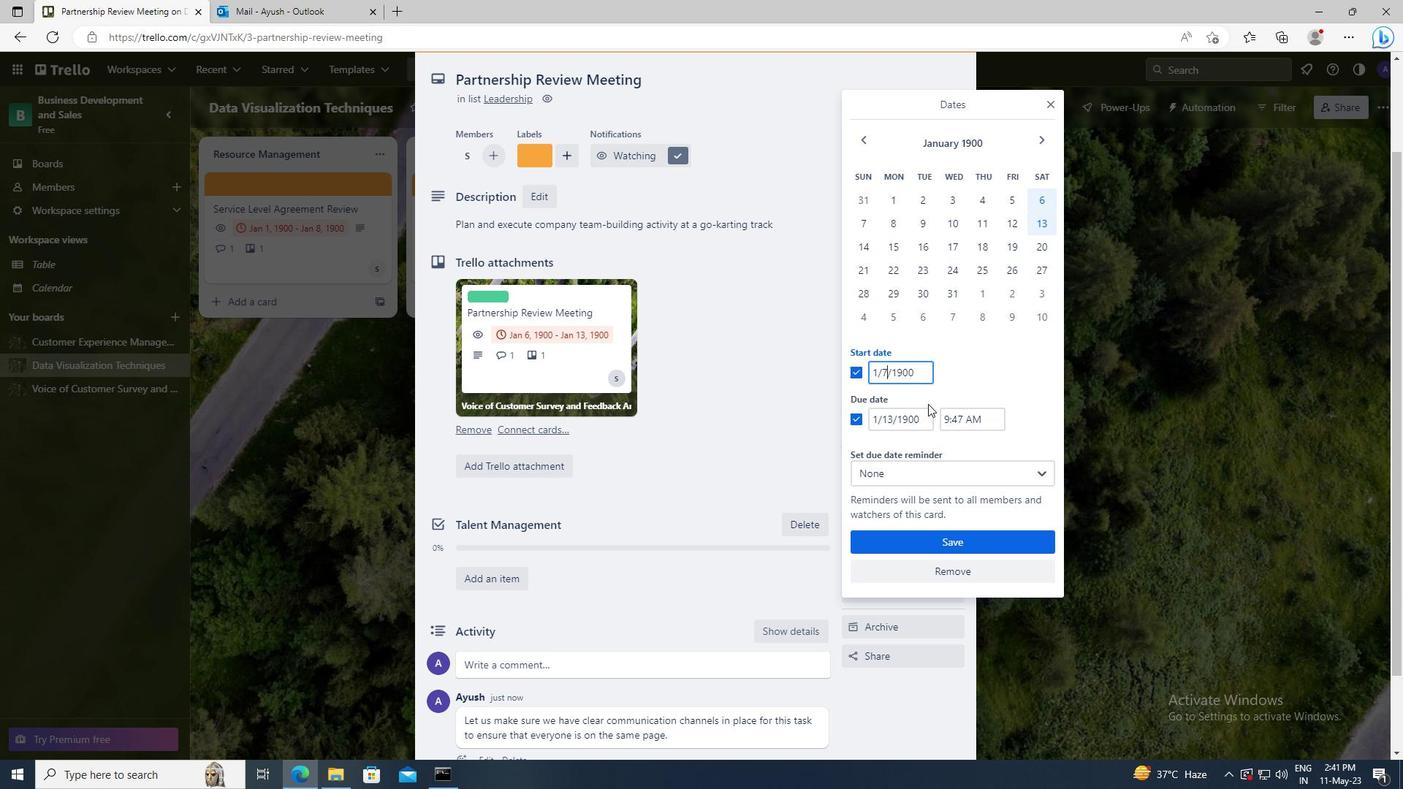 
Action: Mouse pressed left at (928, 416)
Screenshot: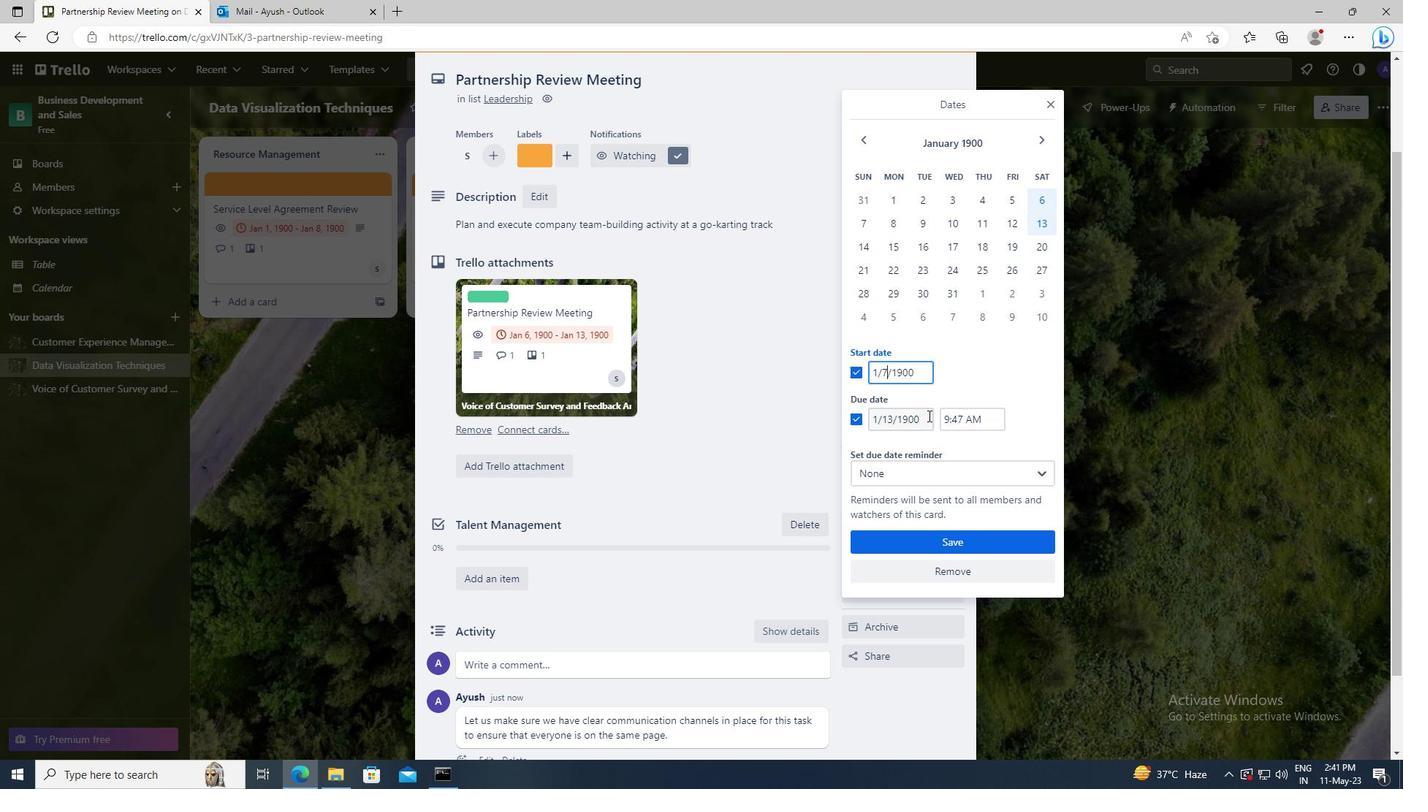
Action: Key pressed <Key.left><Key.left><Key.left><Key.left><Key.left><Key.backspace><Key.backspace>14
Screenshot: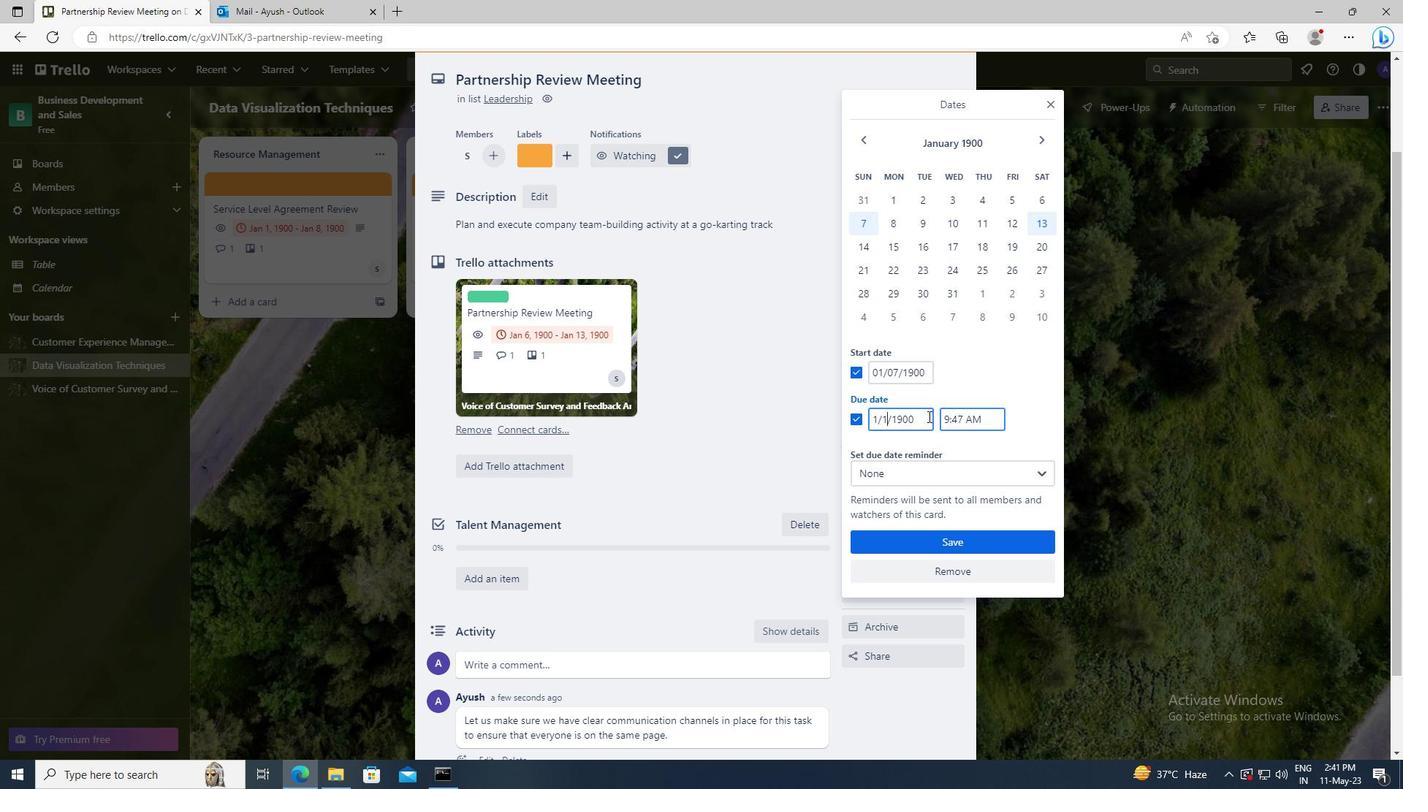 
Action: Mouse moved to (938, 537)
Screenshot: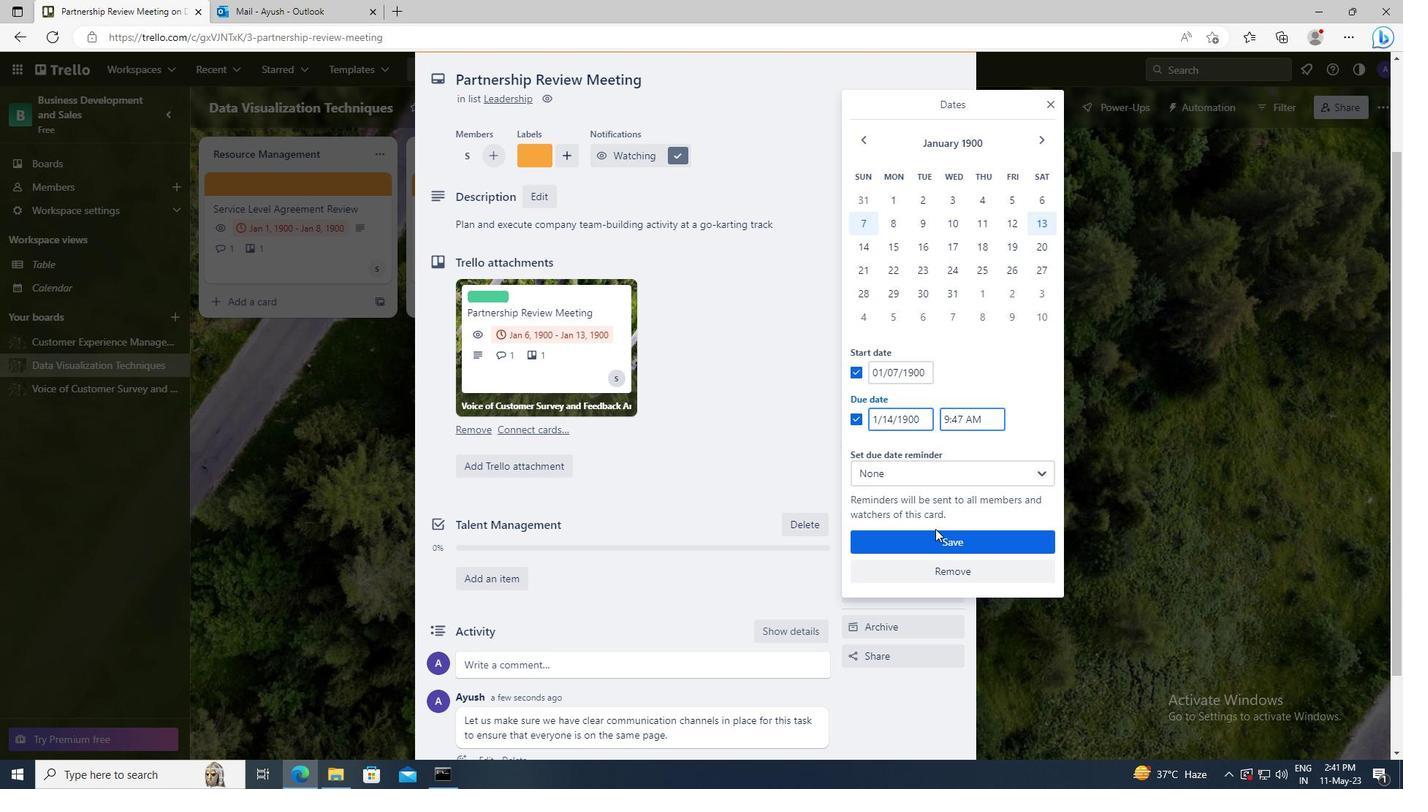 
Action: Mouse pressed left at (938, 537)
Screenshot: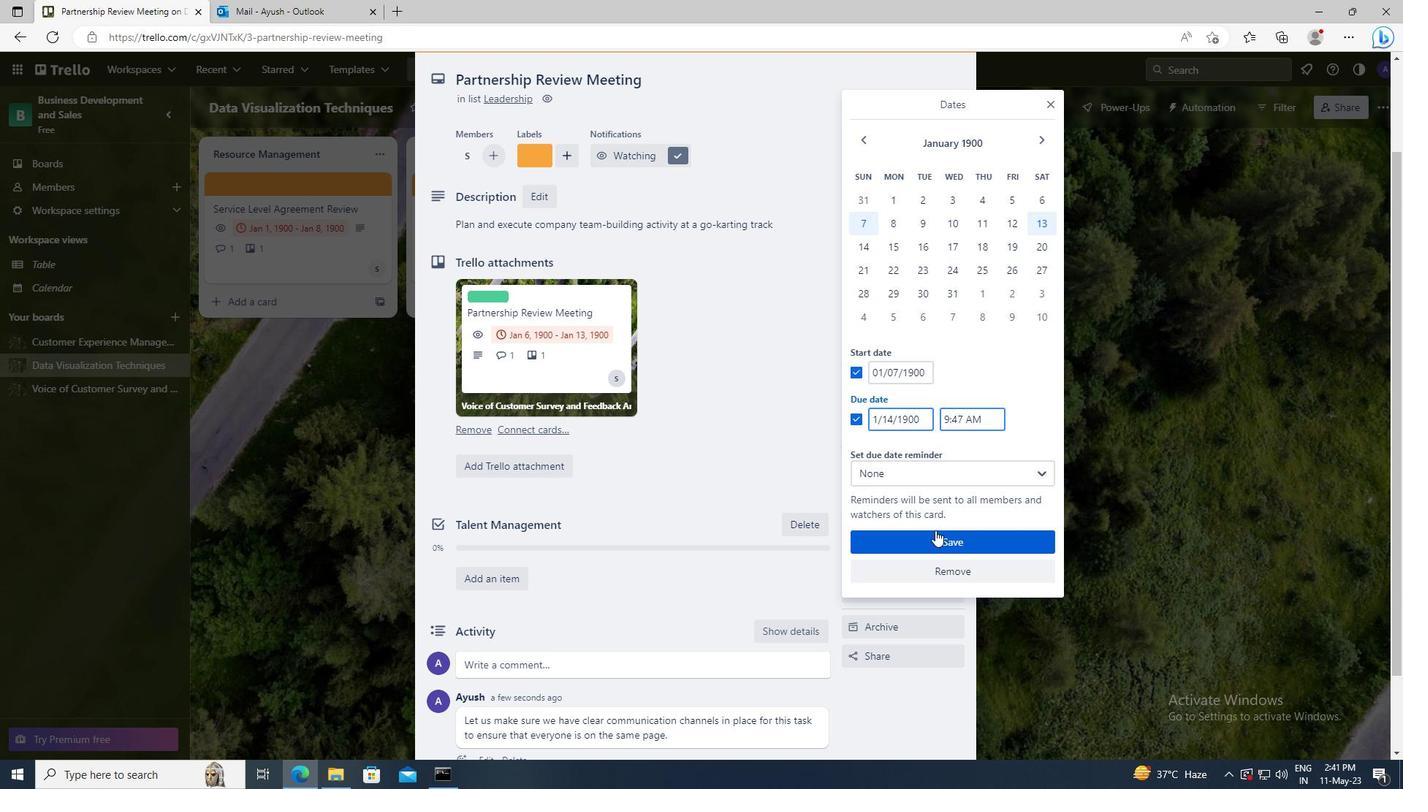 
